Task: Find connections with filter location Letňany with filter topic #Jobsearchwith filter profile language Potuguese with filter current company HuffPost with filter school KLE Institute of Technology, HUBLI with filter industry Rail Transportation with filter service category AssistanceAdvertising with filter keywords title Engineering Technician
Action: Mouse moved to (649, 73)
Screenshot: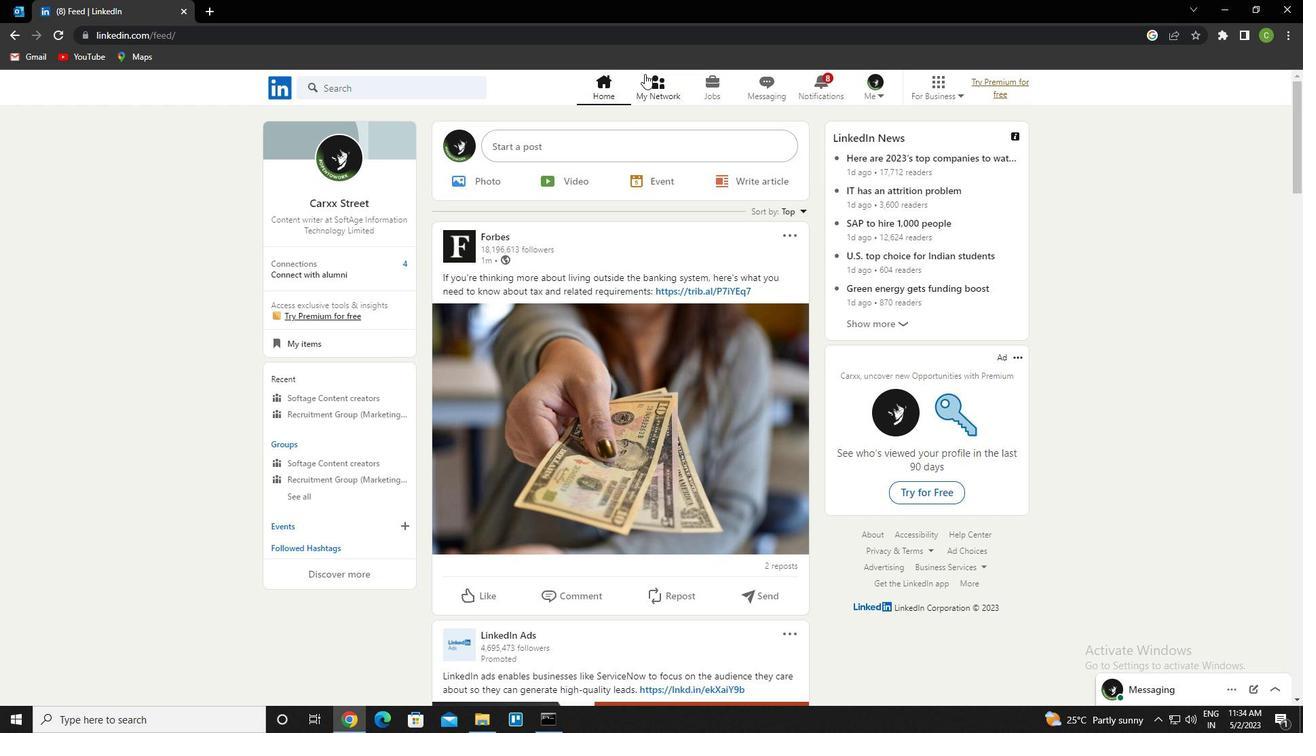 
Action: Mouse pressed left at (649, 73)
Screenshot: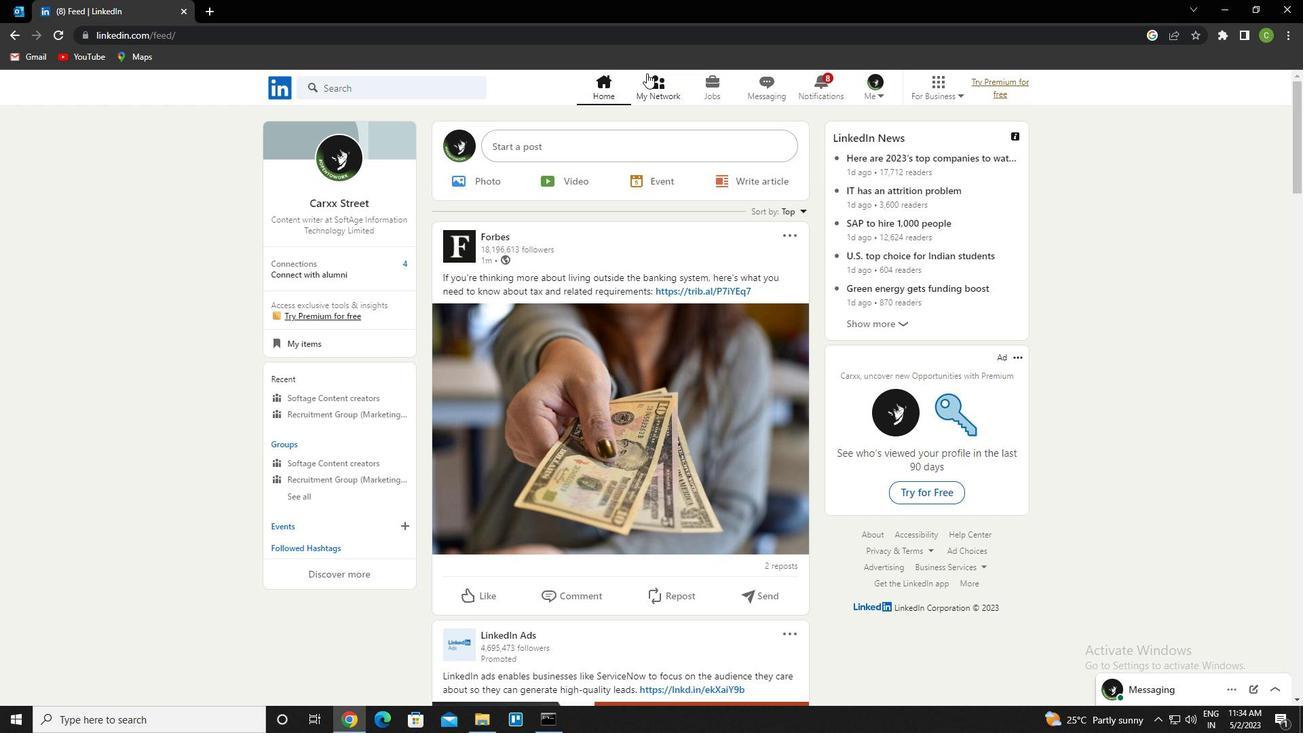 
Action: Mouse moved to (402, 171)
Screenshot: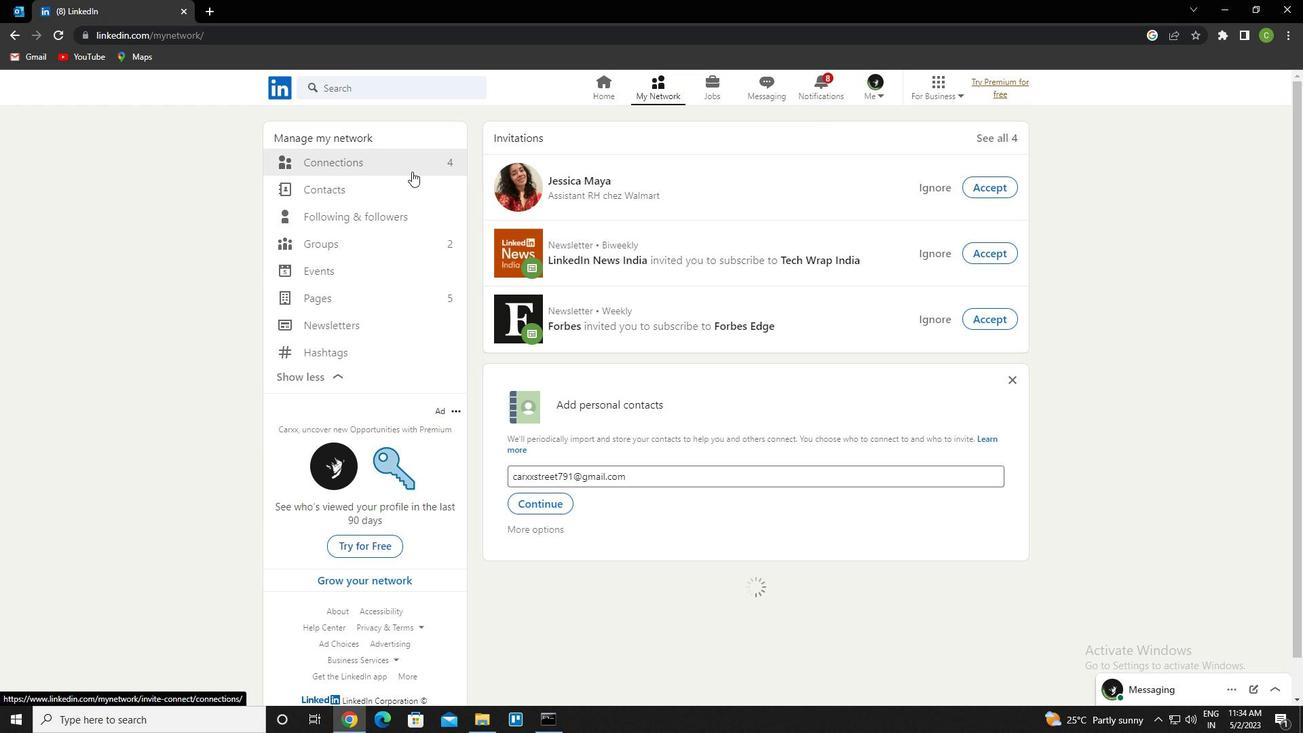 
Action: Mouse pressed left at (402, 171)
Screenshot: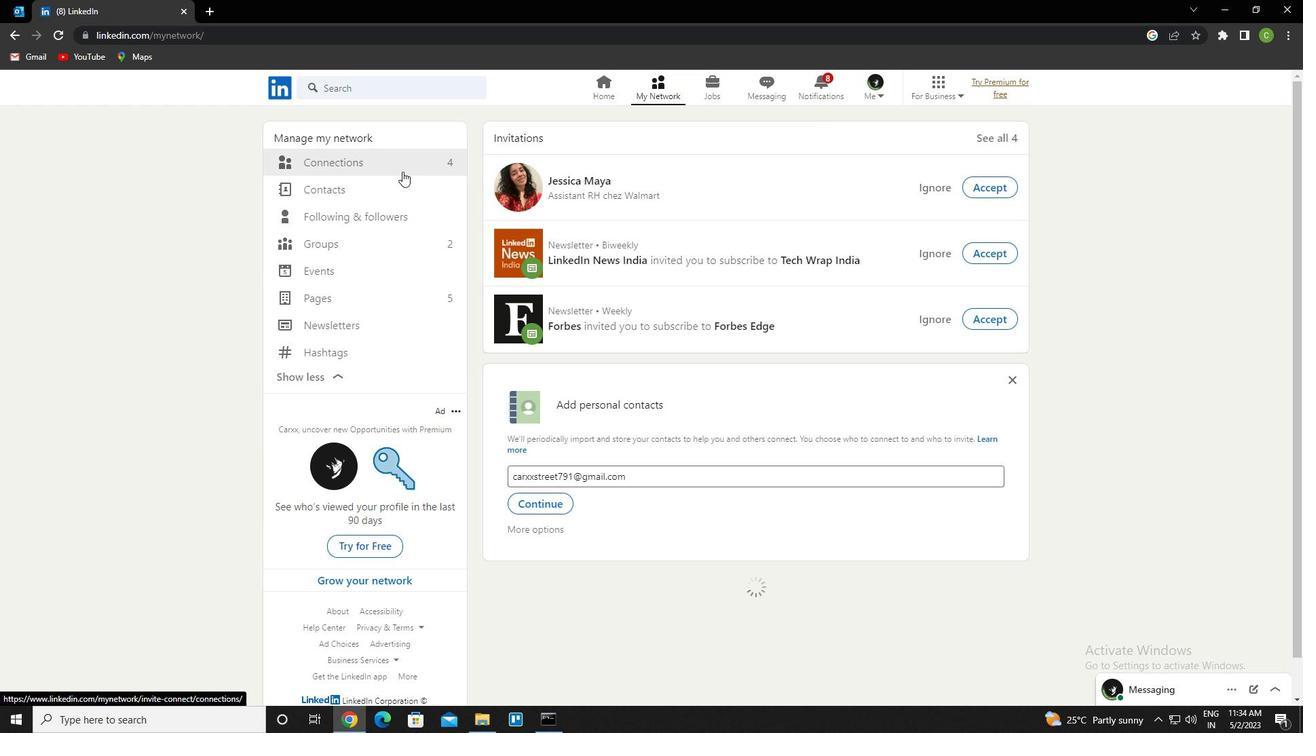 
Action: Mouse moved to (410, 167)
Screenshot: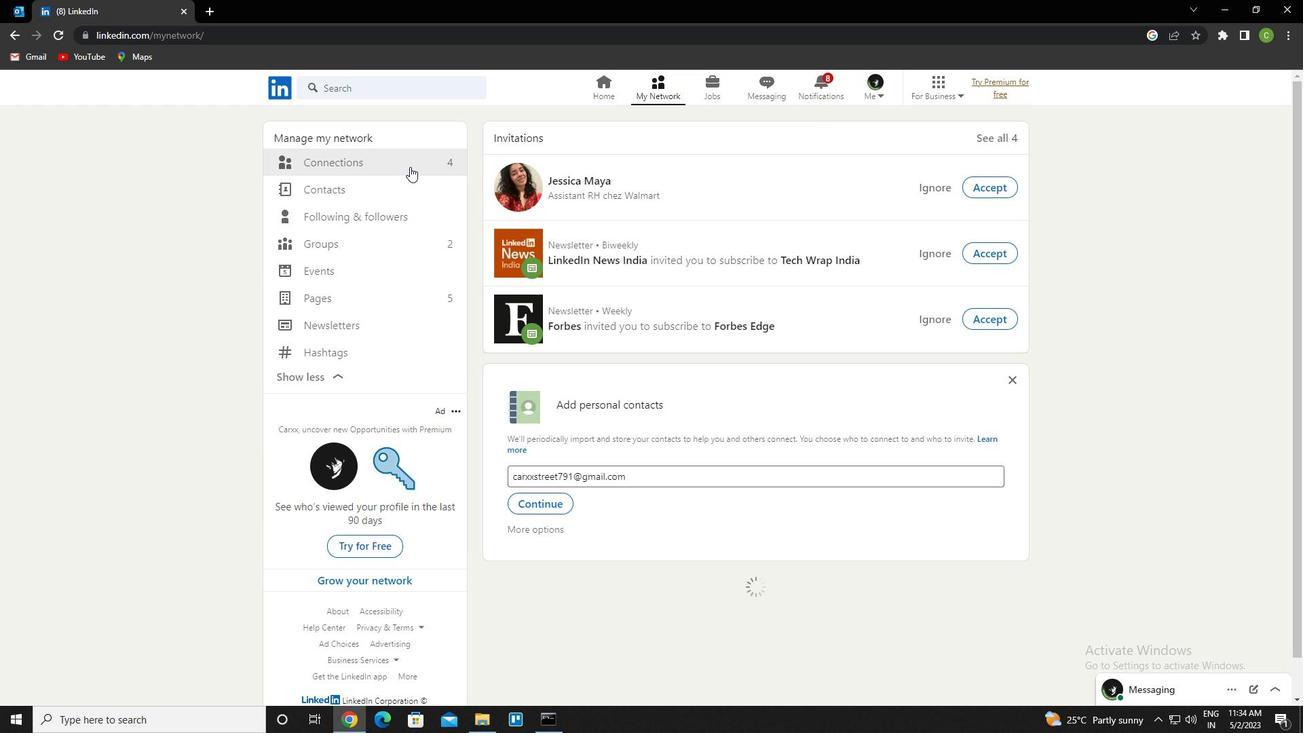 
Action: Mouse pressed left at (410, 167)
Screenshot: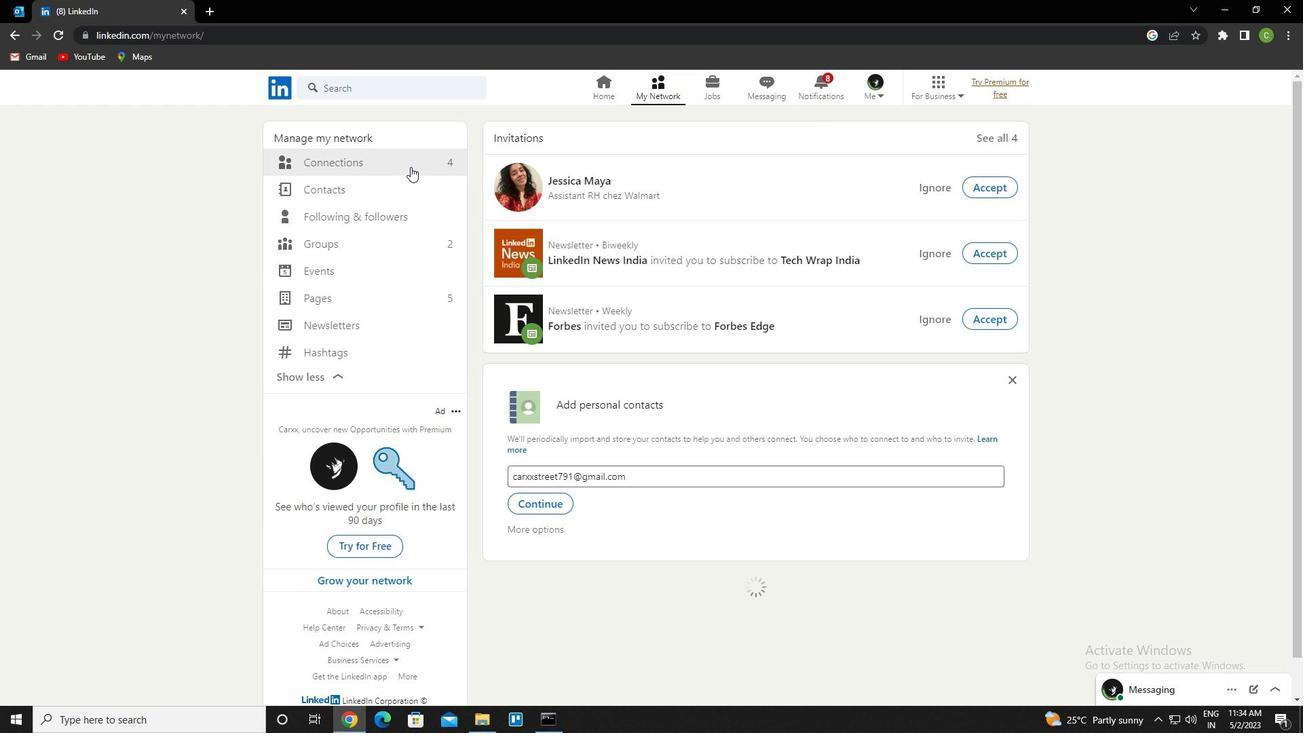 
Action: Mouse moved to (748, 158)
Screenshot: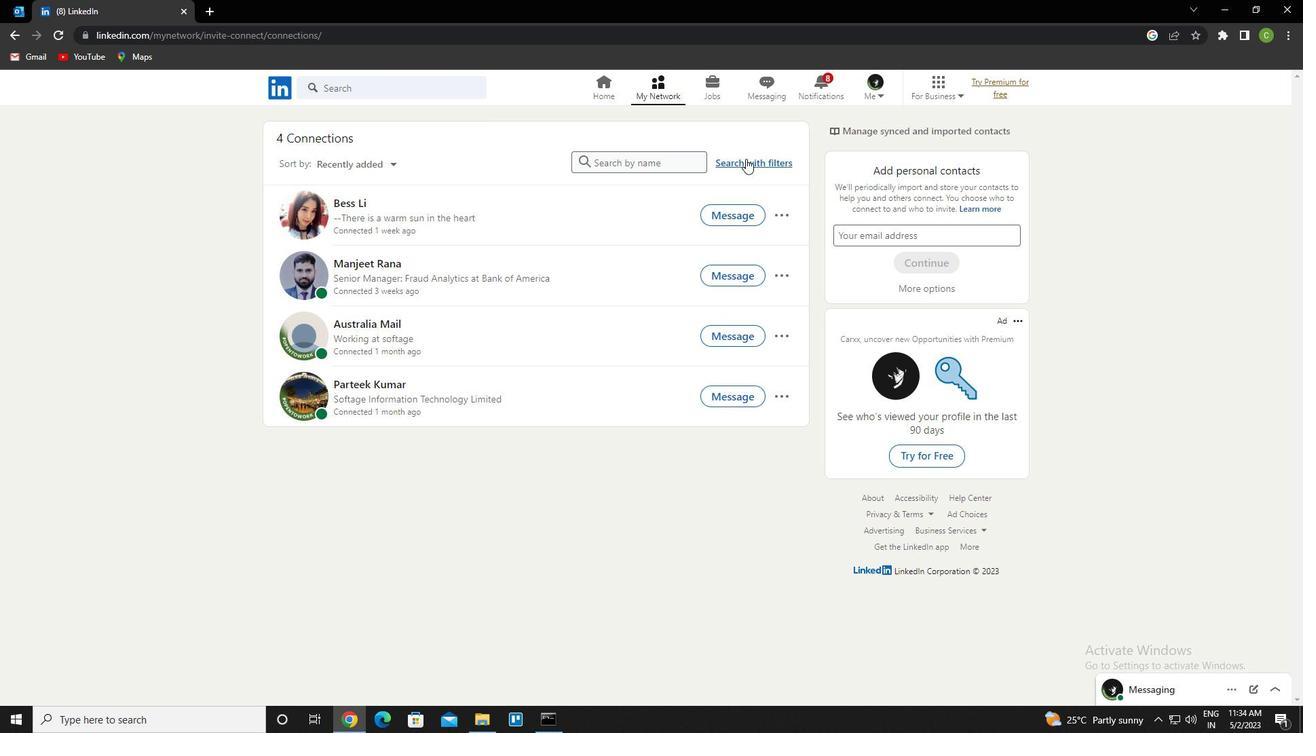 
Action: Mouse pressed left at (748, 158)
Screenshot: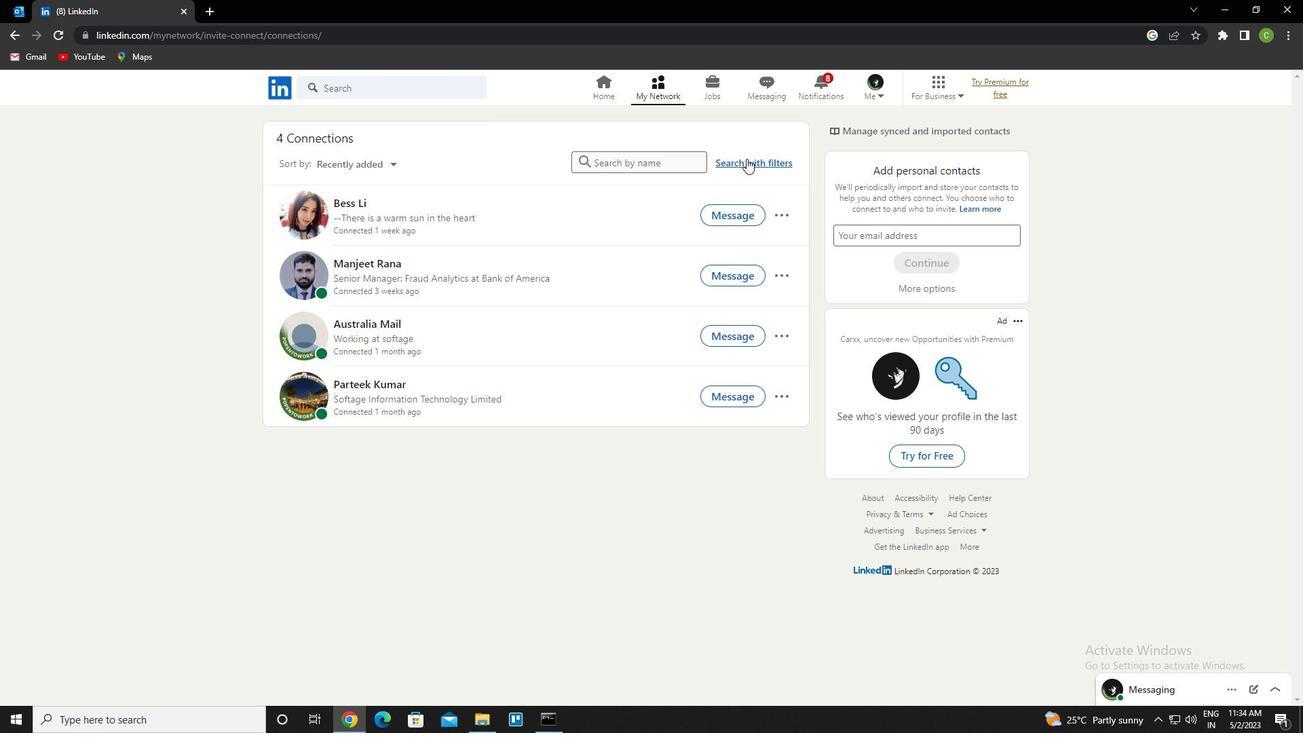 
Action: Mouse moved to (699, 129)
Screenshot: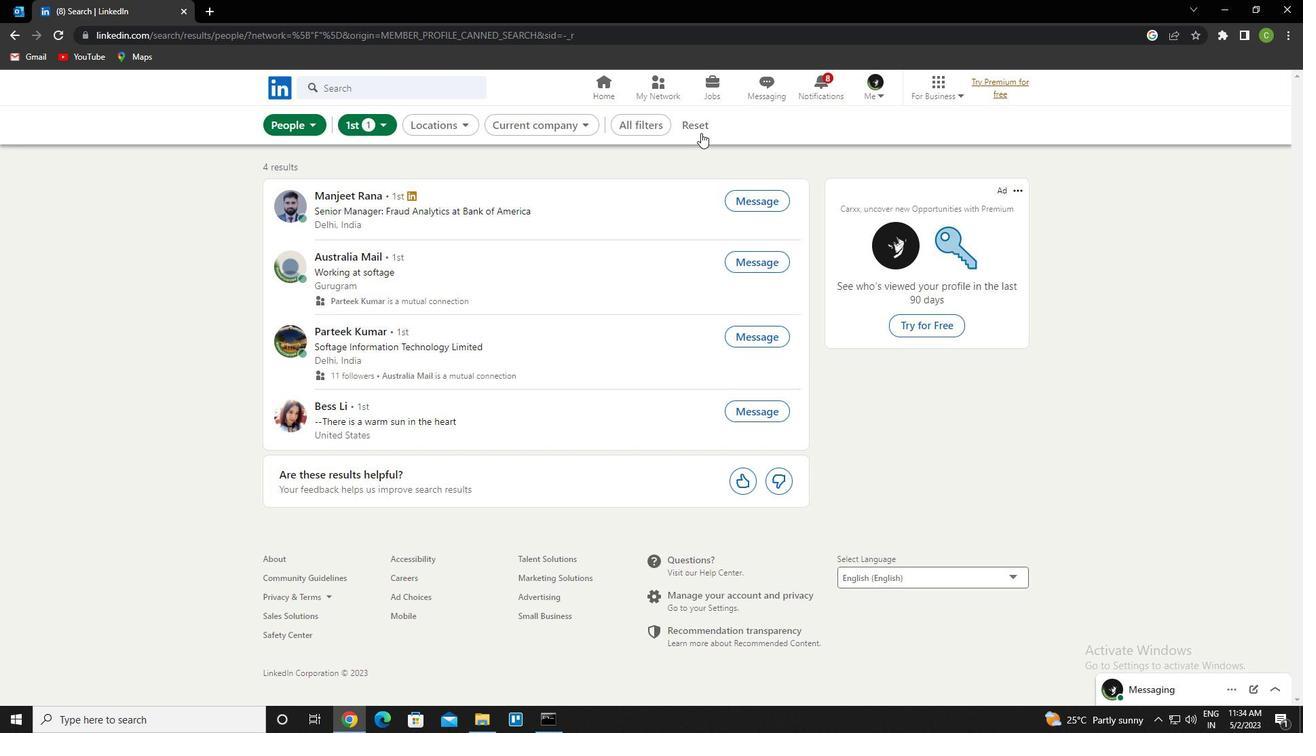 
Action: Mouse pressed left at (699, 129)
Screenshot: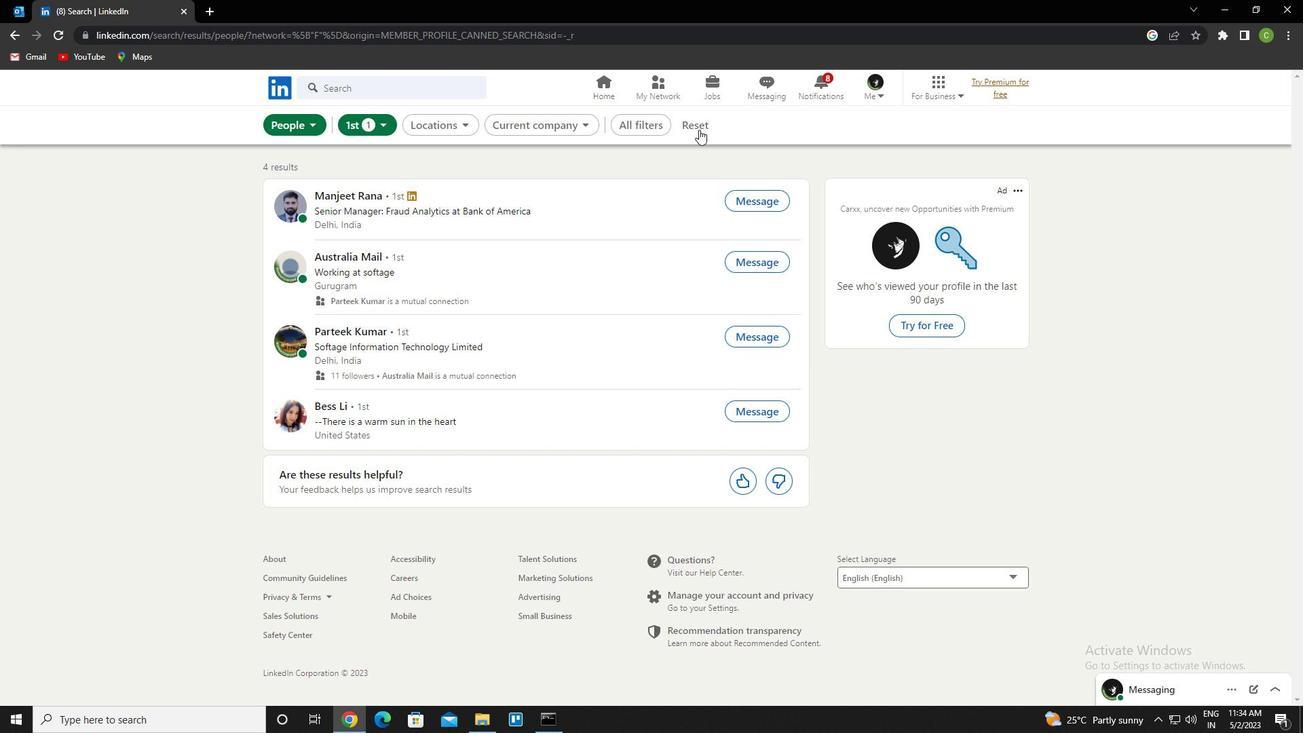 
Action: Mouse moved to (687, 124)
Screenshot: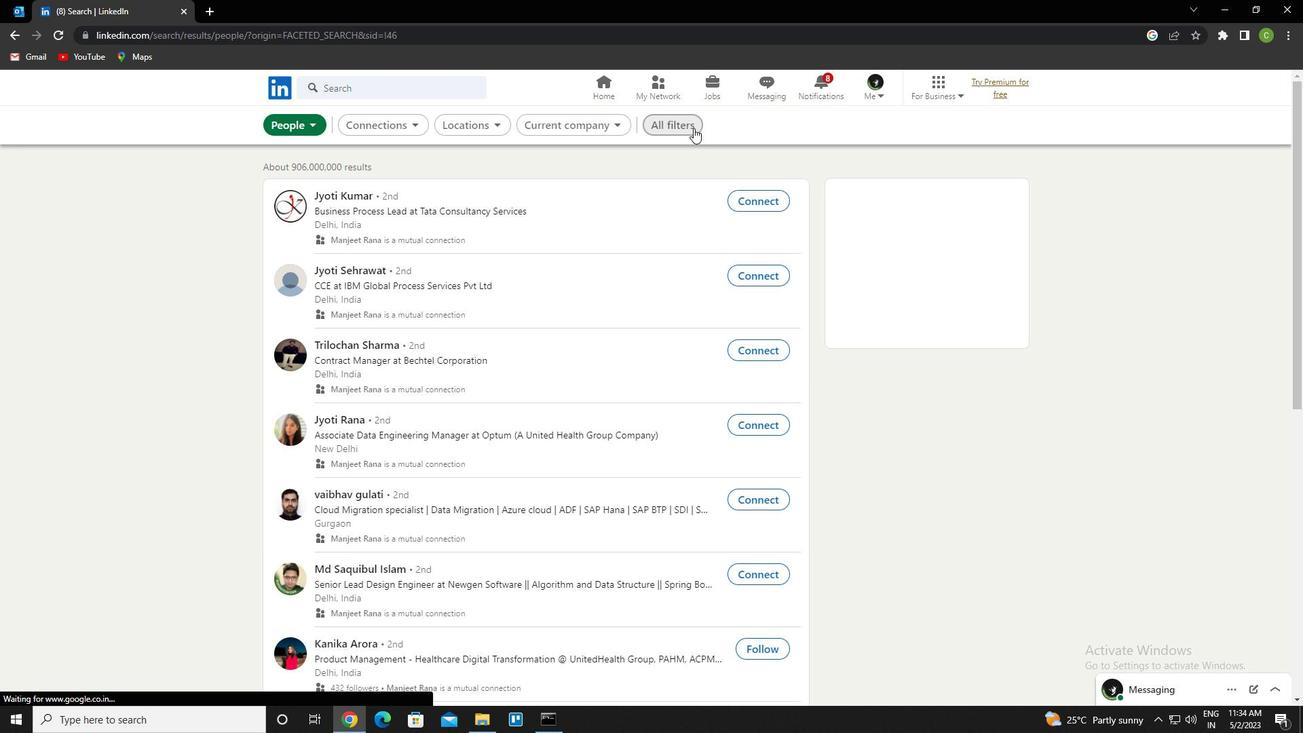 
Action: Mouse pressed left at (687, 124)
Screenshot: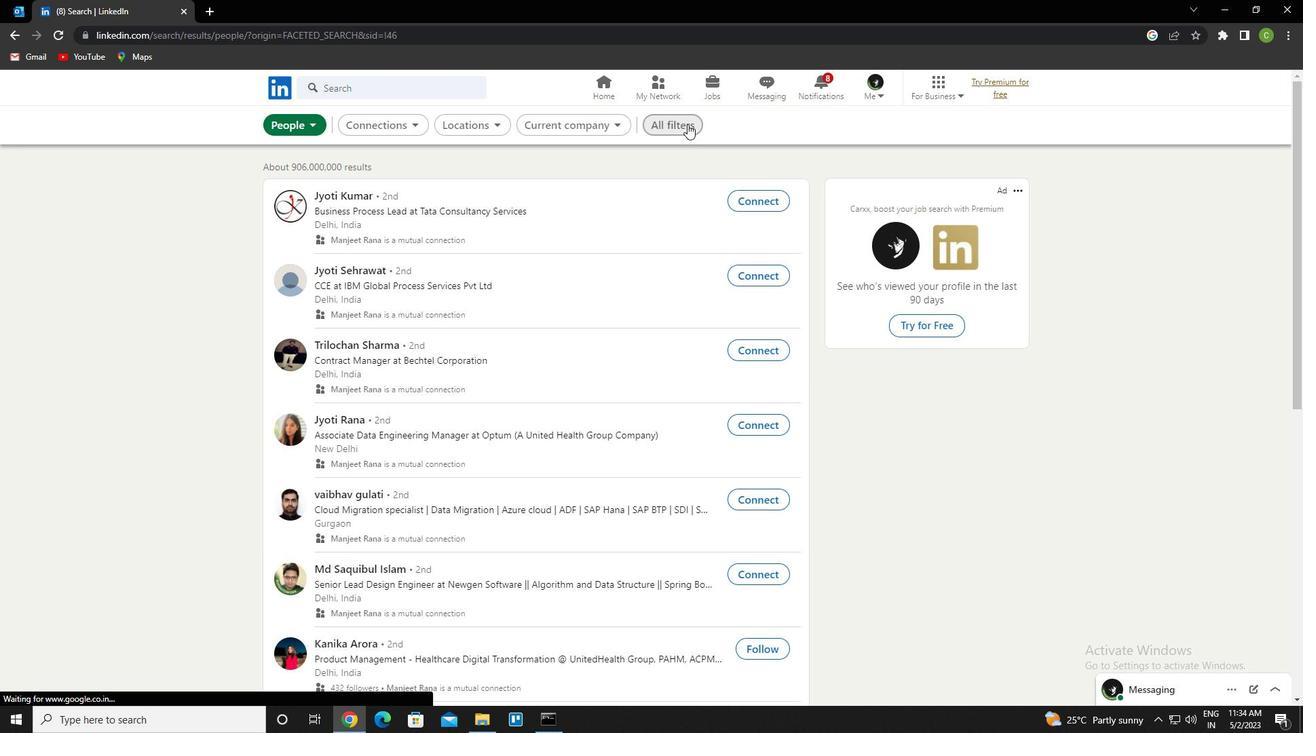 
Action: Mouse moved to (1199, 450)
Screenshot: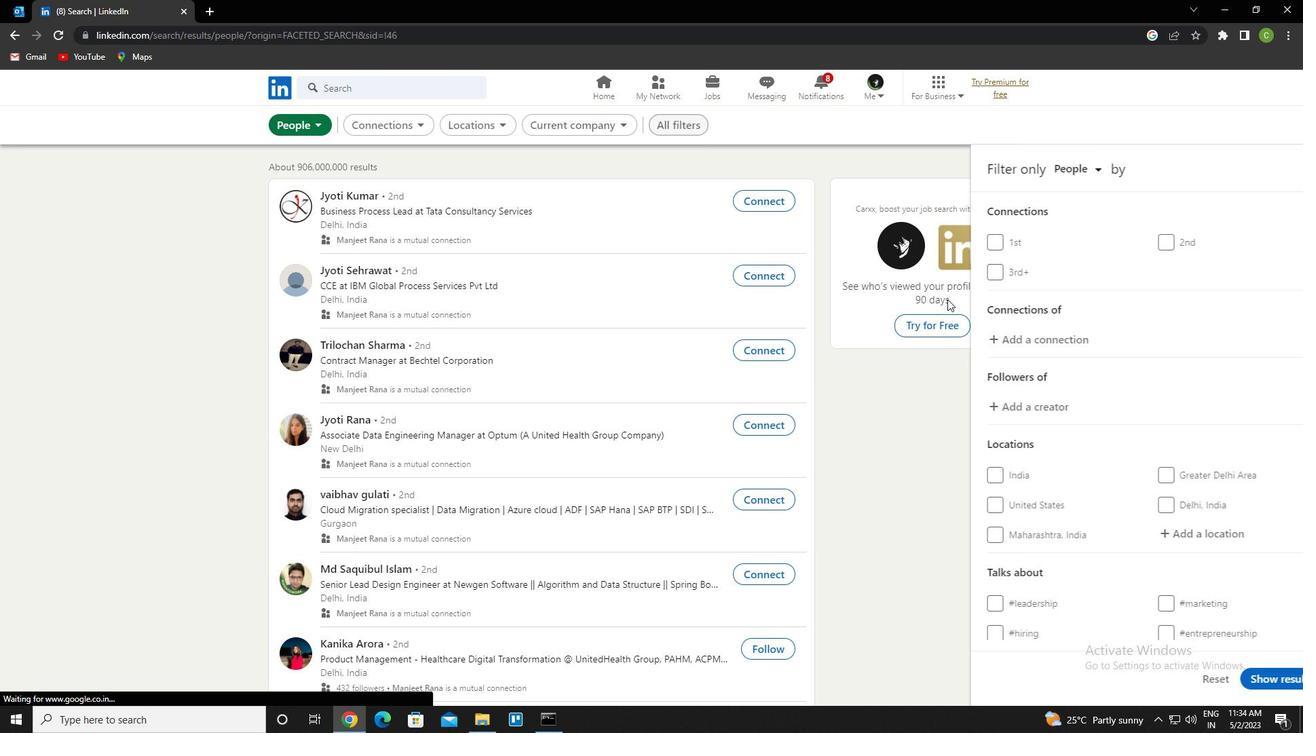 
Action: Mouse scrolled (1199, 450) with delta (0, 0)
Screenshot: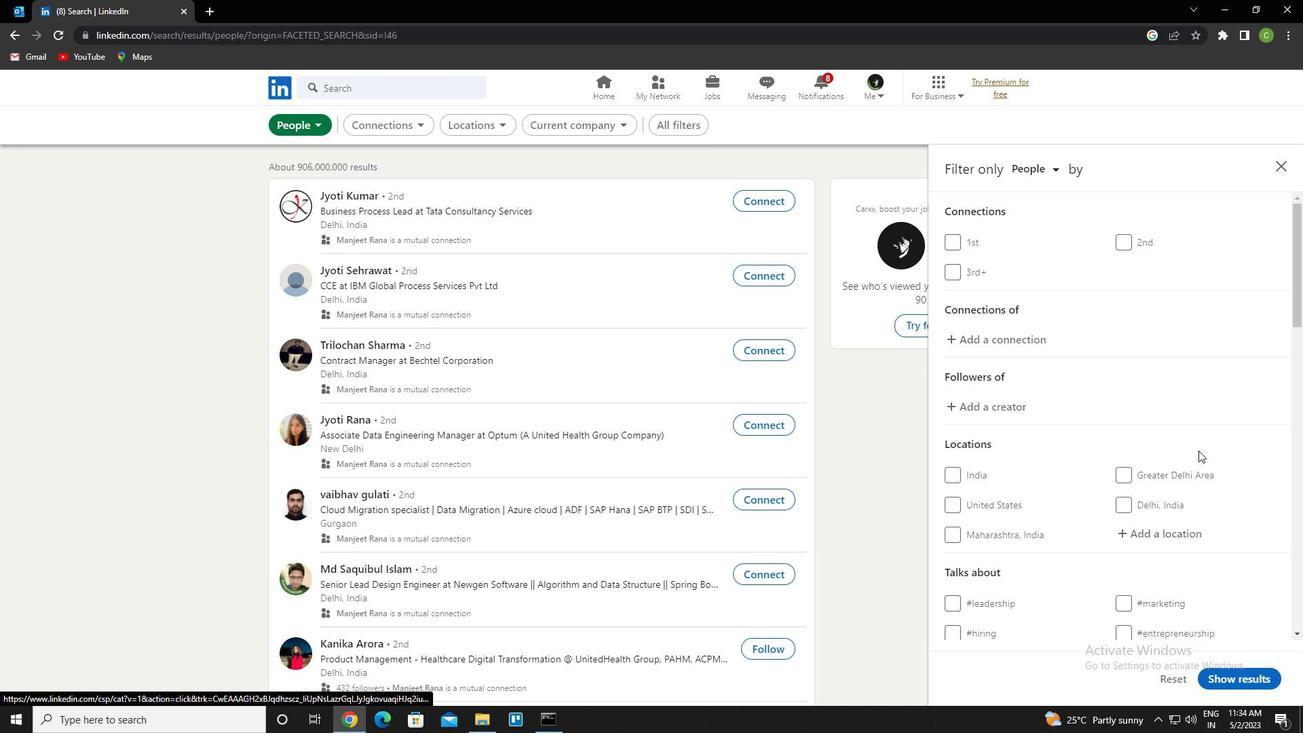 
Action: Mouse scrolled (1199, 450) with delta (0, 0)
Screenshot: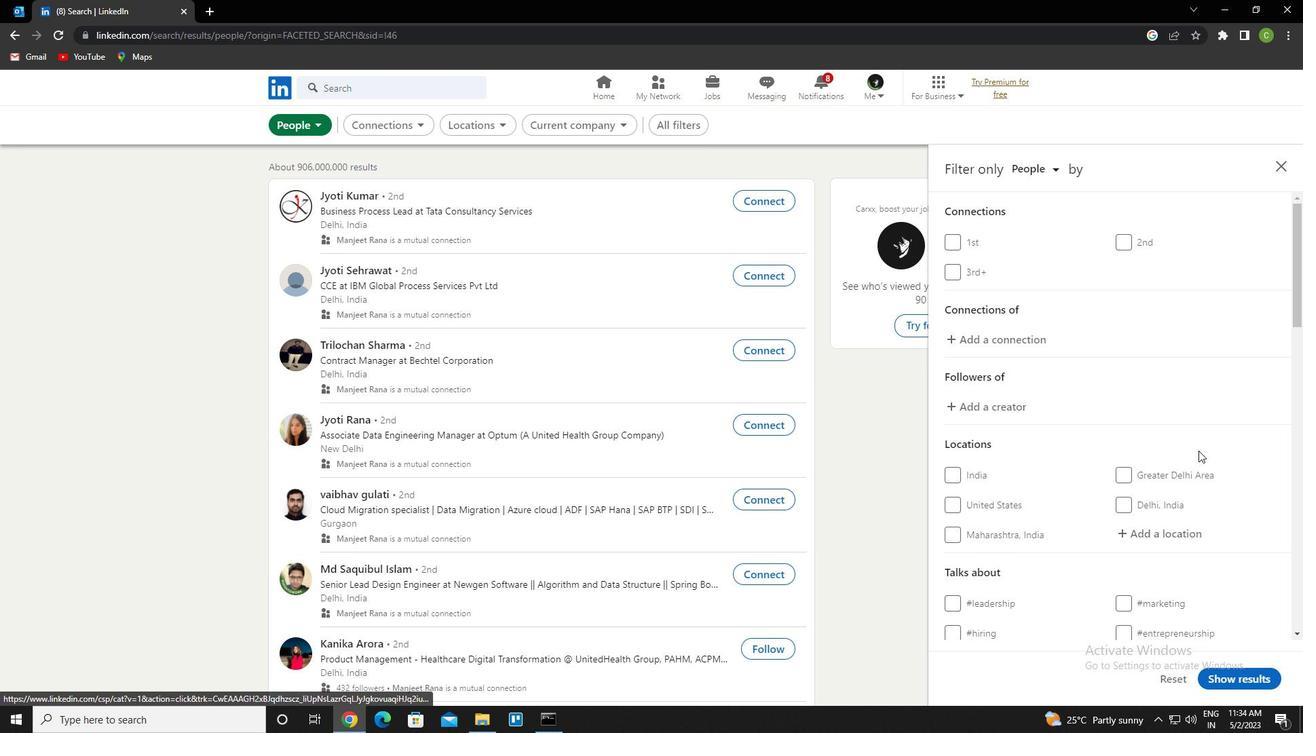 
Action: Mouse moved to (1167, 399)
Screenshot: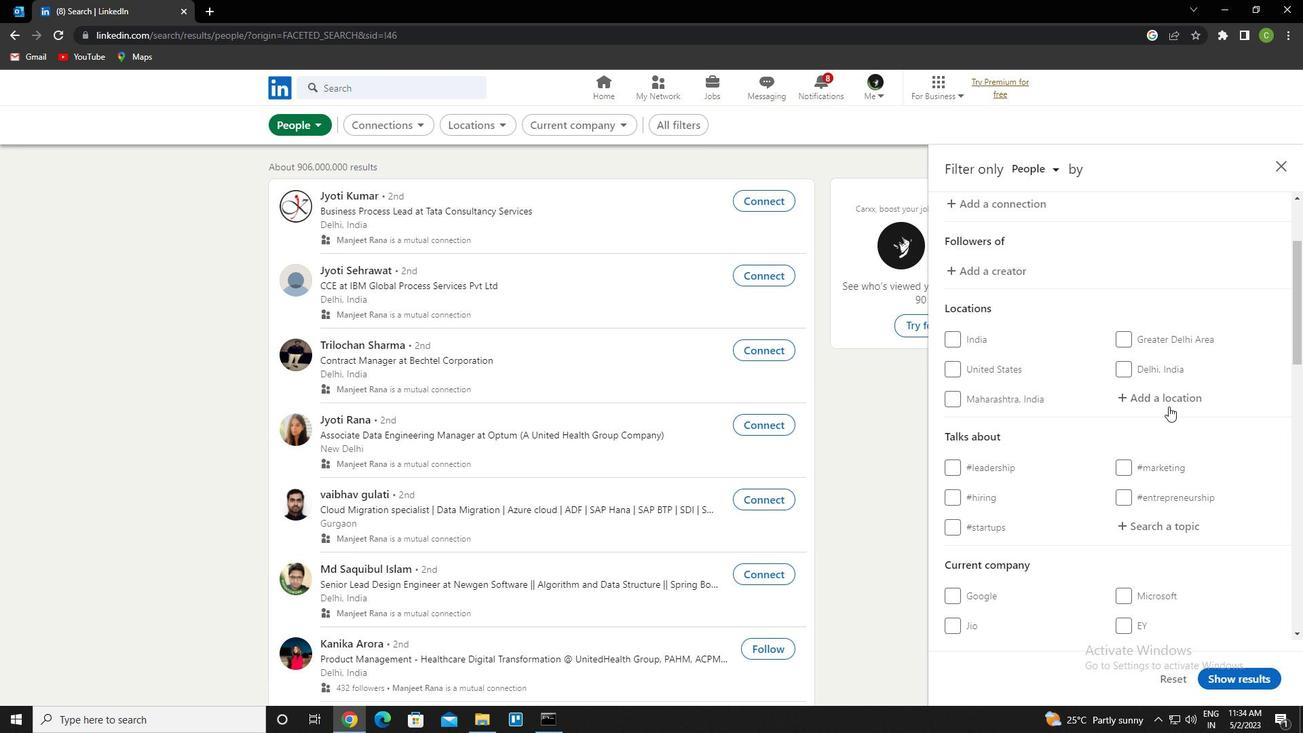 
Action: Mouse pressed left at (1167, 399)
Screenshot: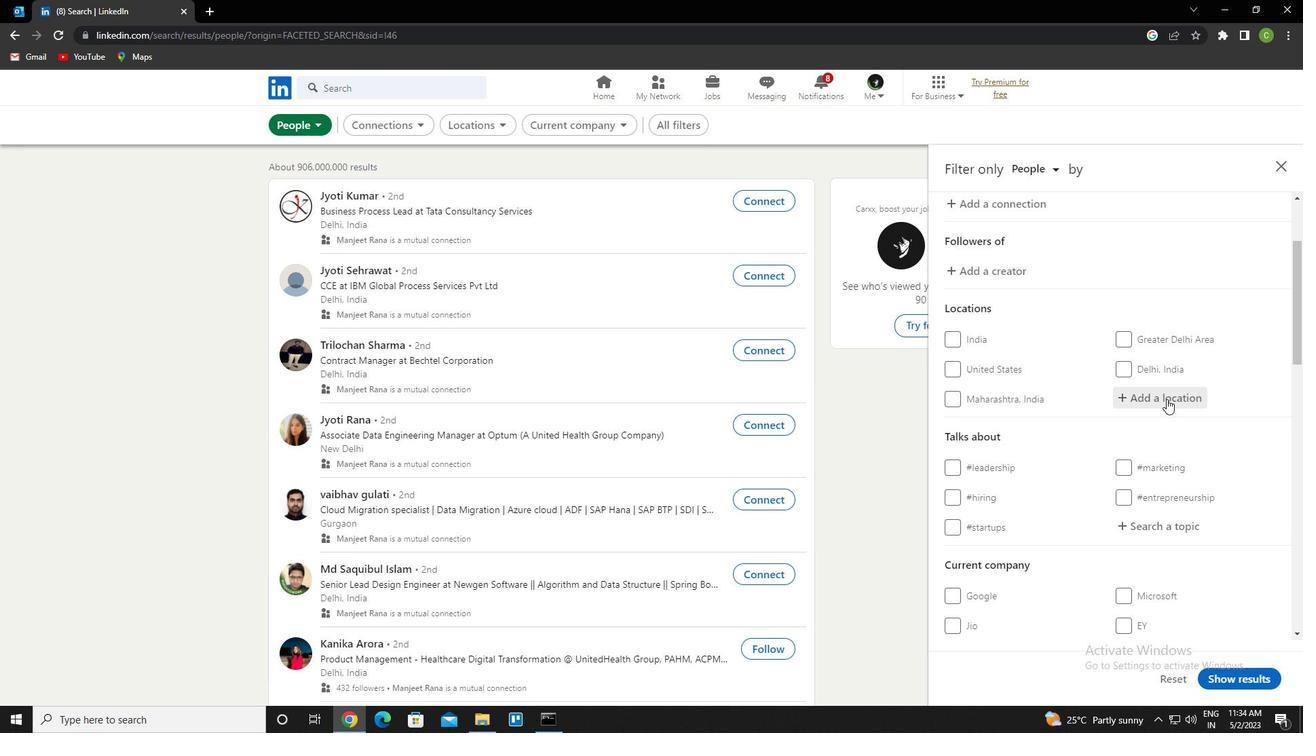 
Action: Key pressed <Key.caps_lock>l<Key.caps_lock>etnany<Key.enter>
Screenshot: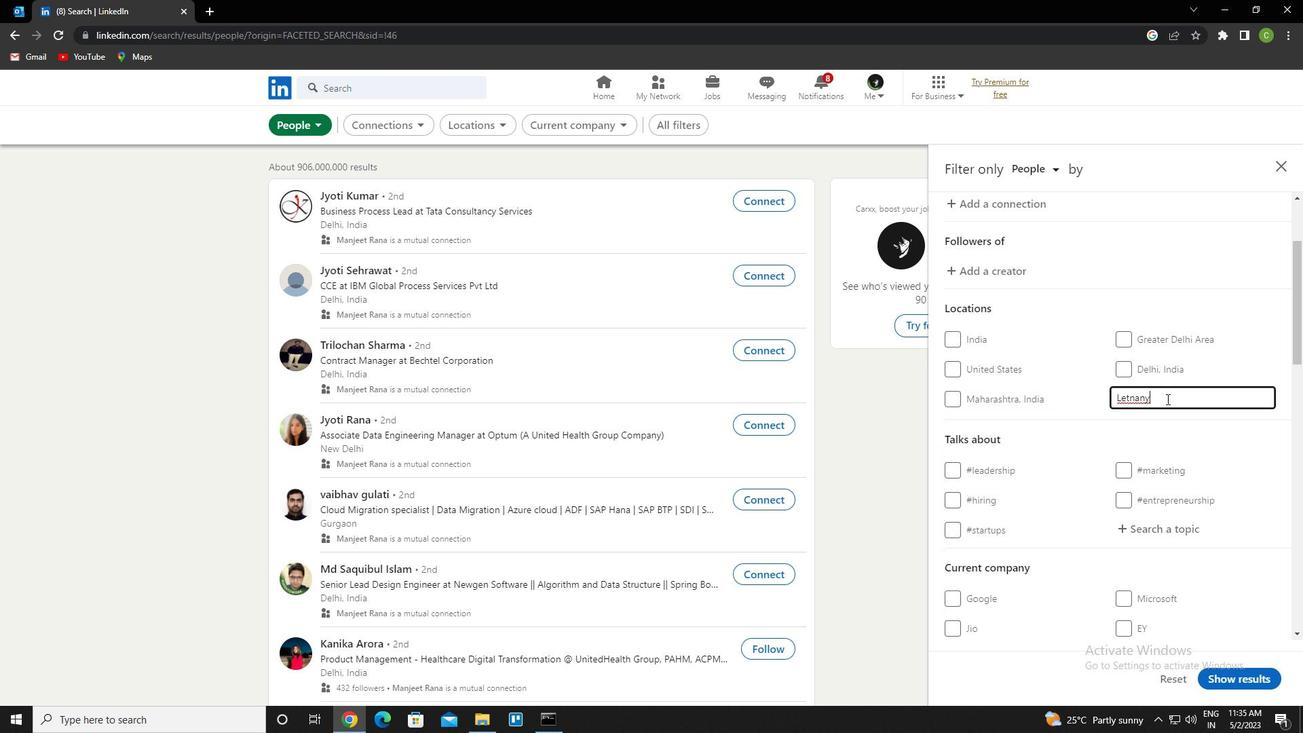 
Action: Mouse scrolled (1167, 398) with delta (0, 0)
Screenshot: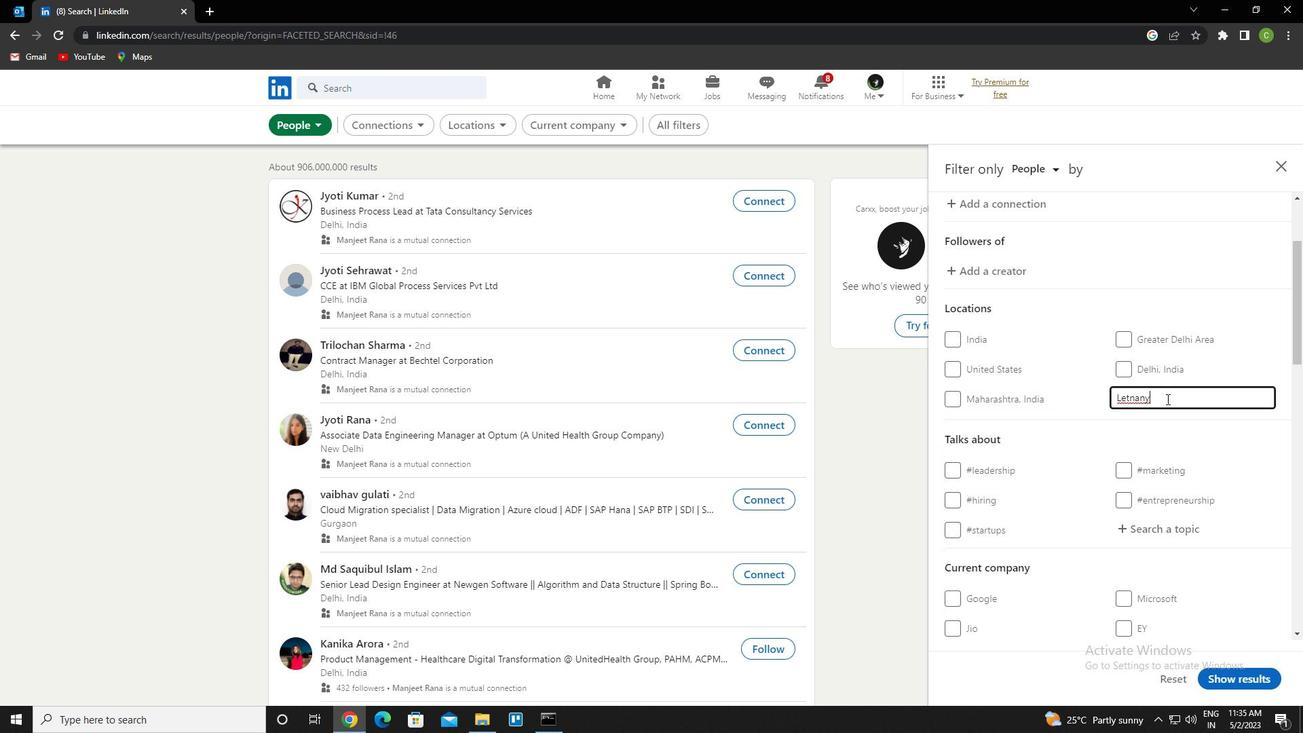 
Action: Mouse scrolled (1167, 398) with delta (0, 0)
Screenshot: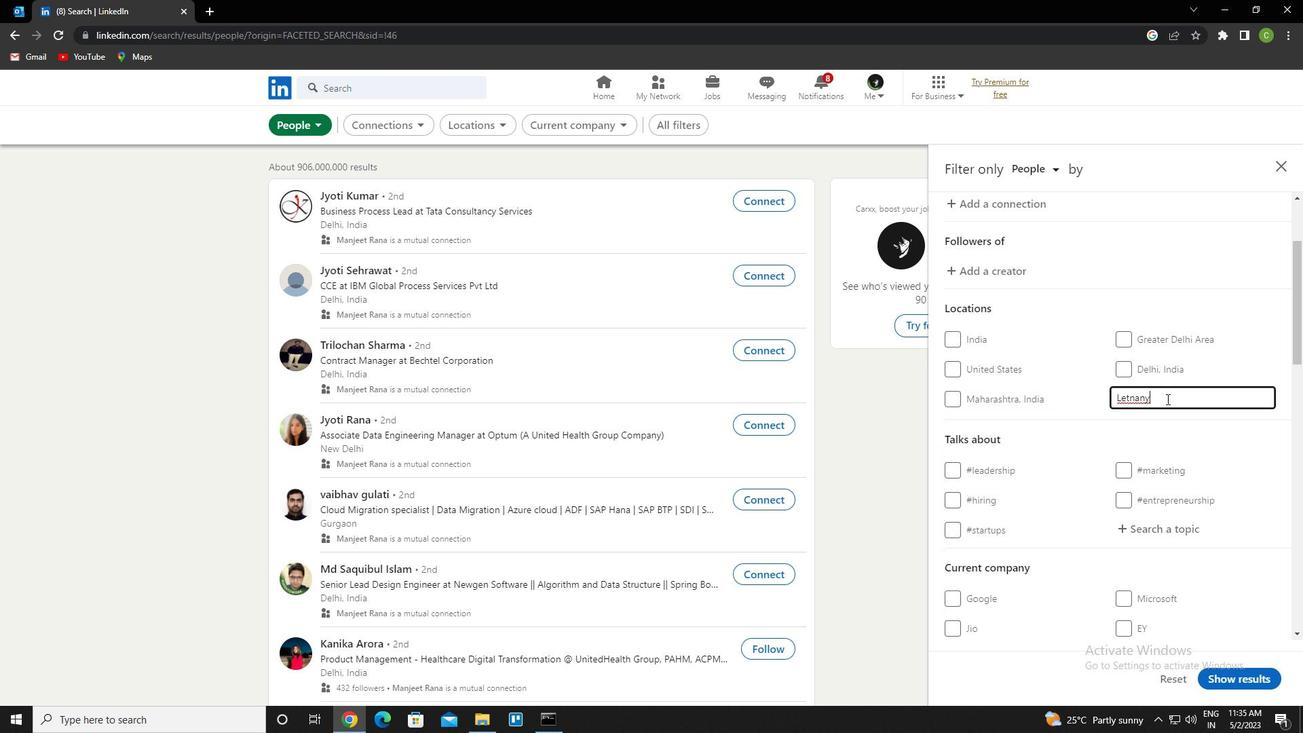 
Action: Mouse scrolled (1167, 398) with delta (0, 0)
Screenshot: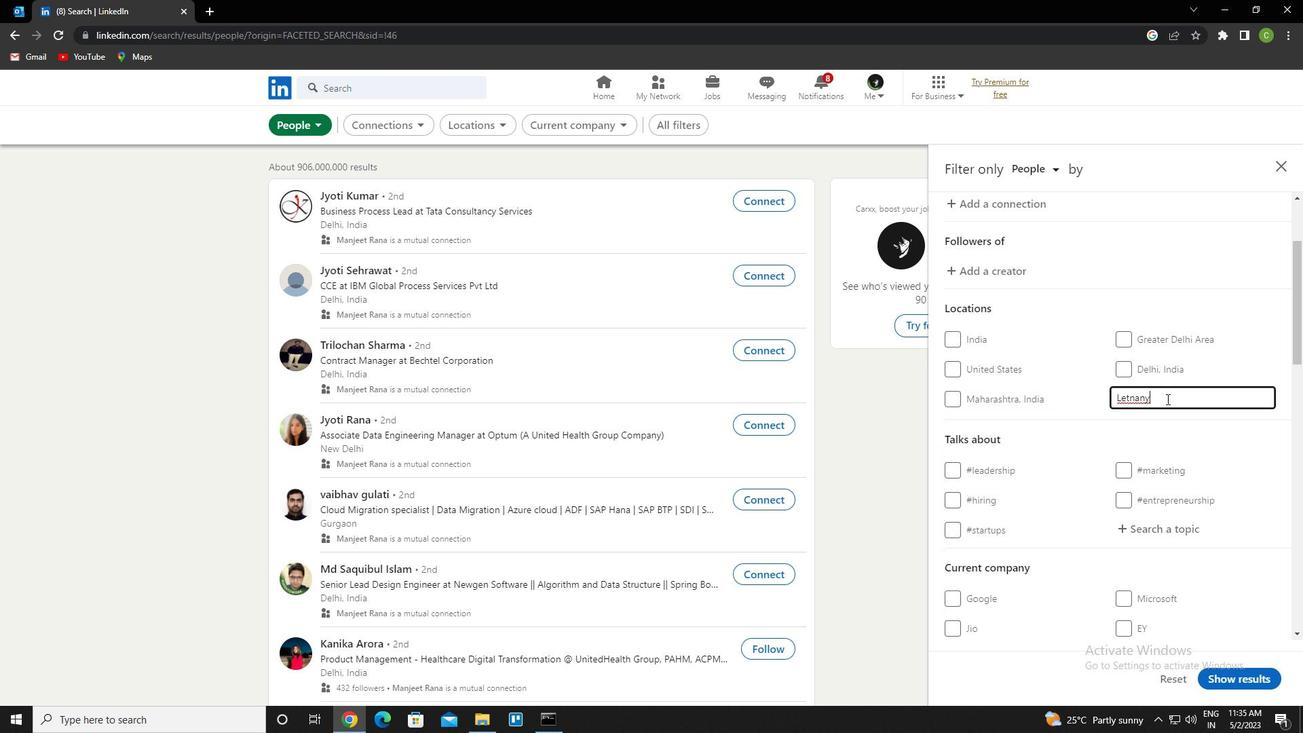 
Action: Mouse moved to (1175, 328)
Screenshot: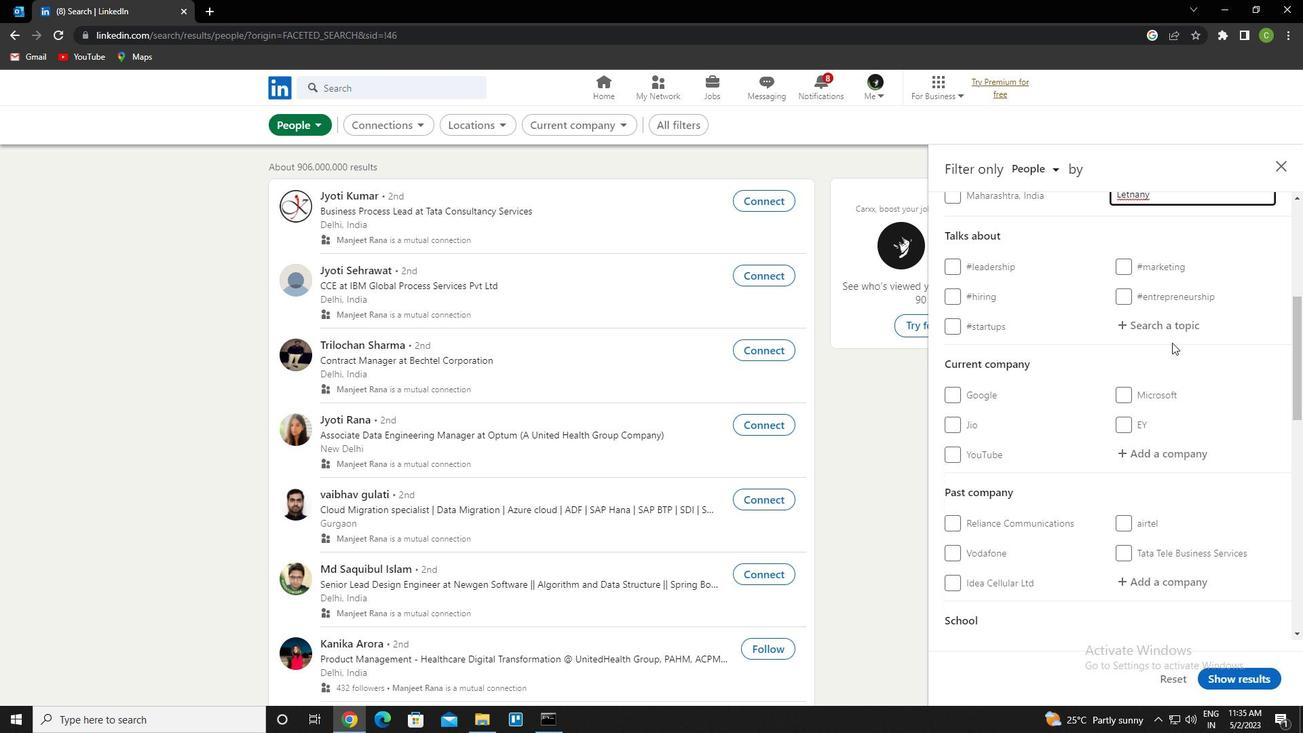 
Action: Mouse pressed left at (1175, 328)
Screenshot: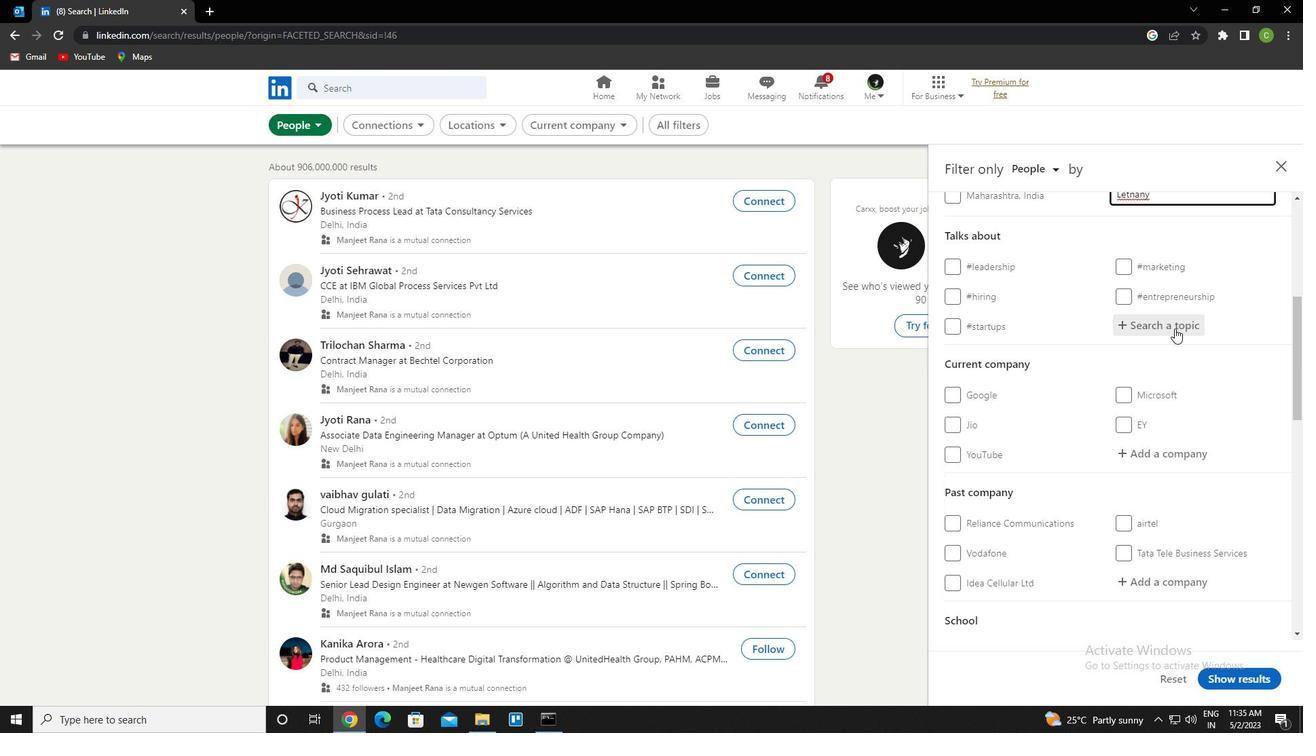
Action: Key pressed jobsera<Key.backspace><Key.backspace>arch<Key.down><Key.enter>
Screenshot: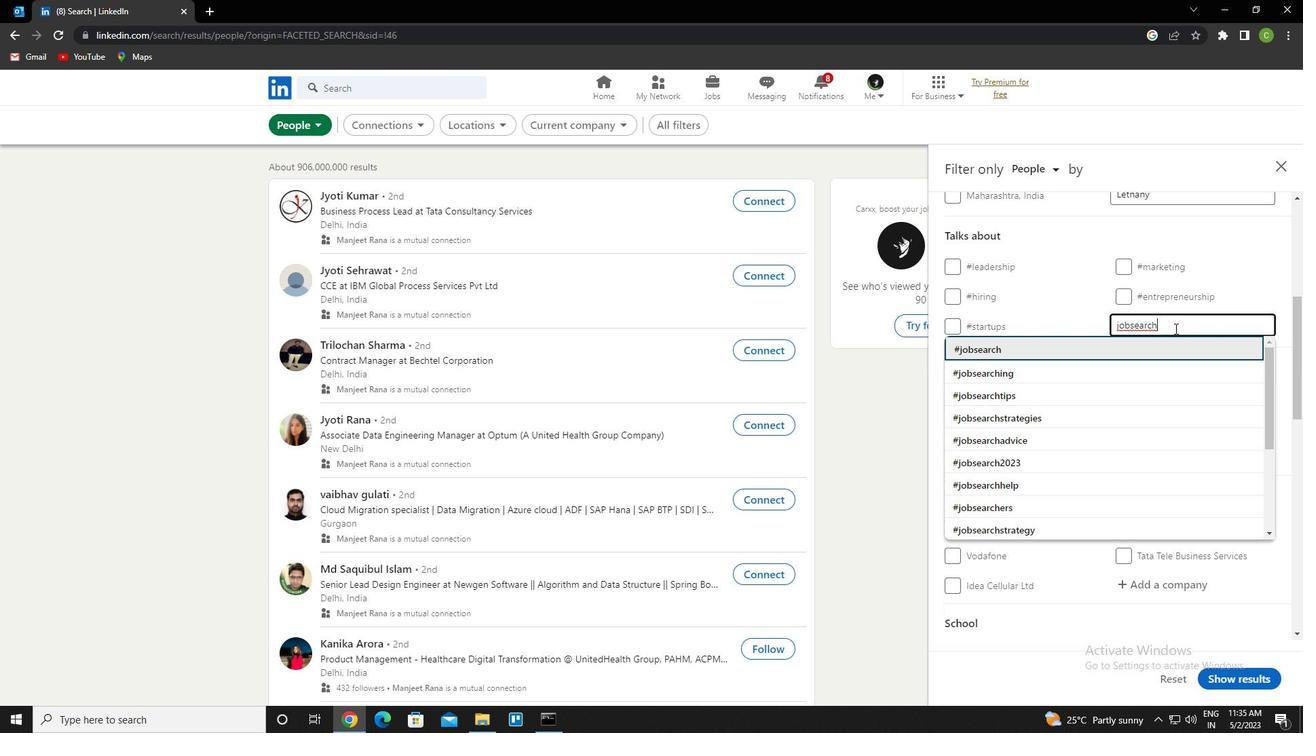 
Action: Mouse scrolled (1175, 327) with delta (0, 0)
Screenshot: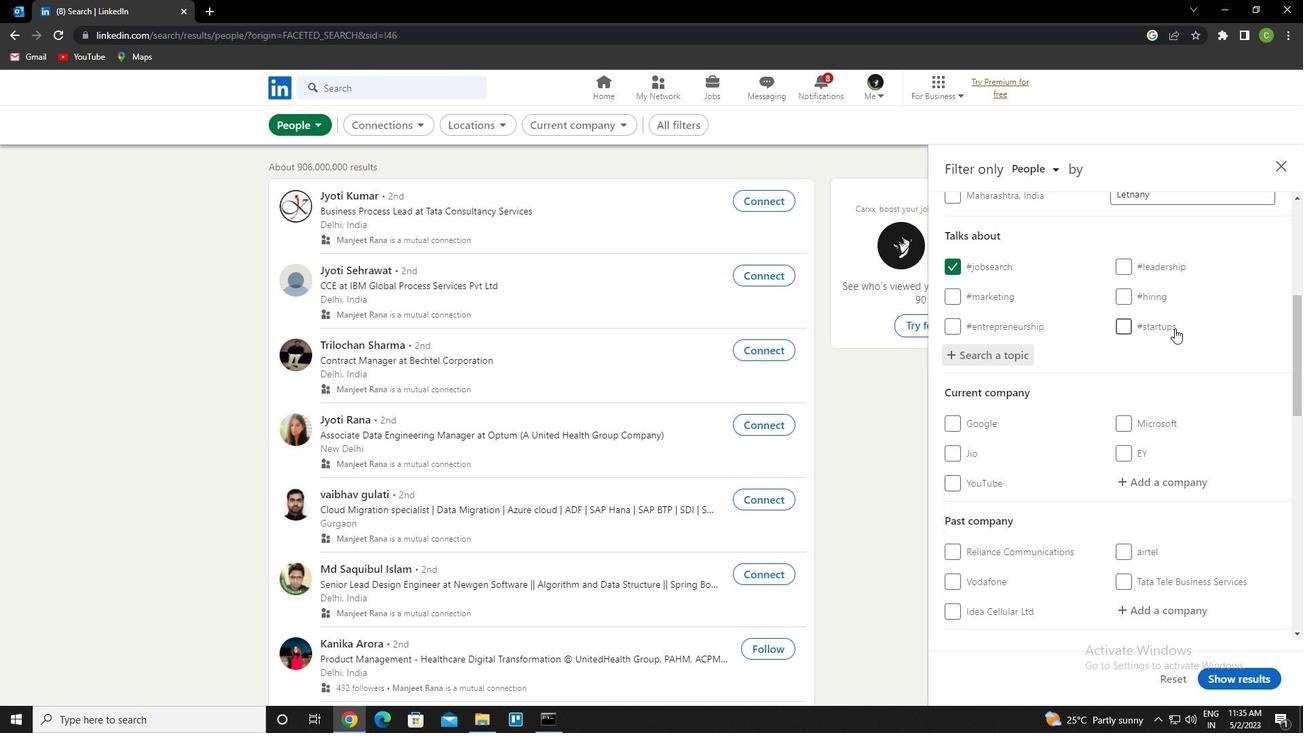 
Action: Mouse scrolled (1175, 327) with delta (0, 0)
Screenshot: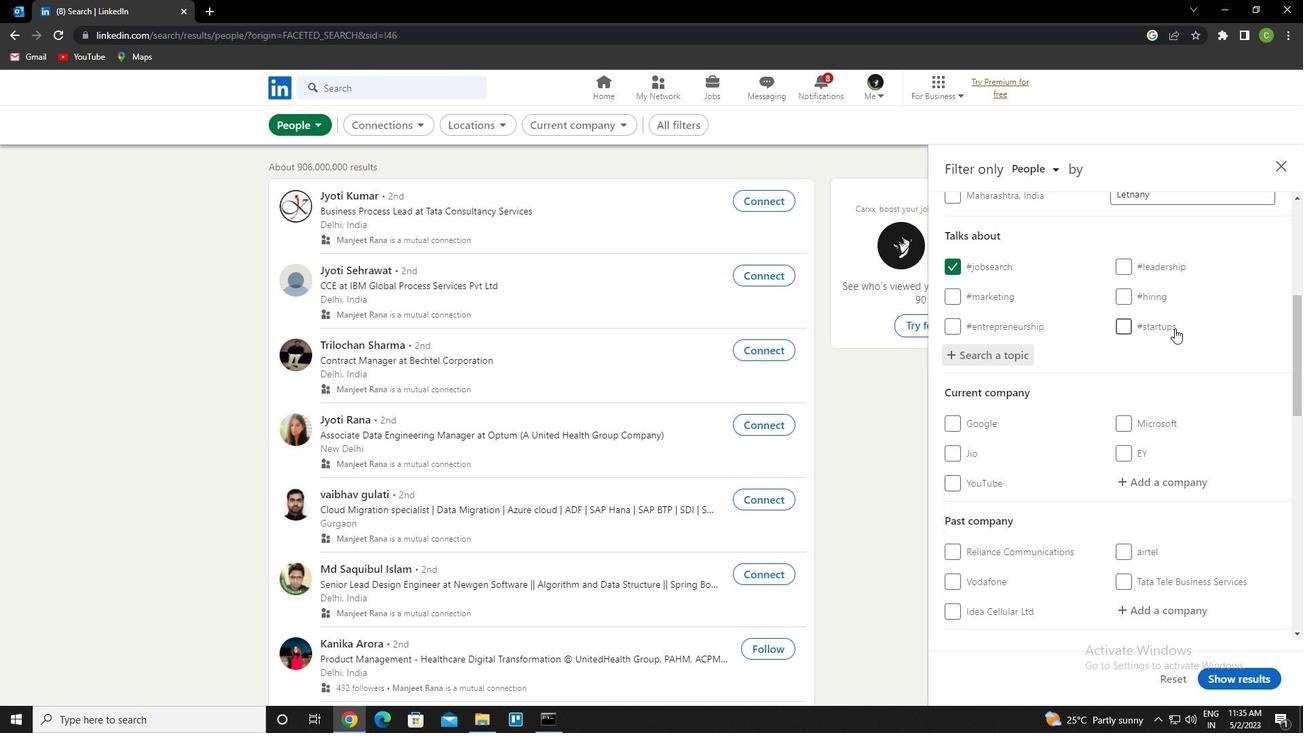 
Action: Mouse scrolled (1175, 327) with delta (0, 0)
Screenshot: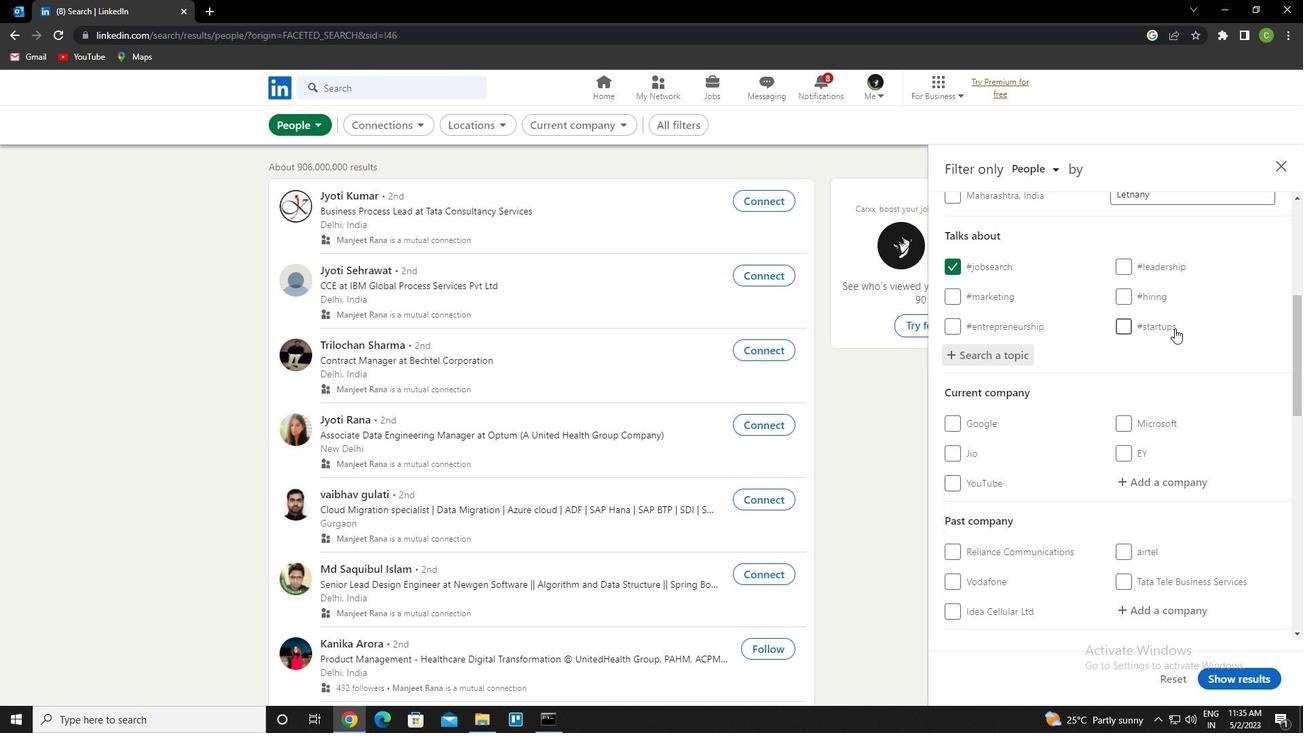 
Action: Mouse scrolled (1175, 327) with delta (0, 0)
Screenshot: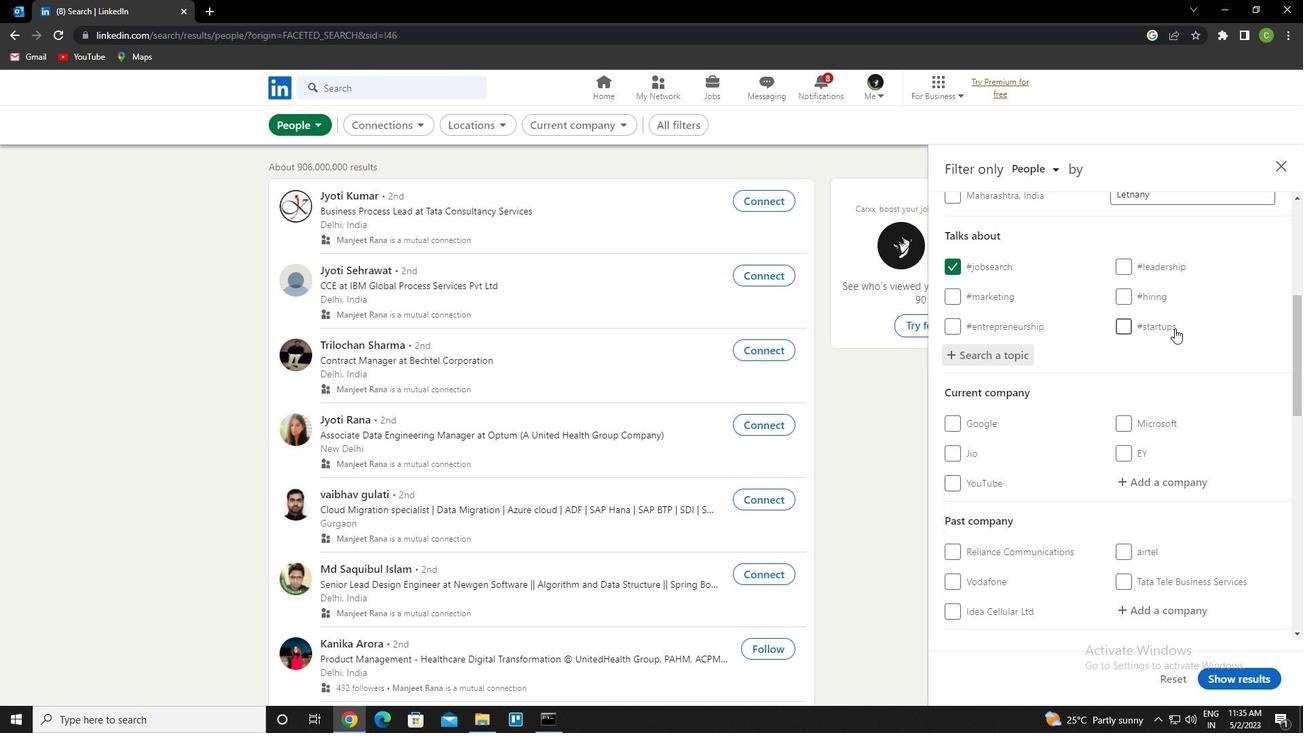 
Action: Mouse scrolled (1175, 327) with delta (0, 0)
Screenshot: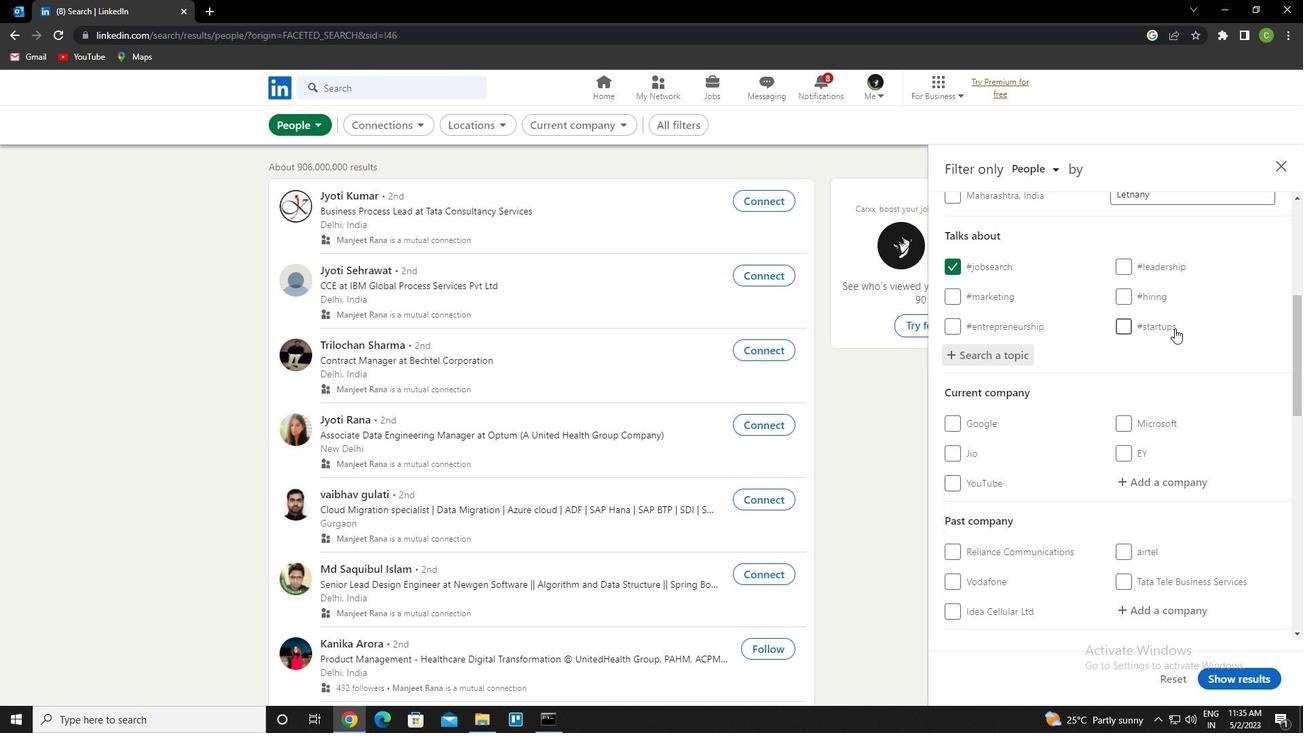 
Action: Mouse scrolled (1175, 327) with delta (0, 0)
Screenshot: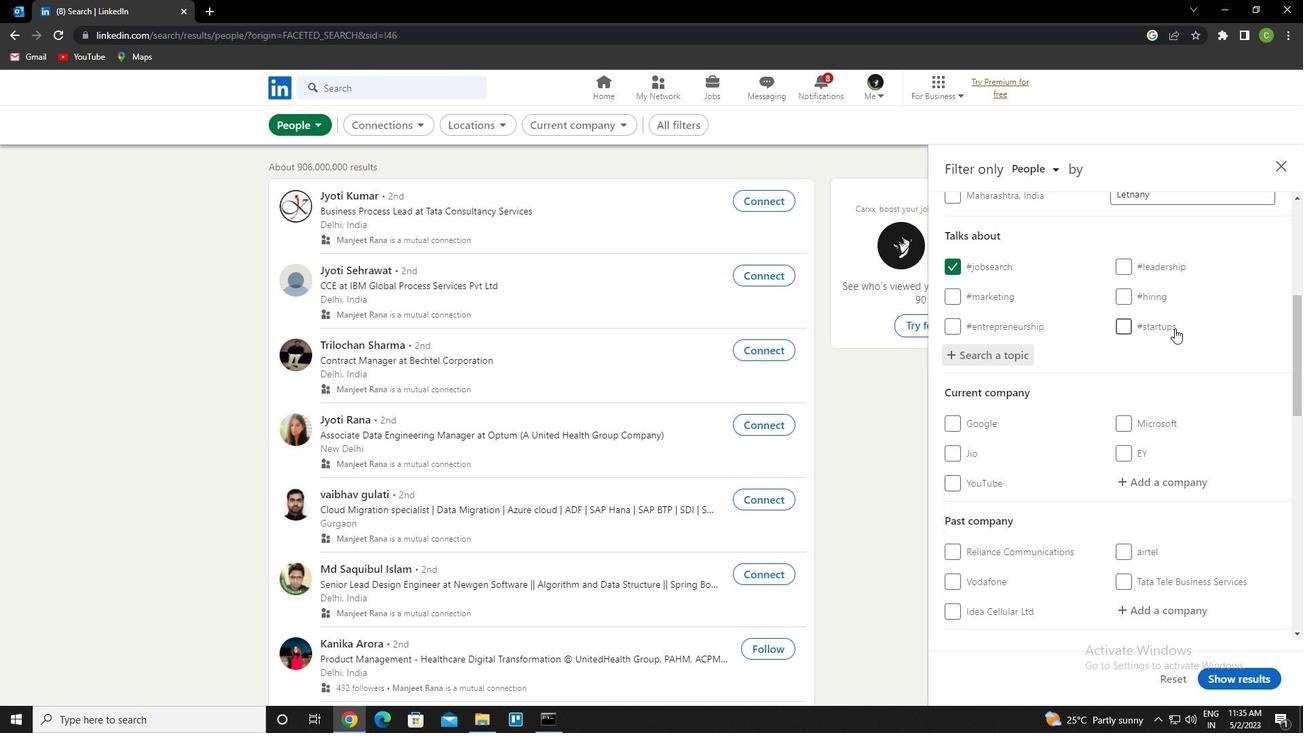 
Action: Mouse scrolled (1175, 327) with delta (0, 0)
Screenshot: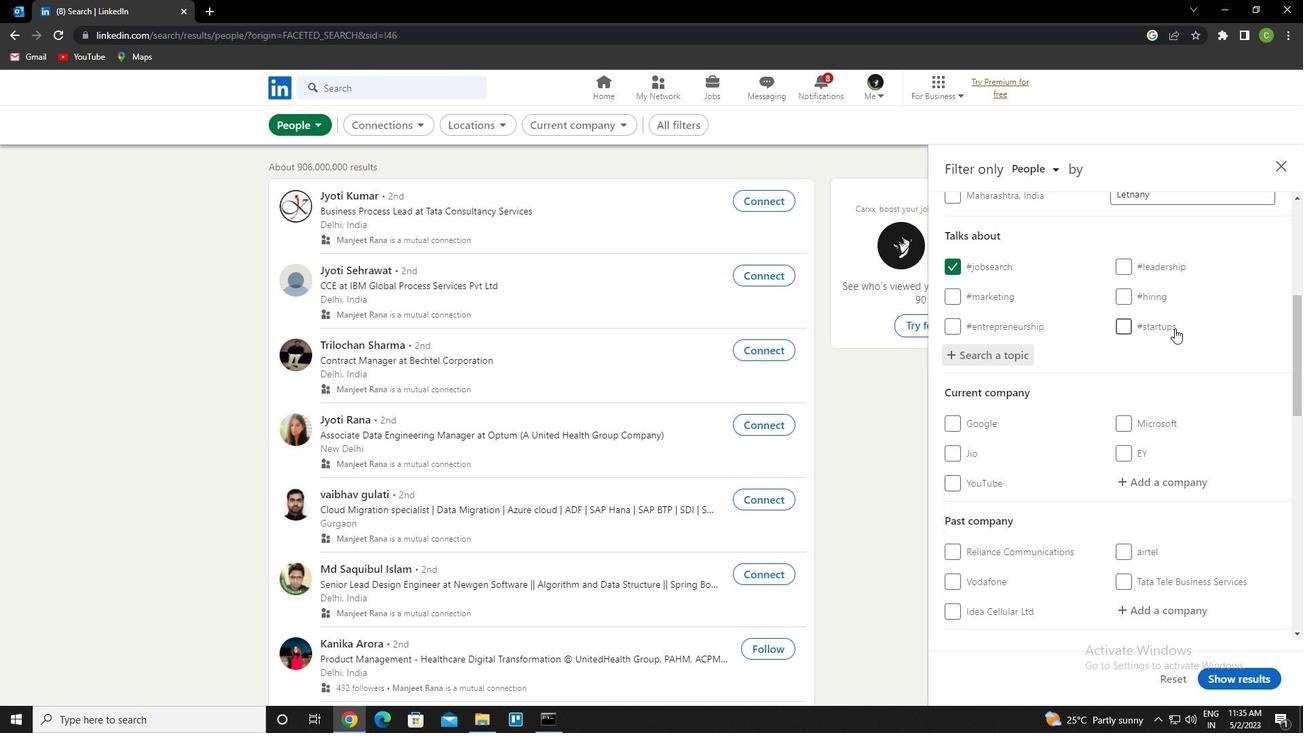 
Action: Mouse scrolled (1175, 327) with delta (0, 0)
Screenshot: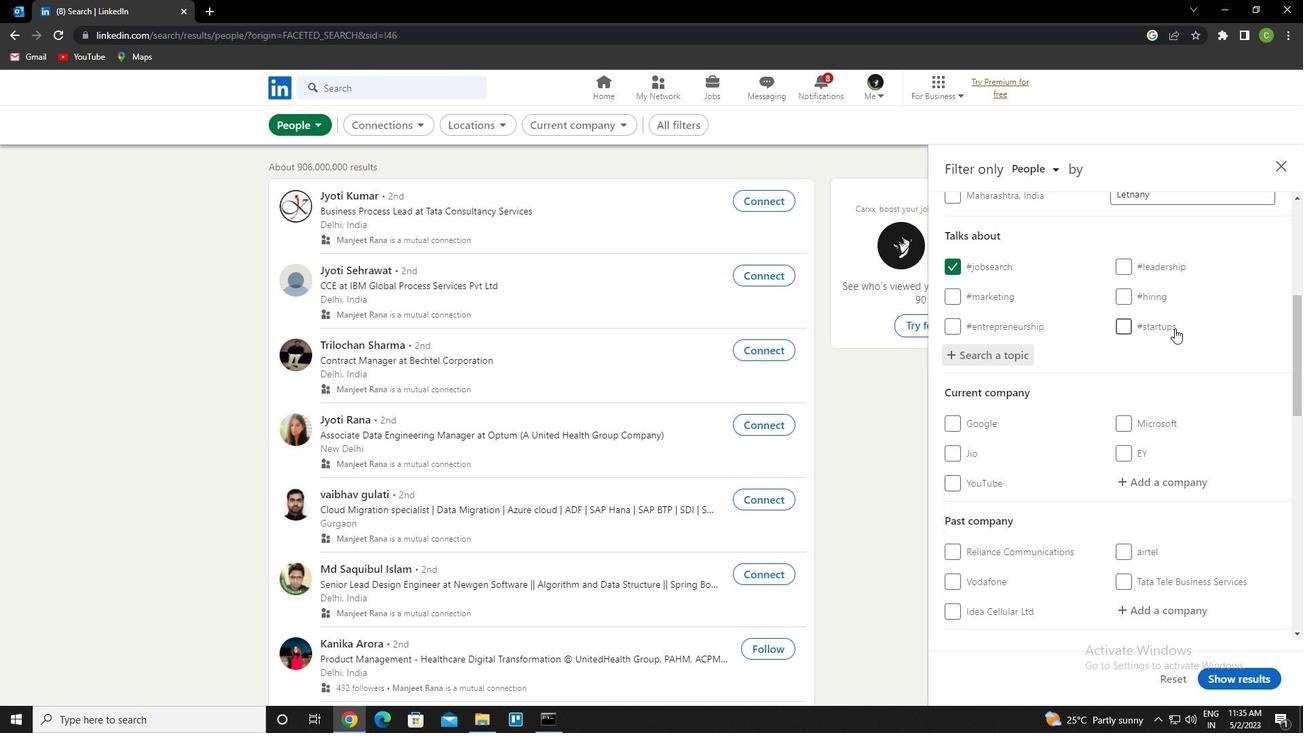 
Action: Mouse scrolled (1175, 327) with delta (0, 0)
Screenshot: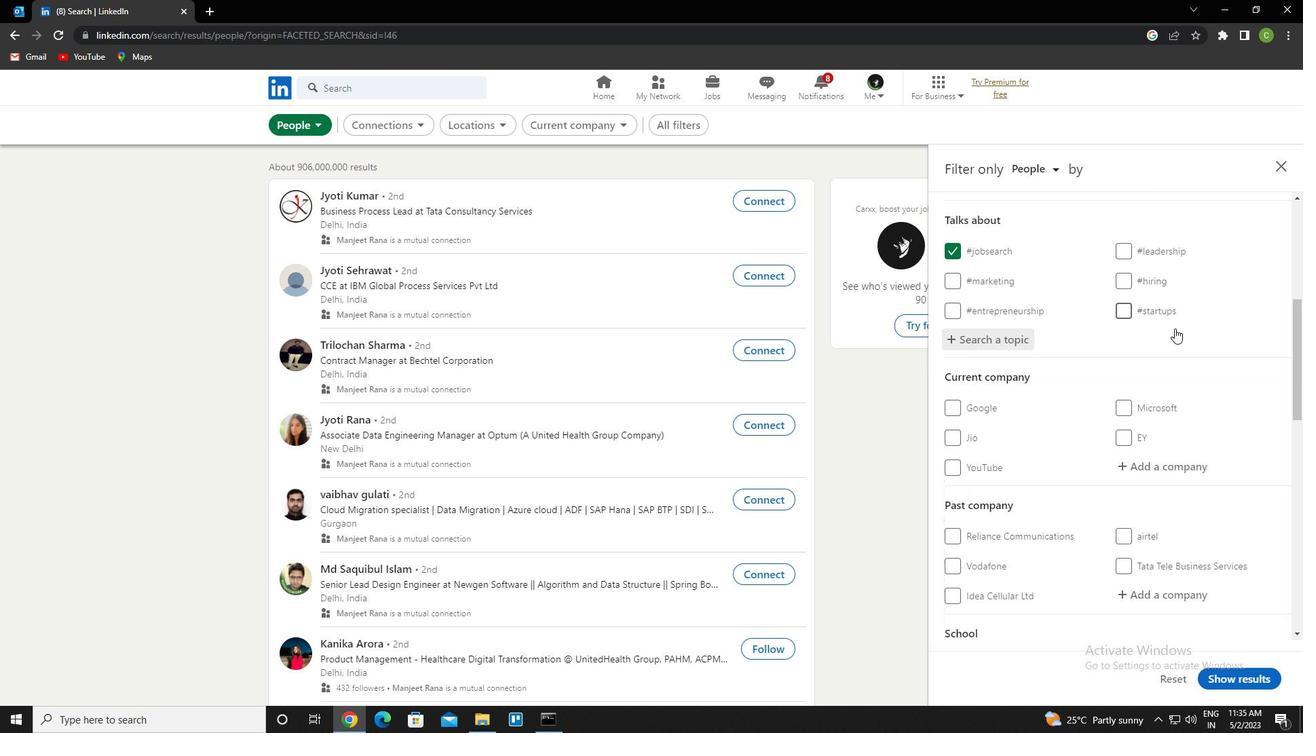 
Action: Mouse moved to (1122, 384)
Screenshot: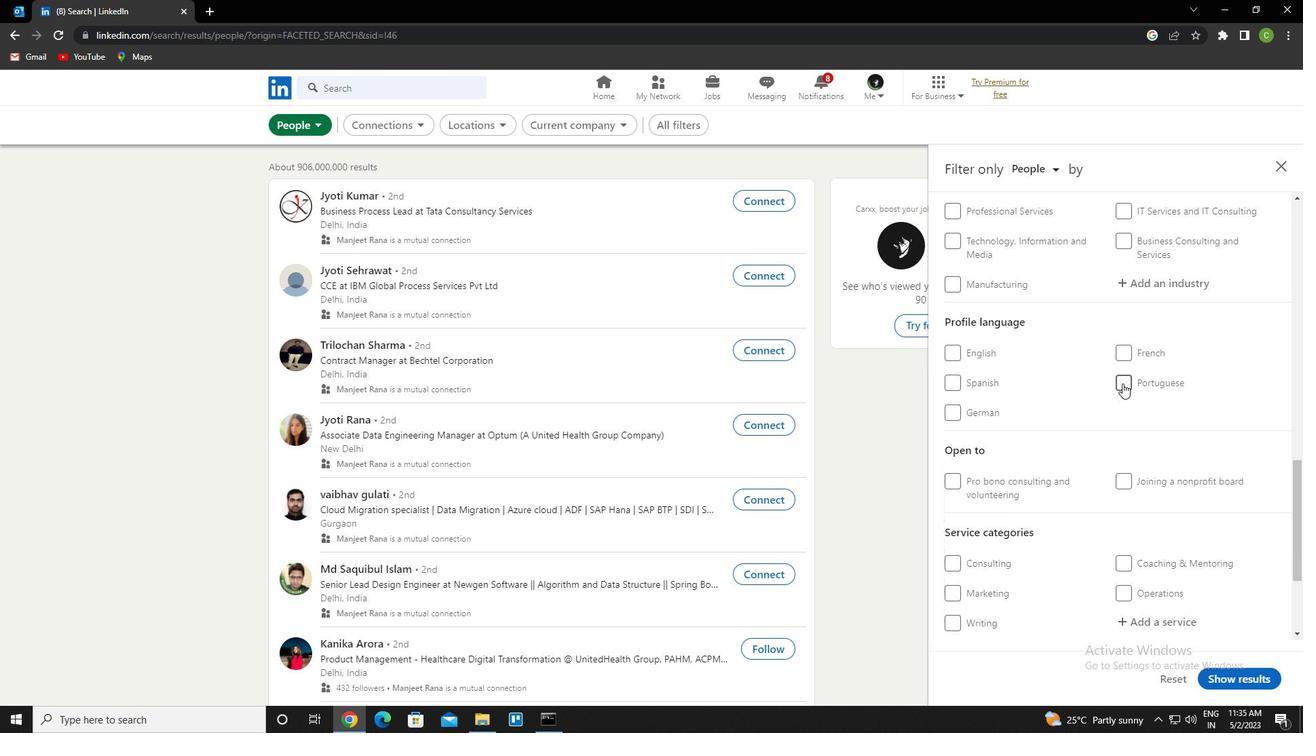 
Action: Mouse pressed left at (1122, 384)
Screenshot: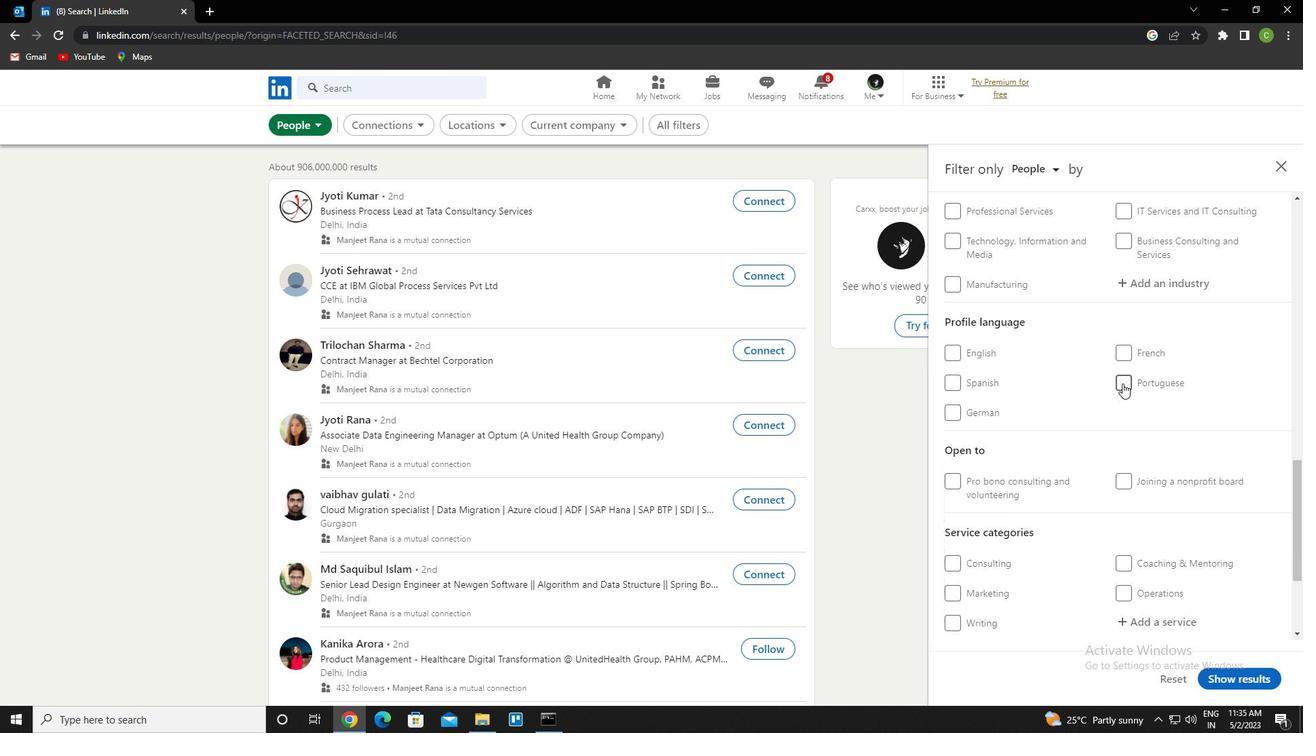 
Action: Mouse scrolled (1122, 385) with delta (0, 0)
Screenshot: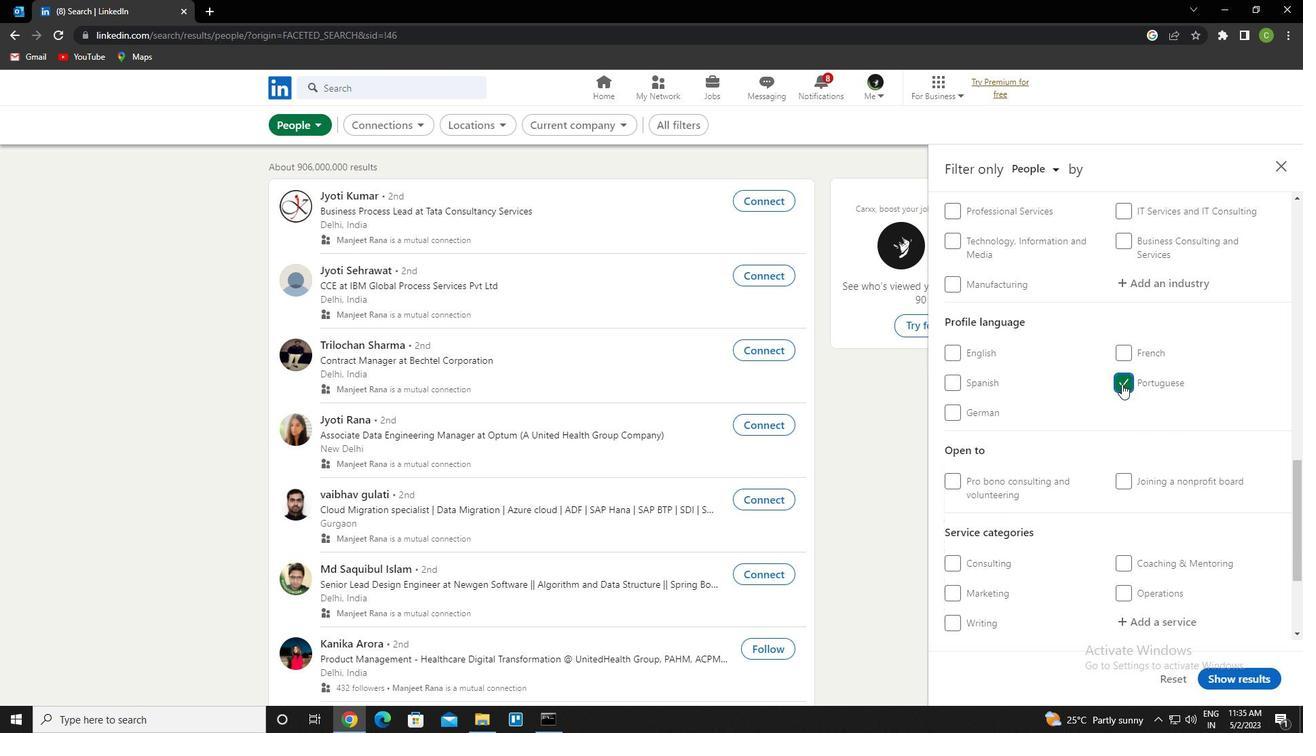 
Action: Mouse scrolled (1122, 385) with delta (0, 0)
Screenshot: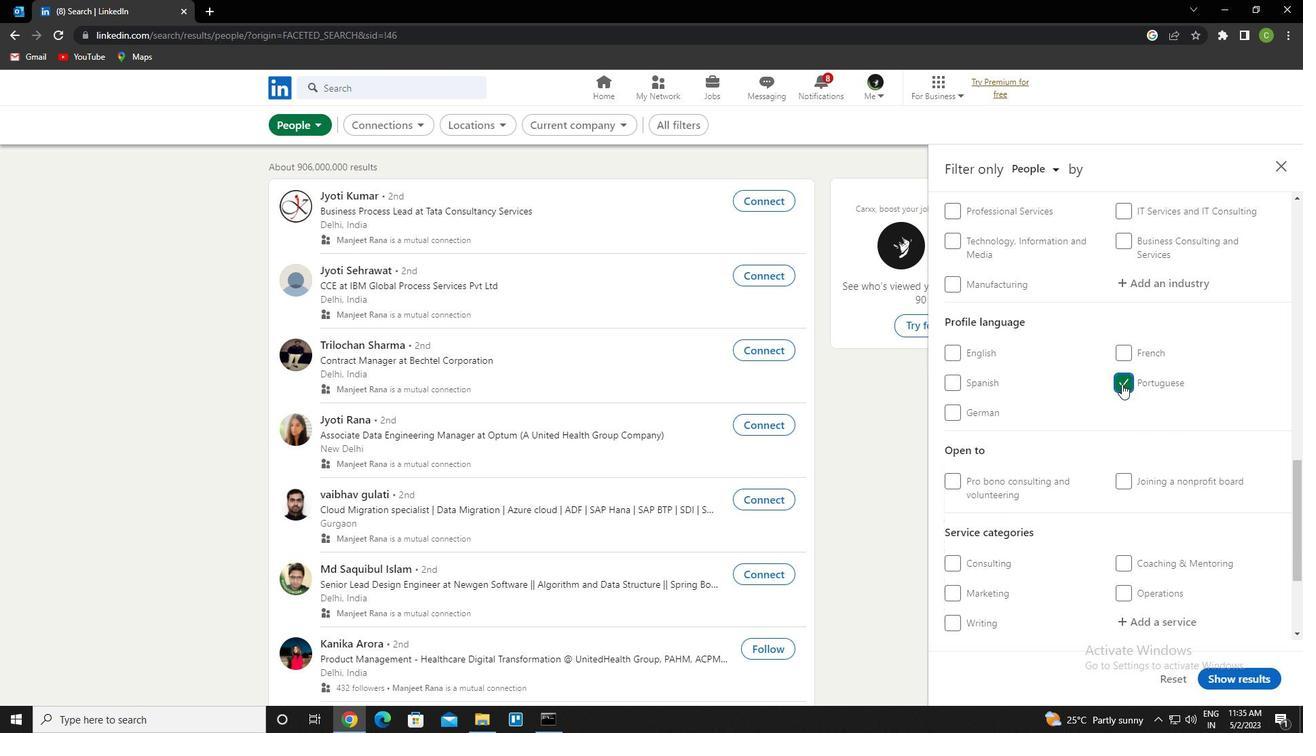 
Action: Mouse scrolled (1122, 385) with delta (0, 0)
Screenshot: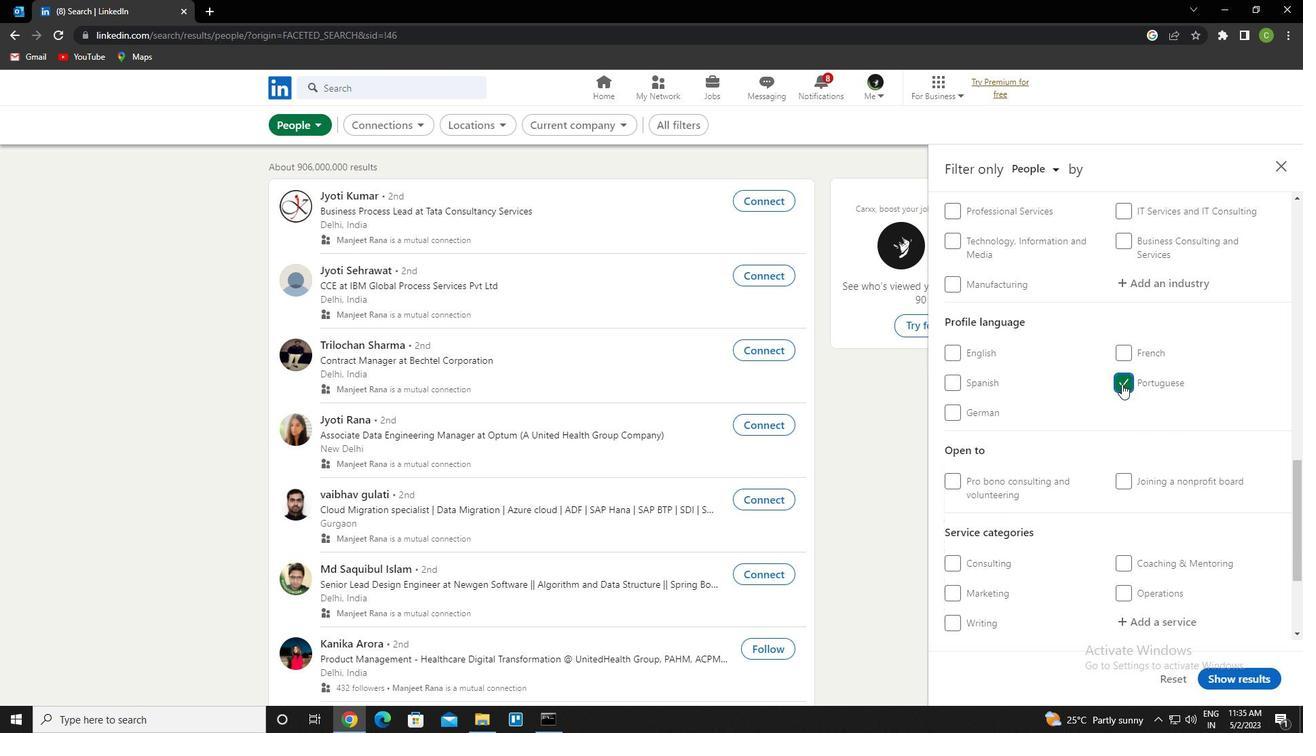 
Action: Mouse scrolled (1122, 385) with delta (0, 0)
Screenshot: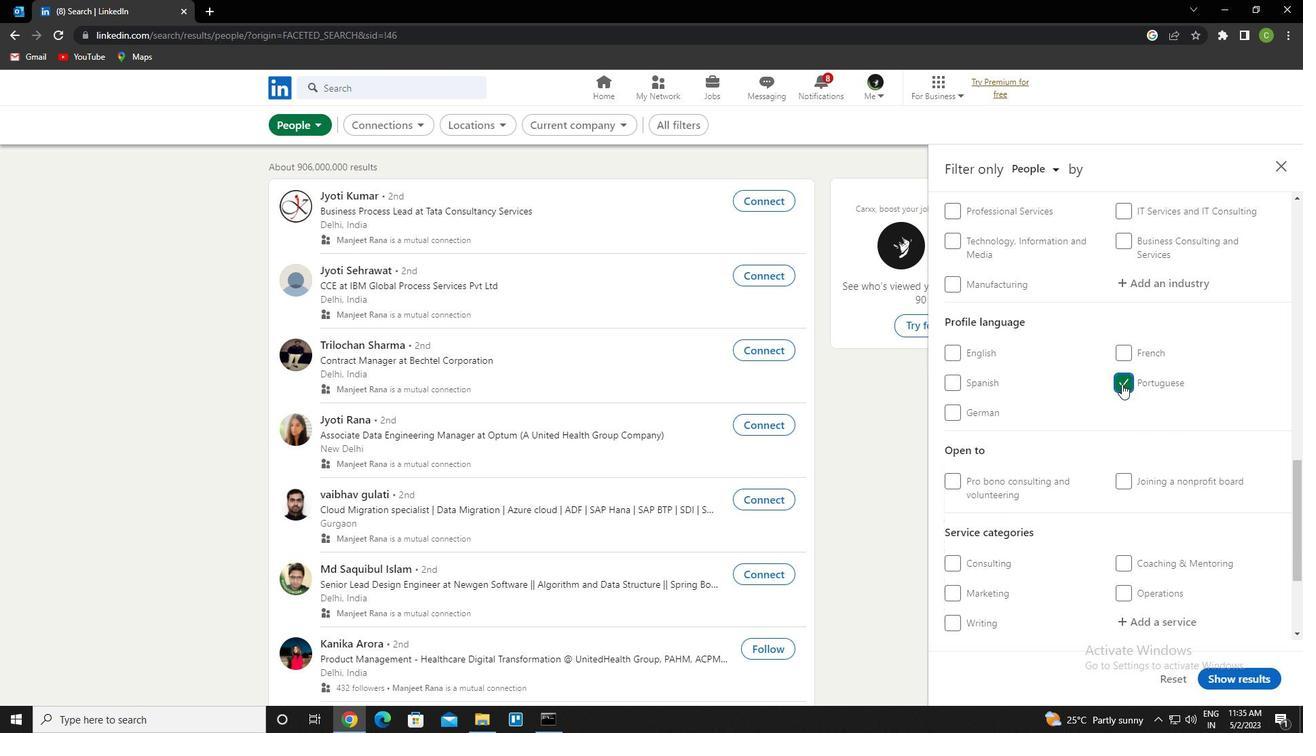 
Action: Mouse scrolled (1122, 385) with delta (0, 0)
Screenshot: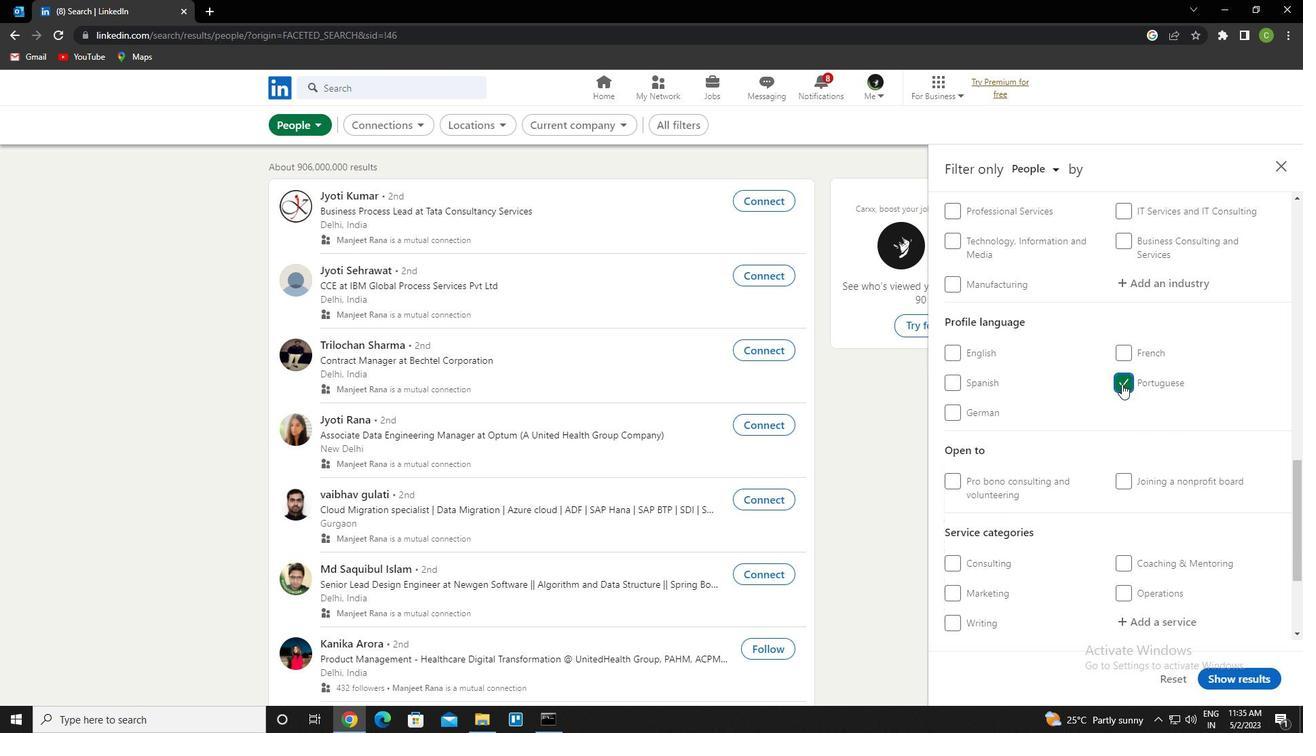 
Action: Mouse scrolled (1122, 385) with delta (0, 0)
Screenshot: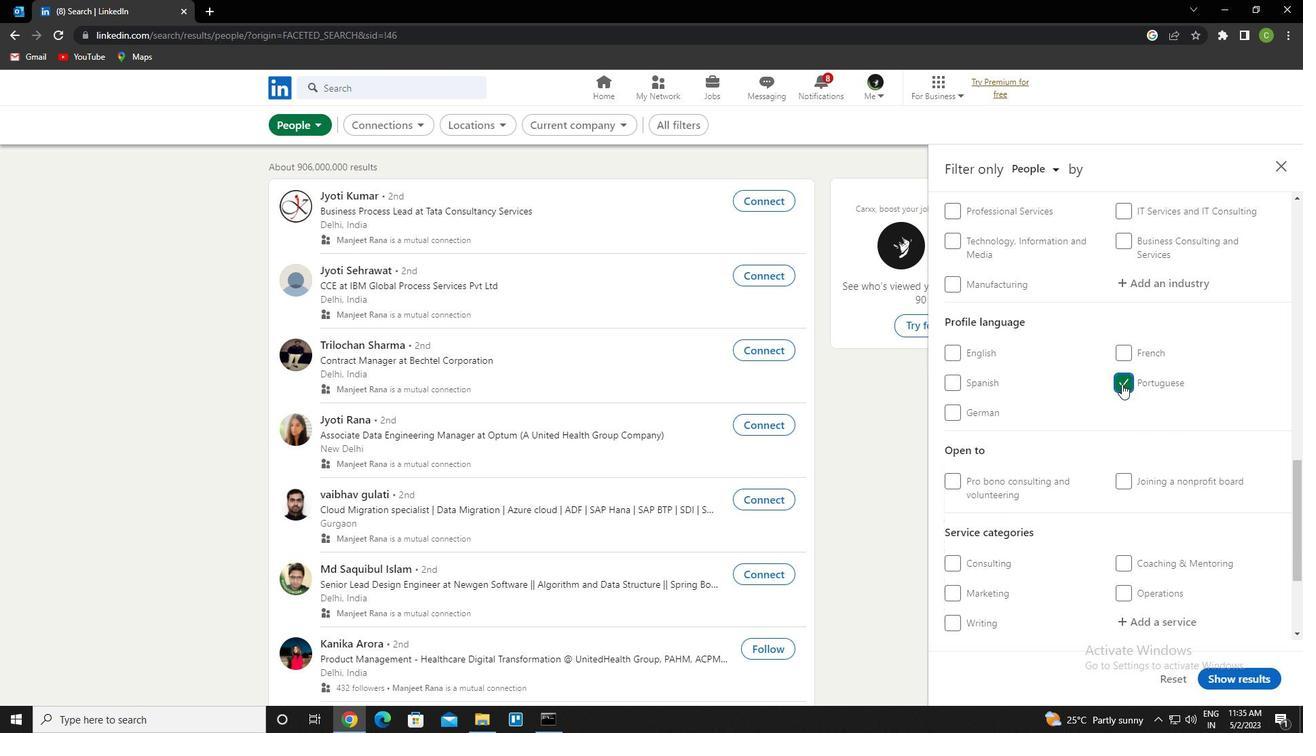 
Action: Mouse moved to (1166, 276)
Screenshot: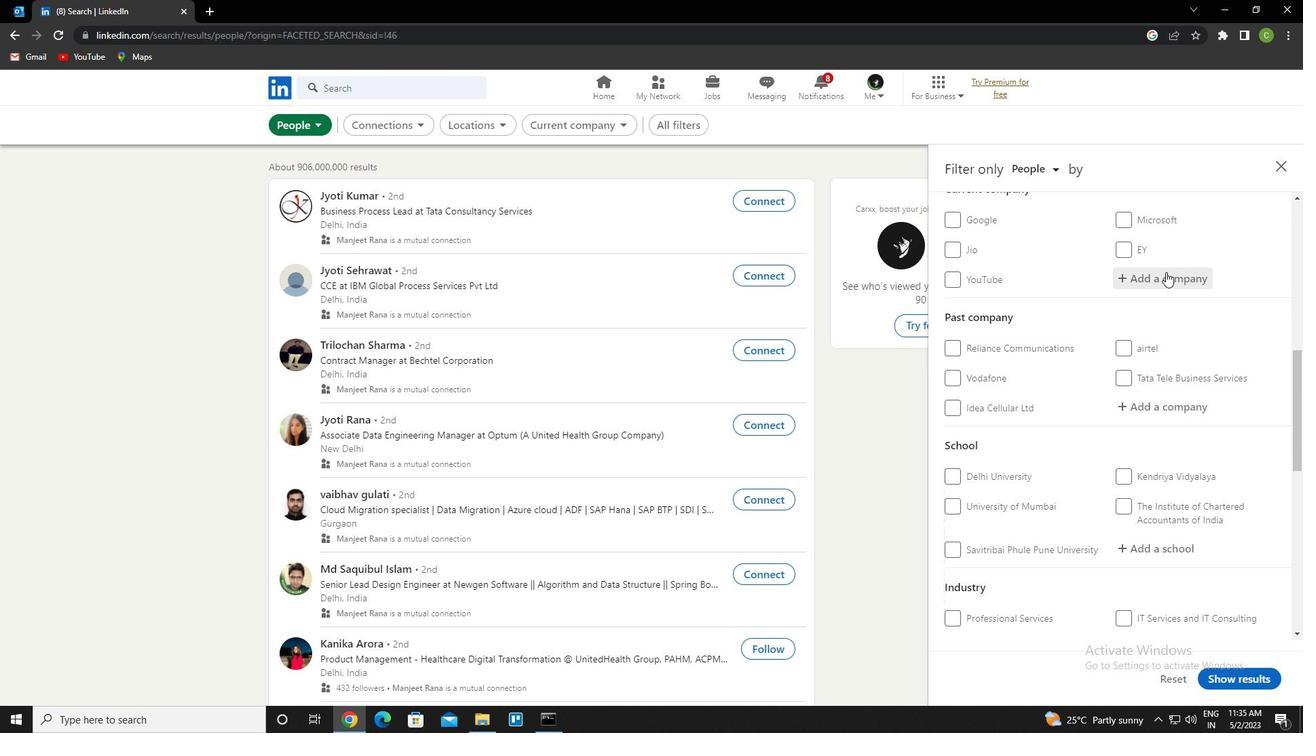 
Action: Mouse pressed left at (1166, 276)
Screenshot: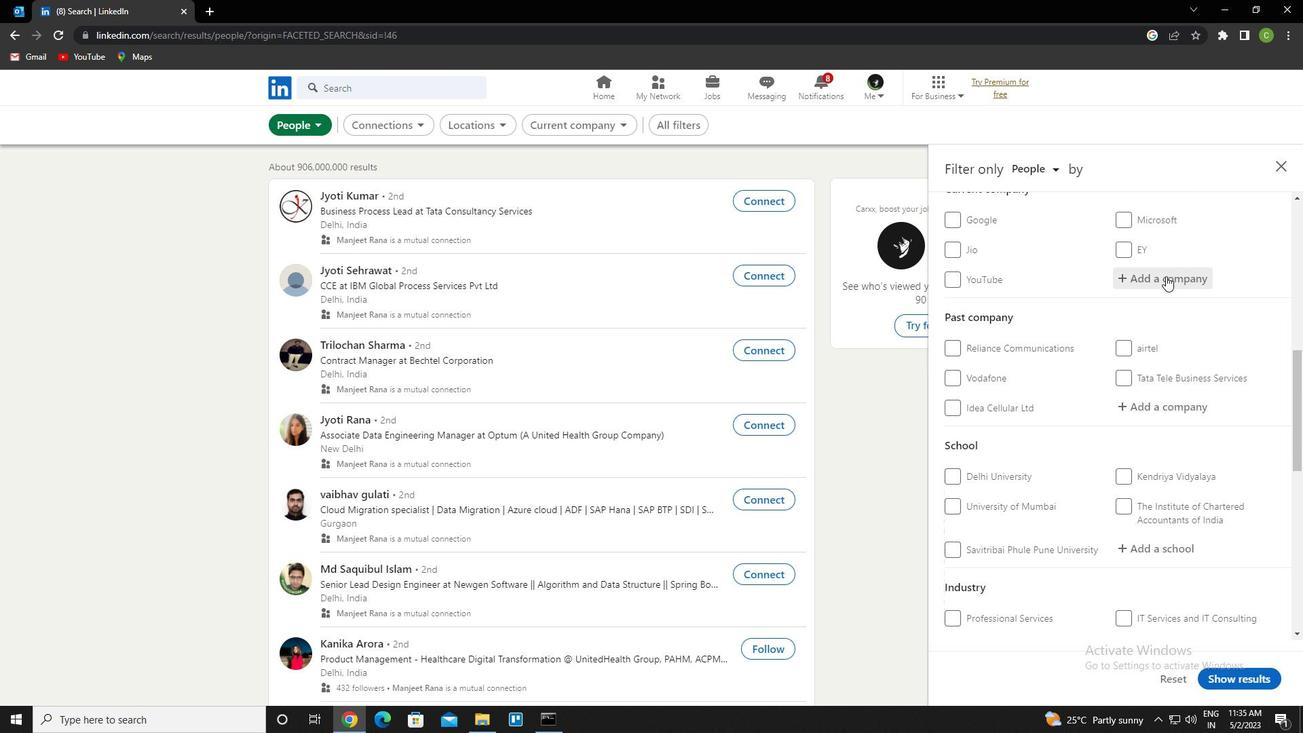 
Action: Key pressed <Key.caps_lock>h<Key.caps_lock>uffpost<Key.down><Key.enter>
Screenshot: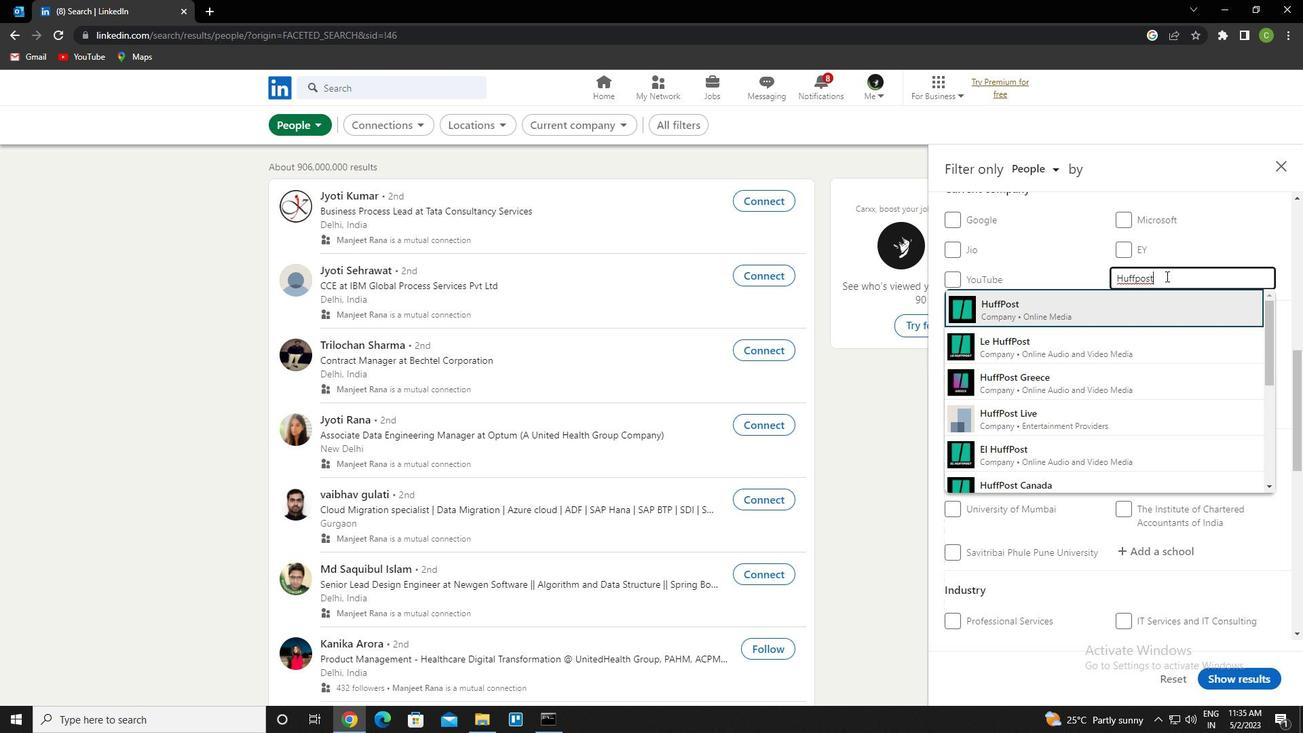 
Action: Mouse scrolled (1166, 275) with delta (0, 0)
Screenshot: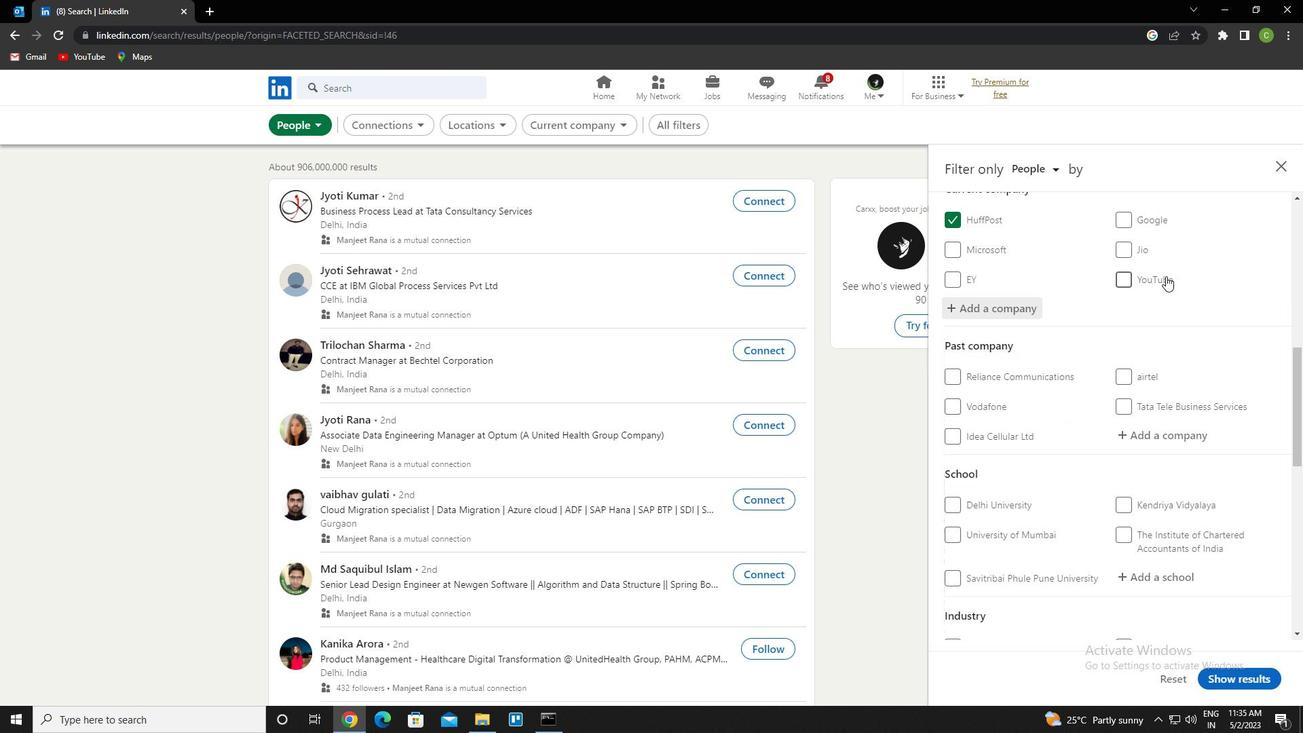 
Action: Mouse scrolled (1166, 275) with delta (0, 0)
Screenshot: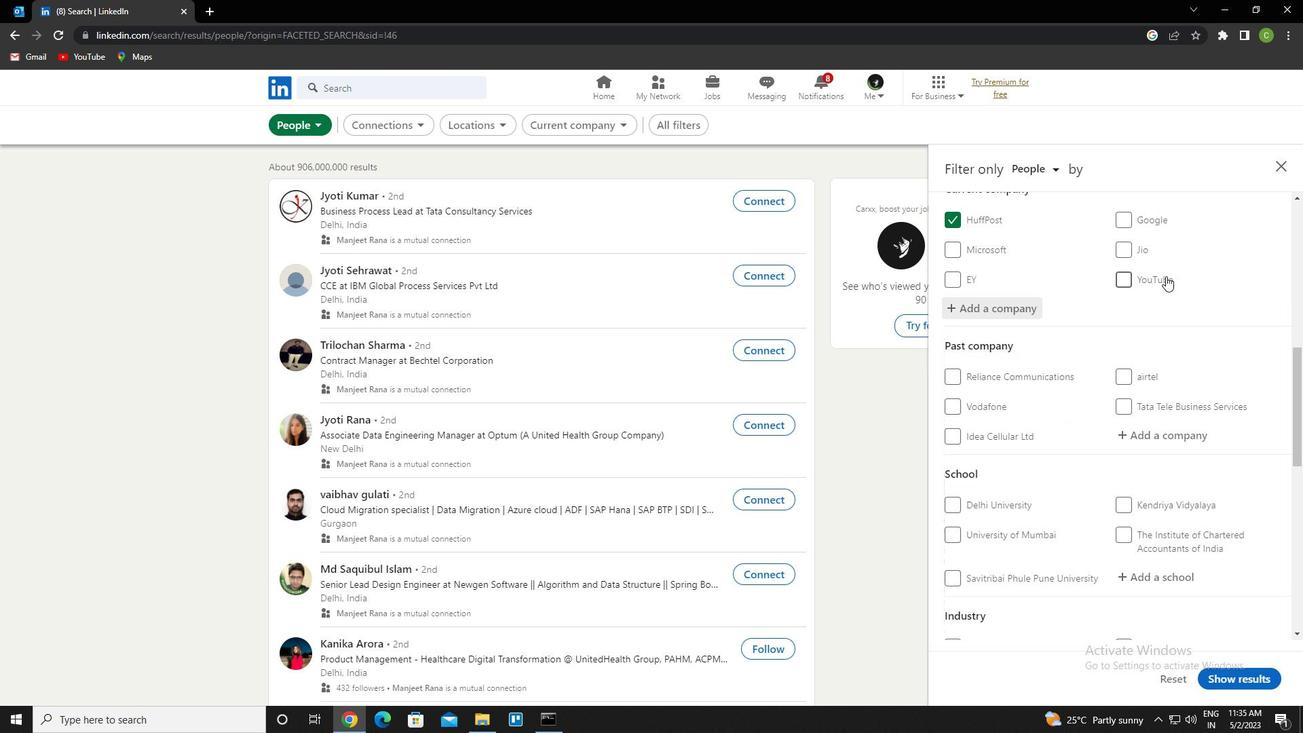 
Action: Mouse scrolled (1166, 275) with delta (0, 0)
Screenshot: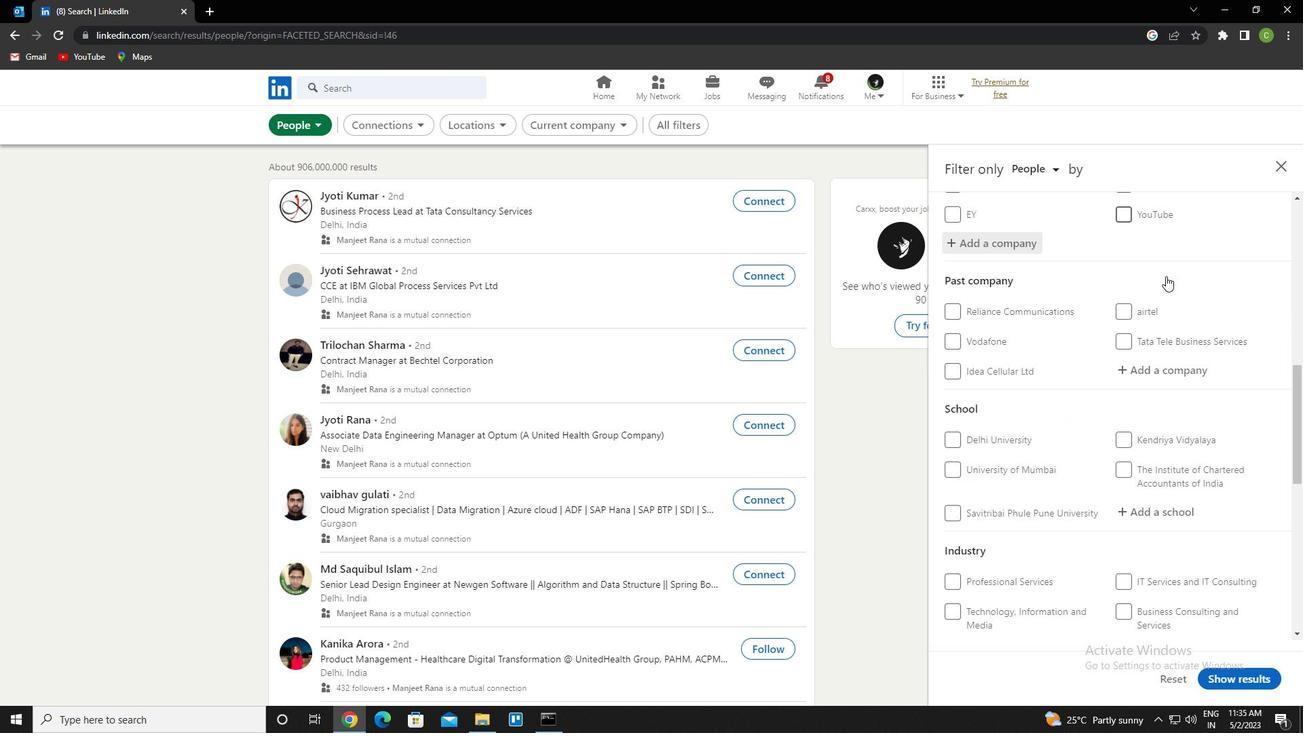 
Action: Mouse scrolled (1166, 275) with delta (0, 0)
Screenshot: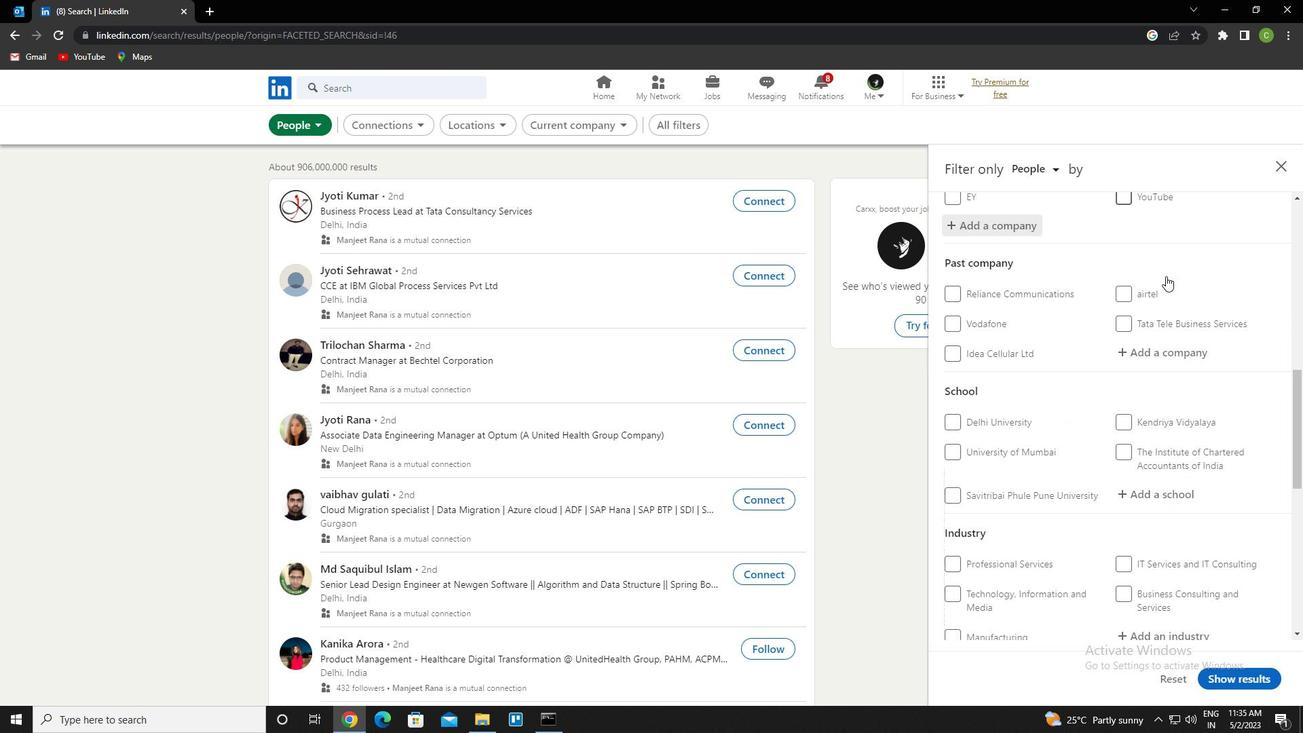 
Action: Mouse moved to (1159, 309)
Screenshot: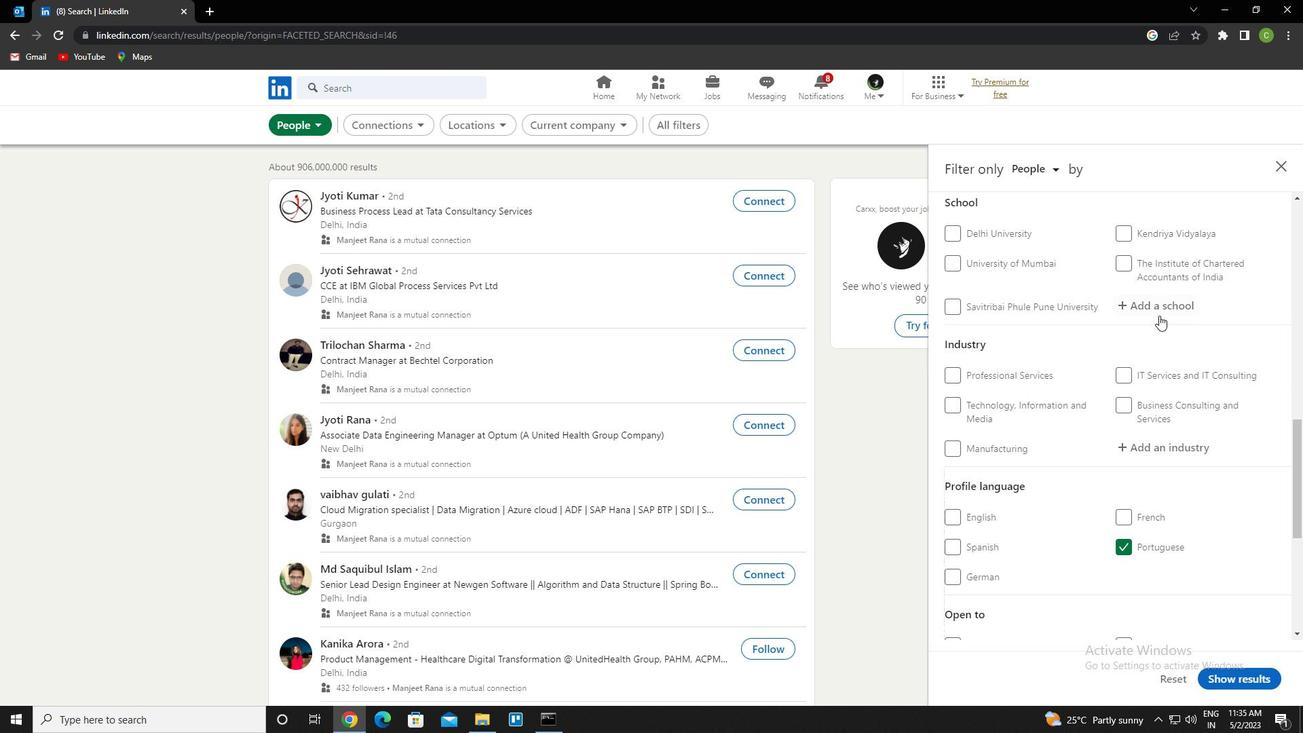 
Action: Mouse pressed left at (1159, 309)
Screenshot: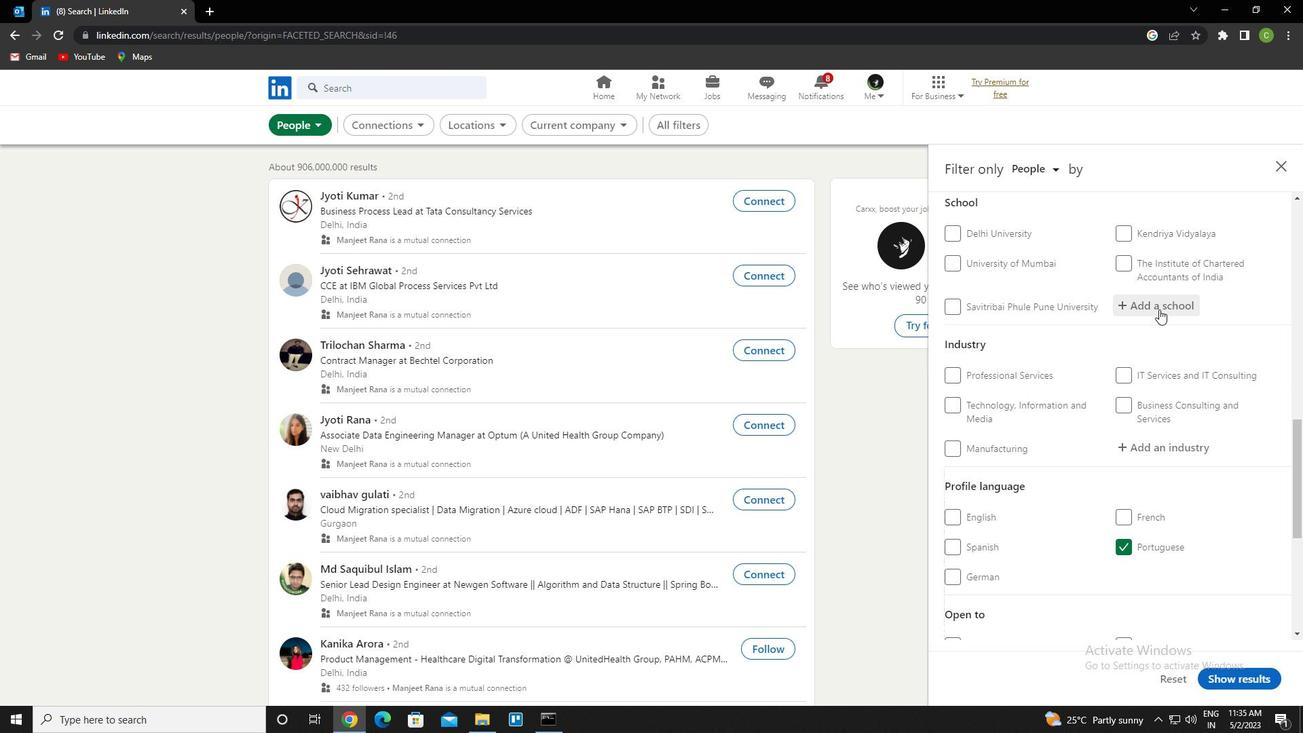 
Action: Key pressed <Key.caps_lock>kle<Key.space>i<Key.caps_lock>ns<Key.down><Key.enter>
Screenshot: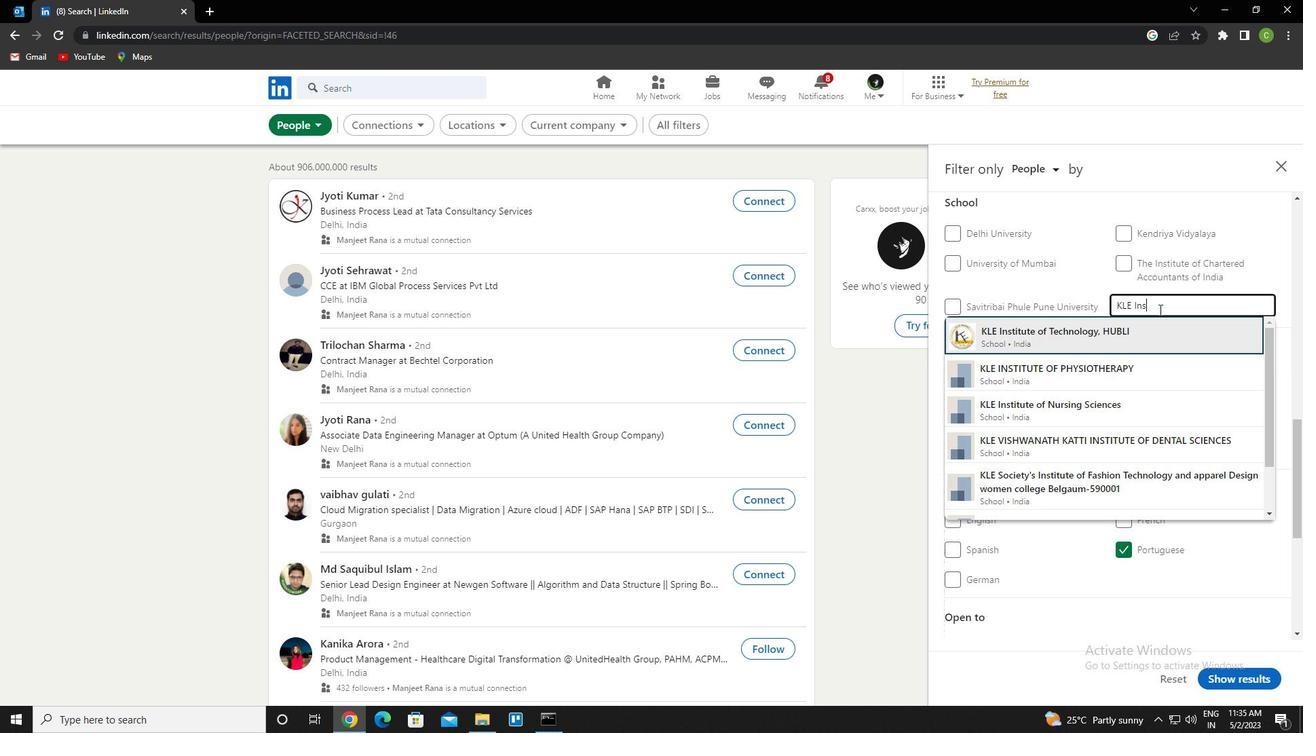 
Action: Mouse scrolled (1159, 308) with delta (0, 0)
Screenshot: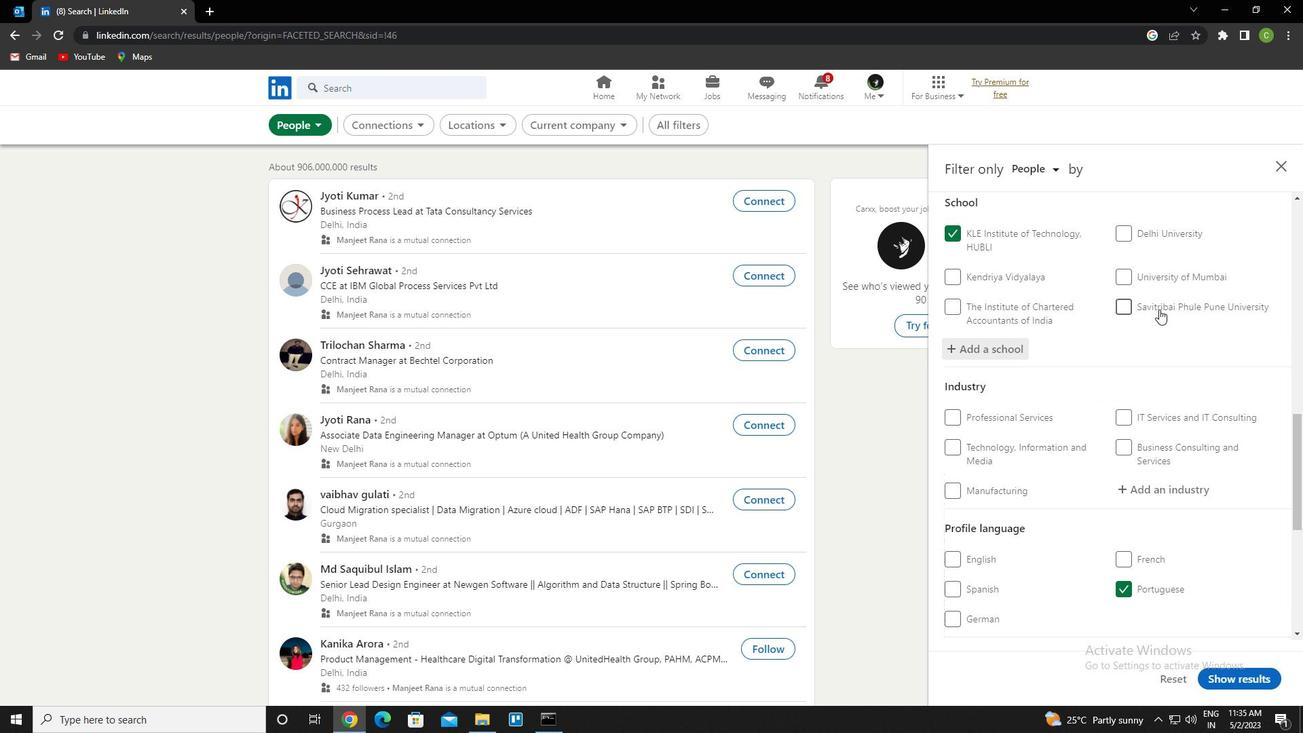 
Action: Mouse scrolled (1159, 308) with delta (0, 0)
Screenshot: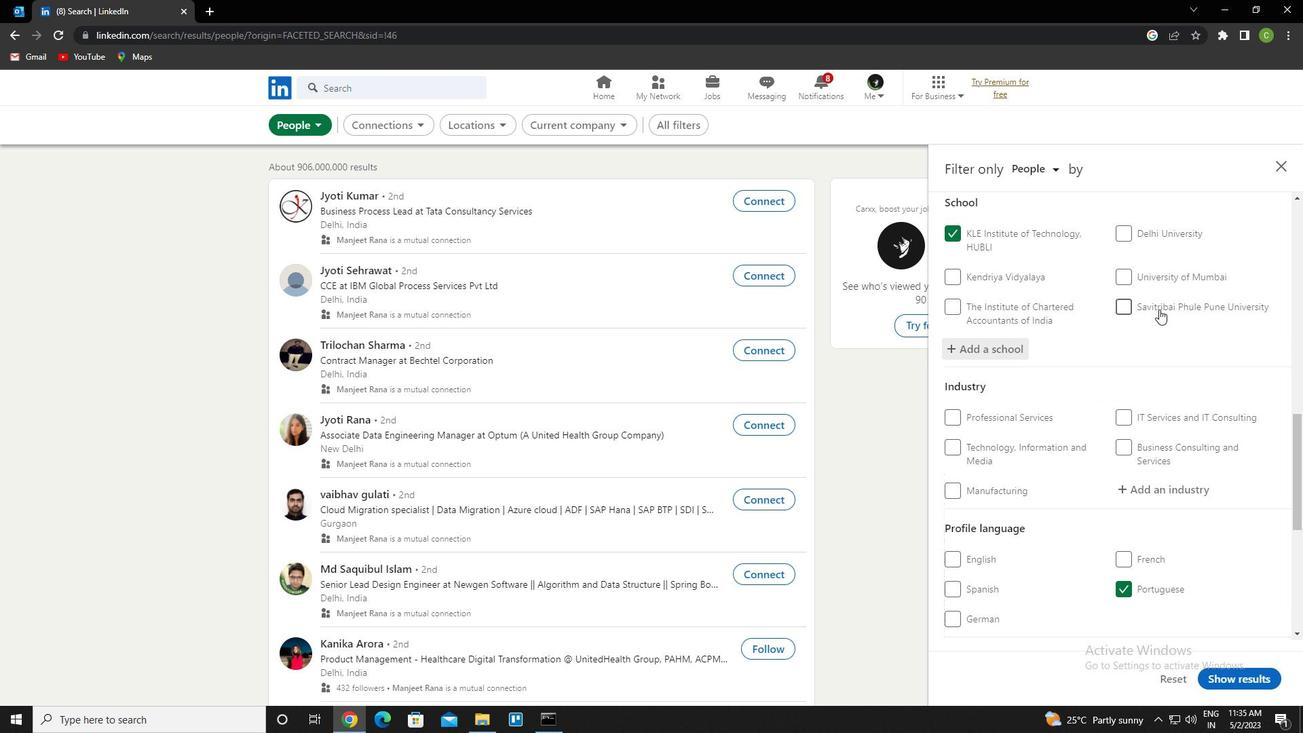 
Action: Mouse scrolled (1159, 308) with delta (0, 0)
Screenshot: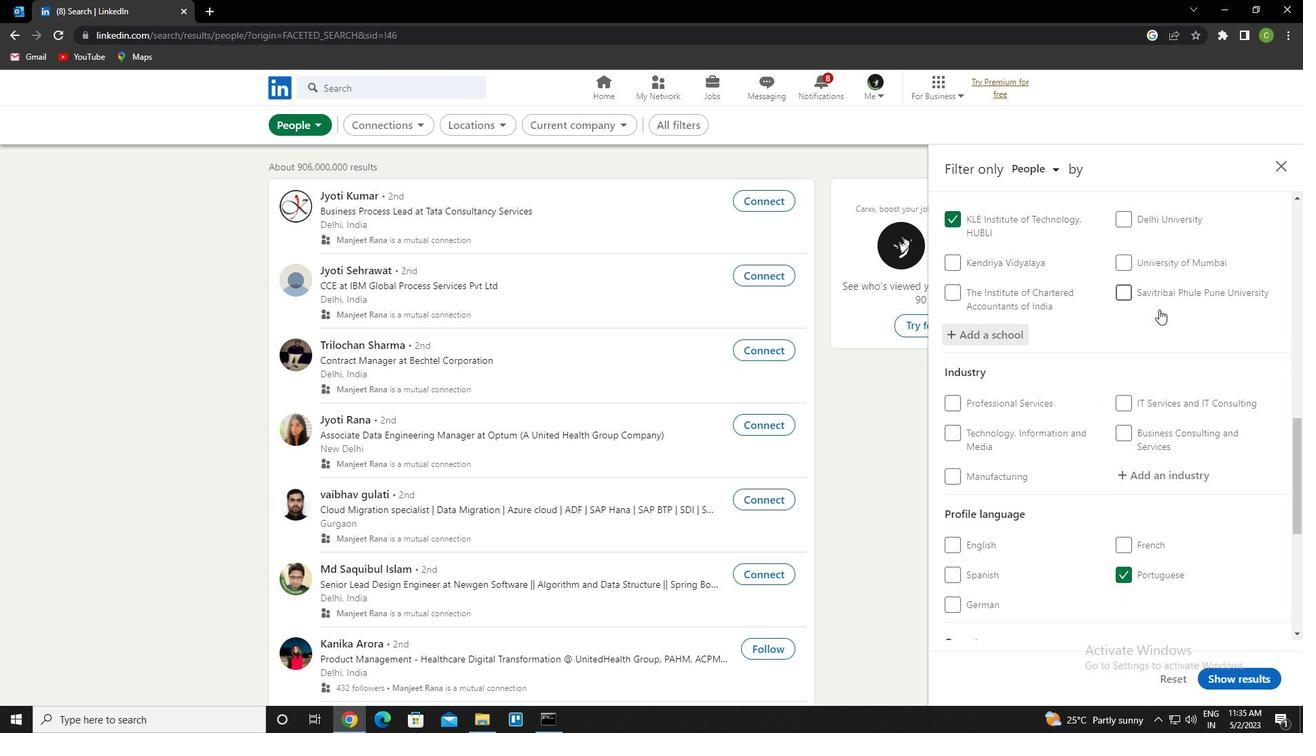 
Action: Mouse moved to (1163, 292)
Screenshot: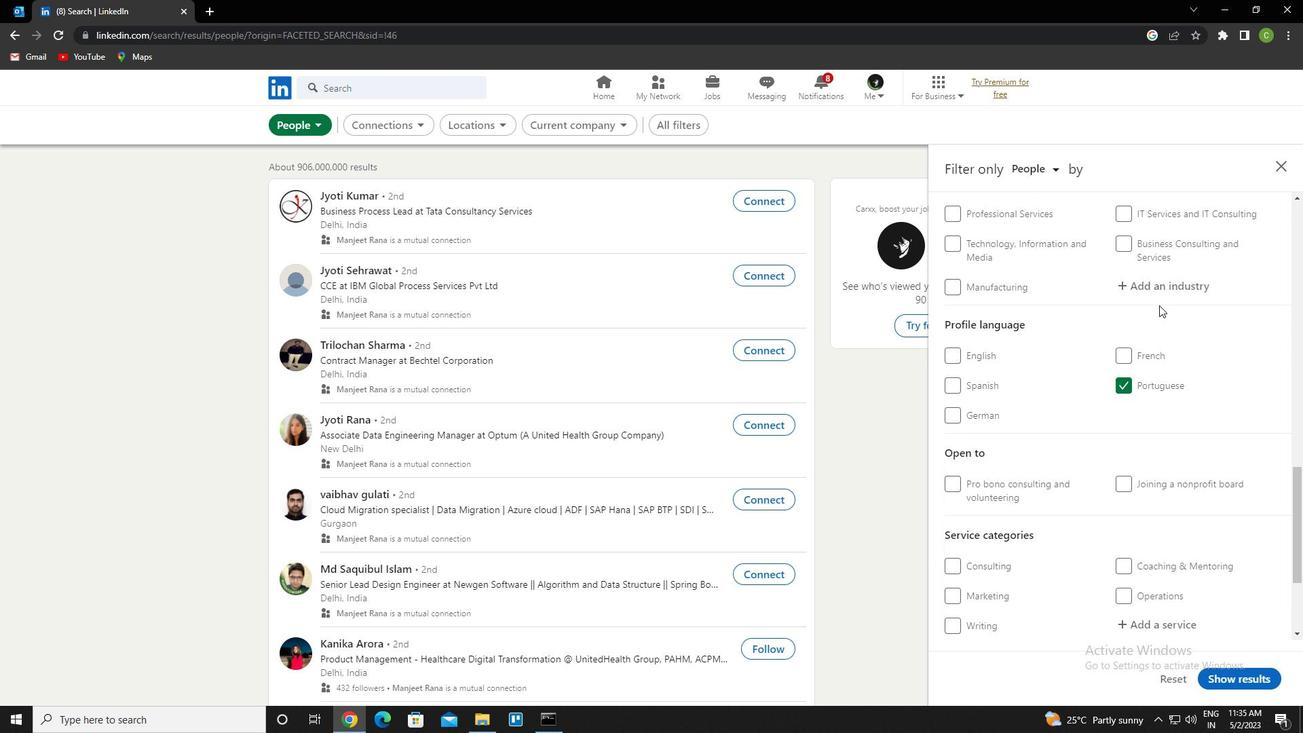 
Action: Mouse pressed left at (1163, 292)
Screenshot: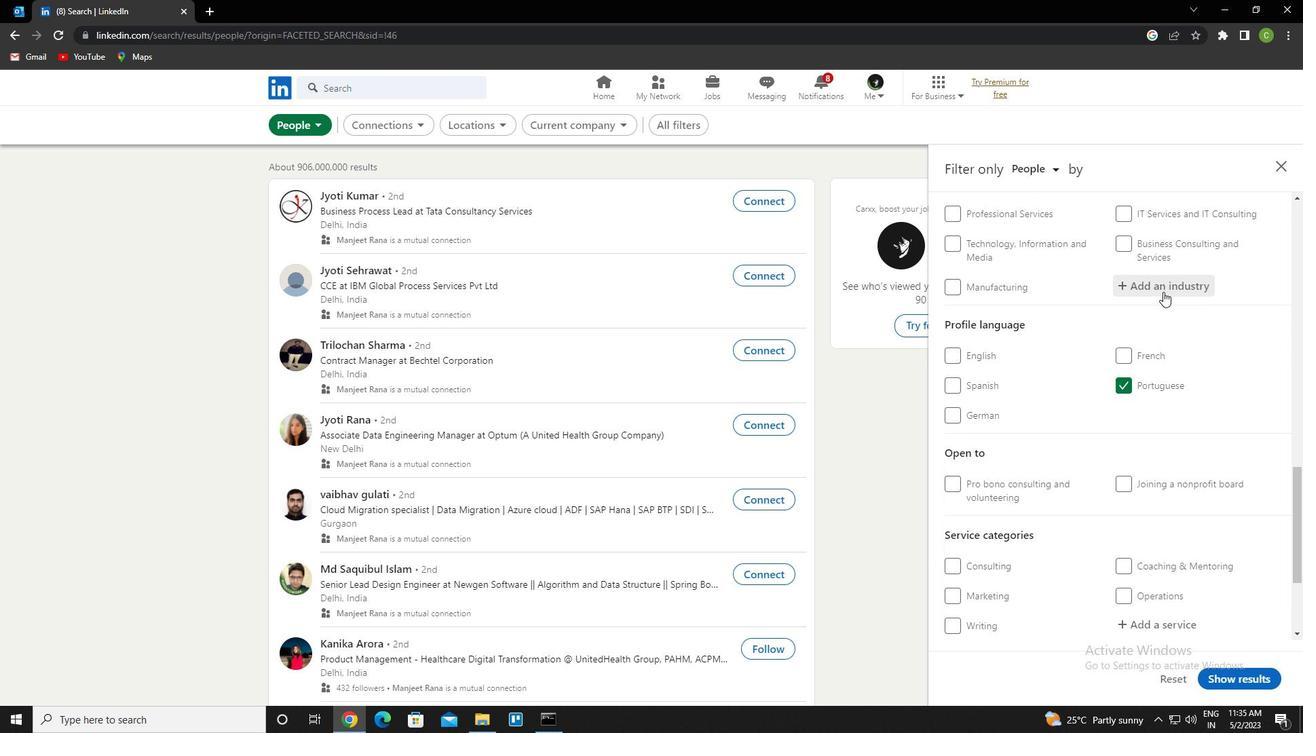 
Action: Key pressed <Key.caps_lock>r<Key.caps_lock>ail<Key.down><Key.down><Key.enter>
Screenshot: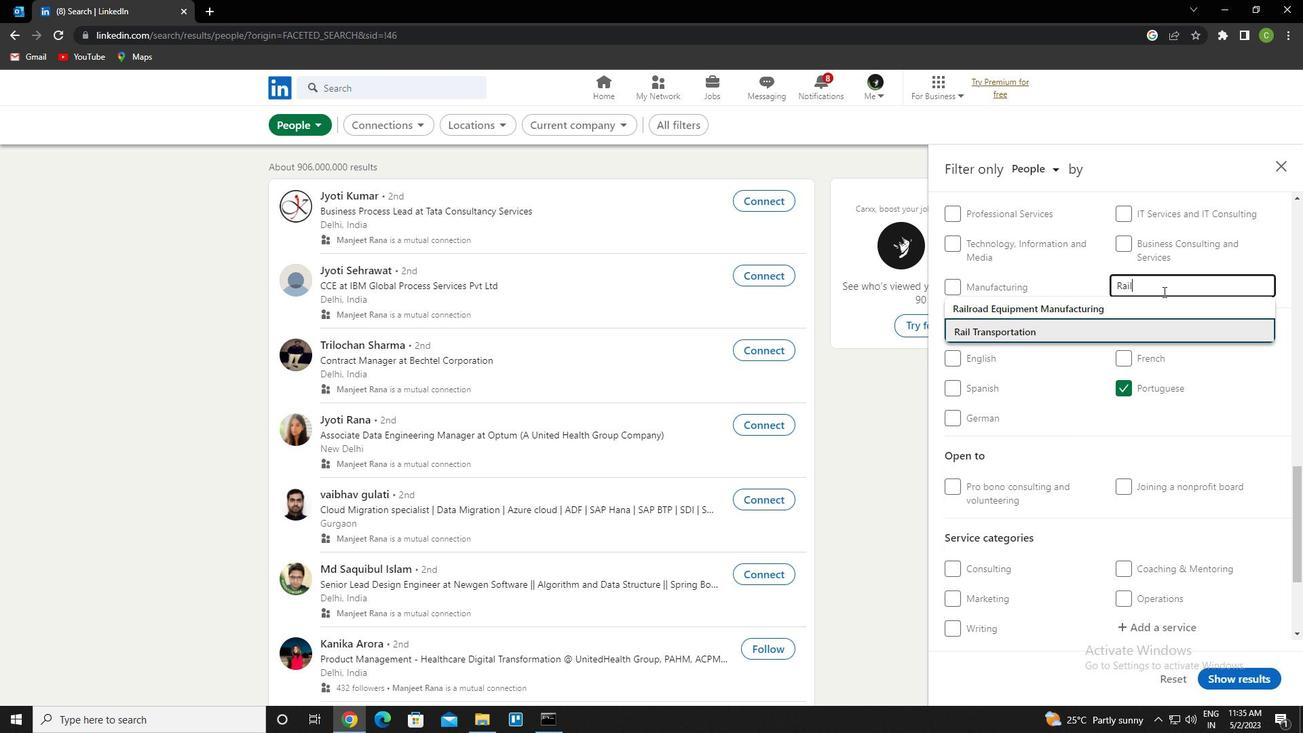 
Action: Mouse scrolled (1163, 291) with delta (0, 0)
Screenshot: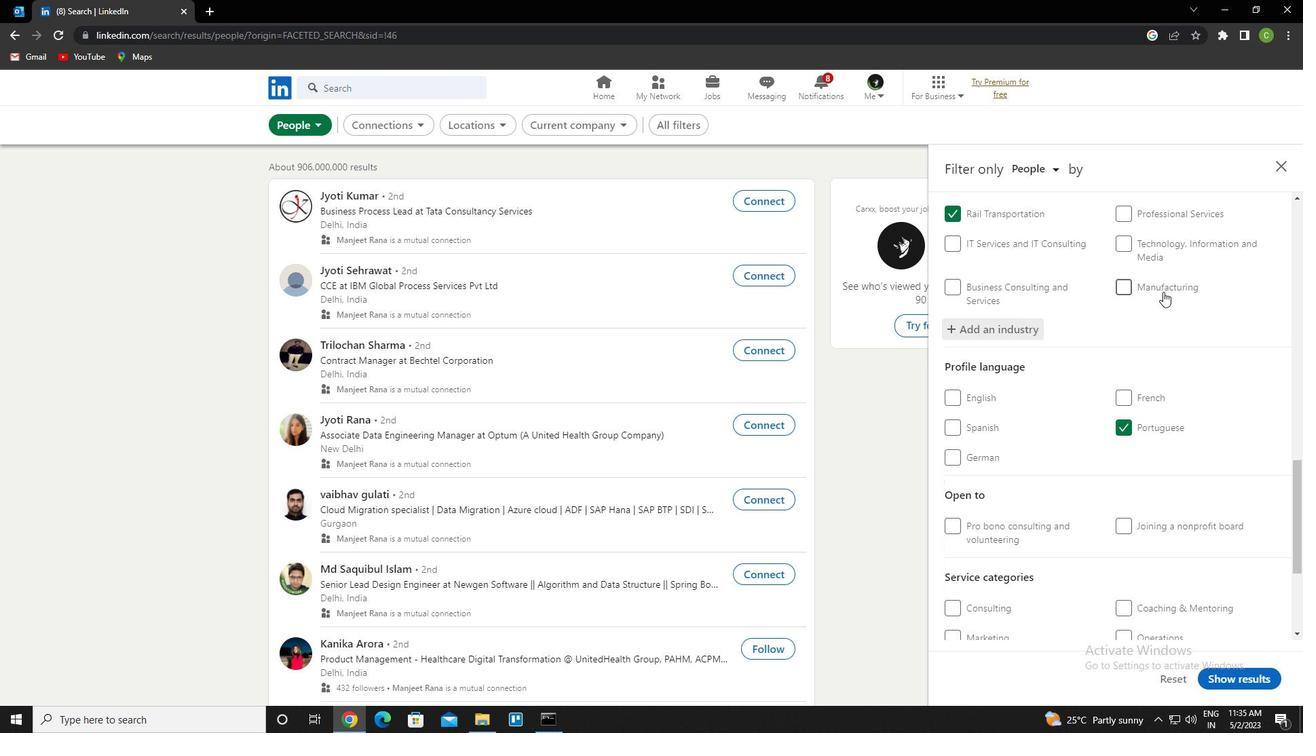 
Action: Mouse scrolled (1163, 291) with delta (0, 0)
Screenshot: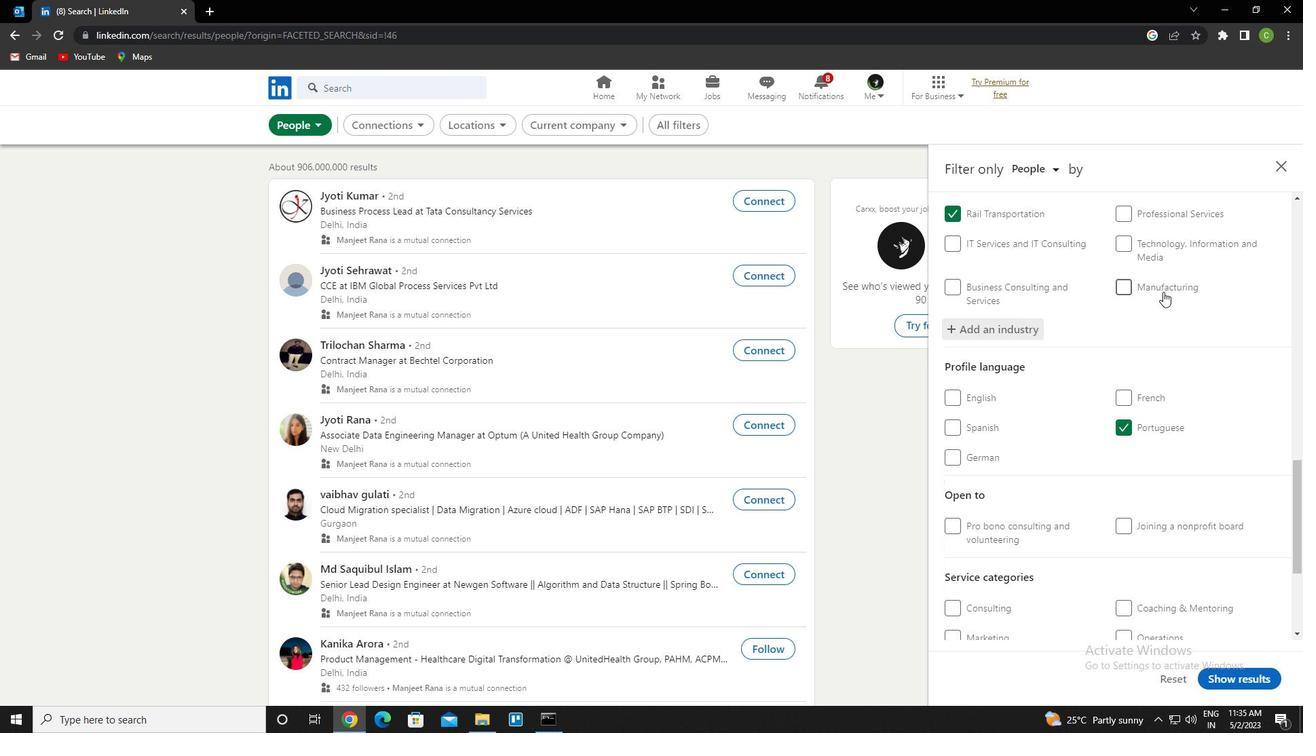 
Action: Mouse scrolled (1163, 291) with delta (0, 0)
Screenshot: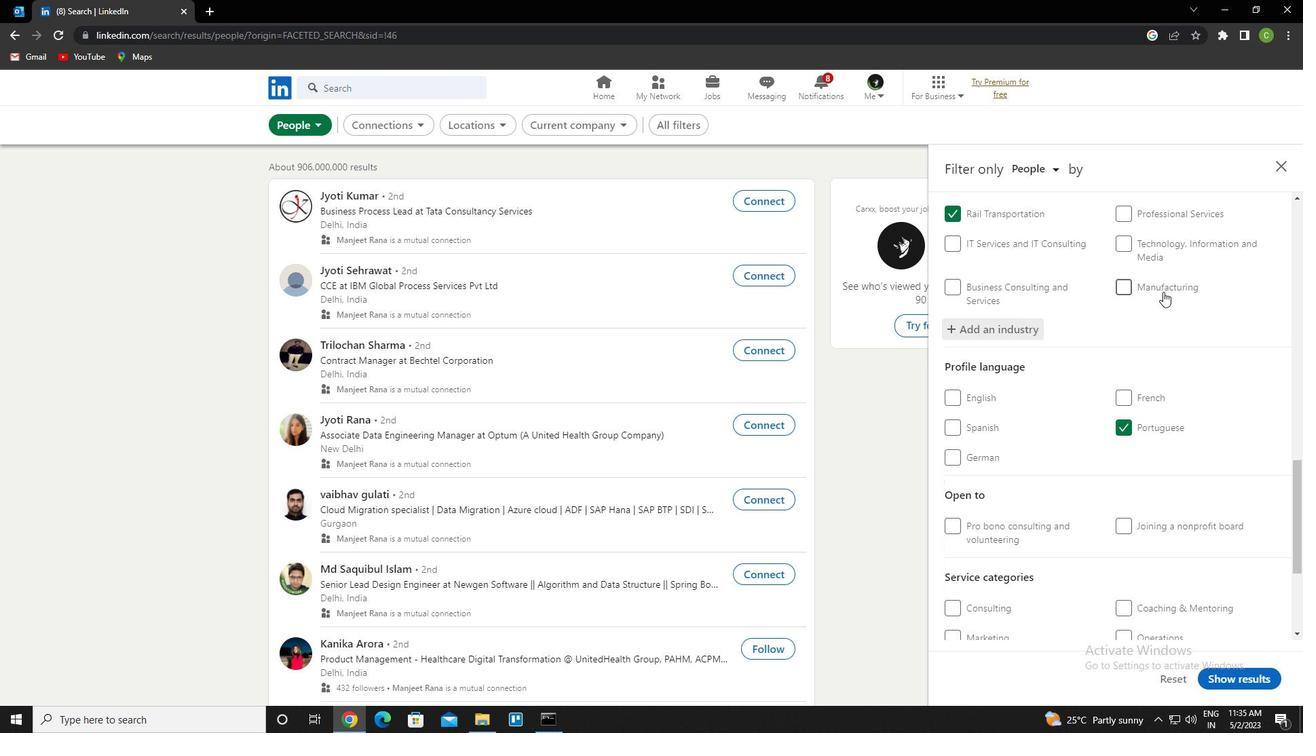 
Action: Mouse scrolled (1163, 291) with delta (0, 0)
Screenshot: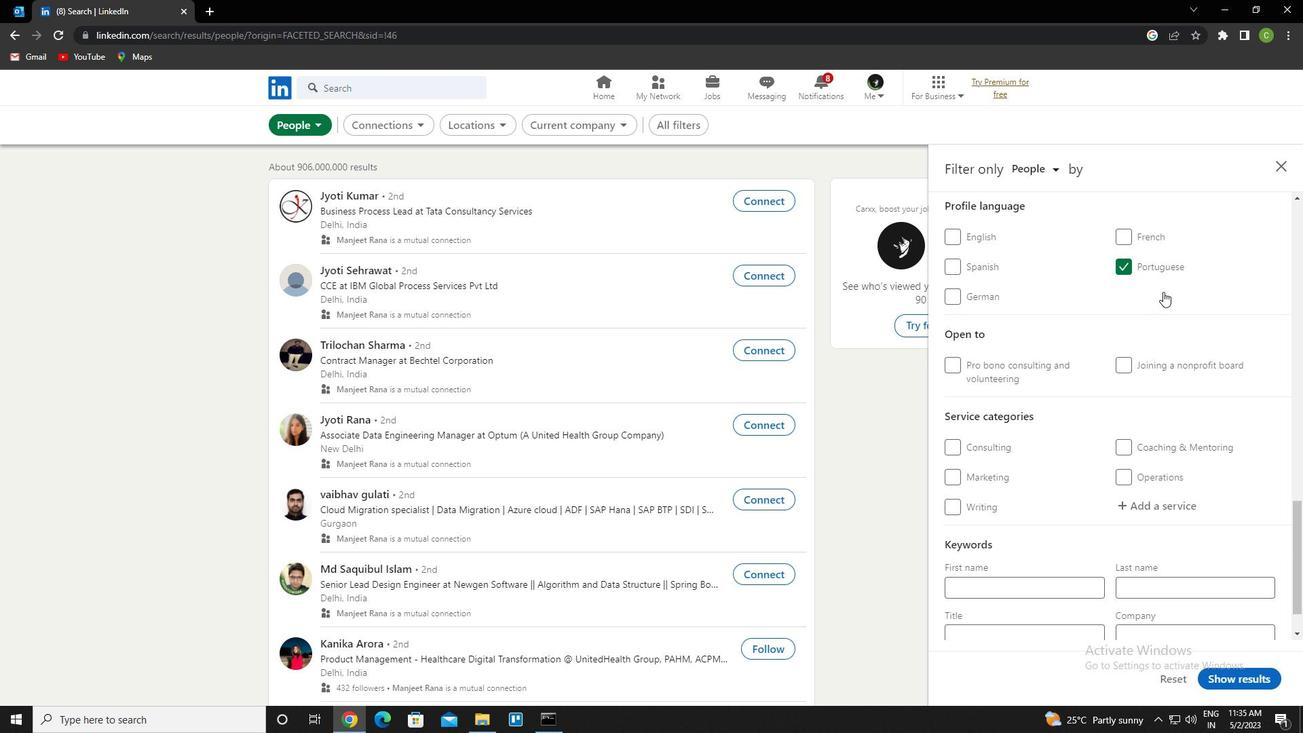 
Action: Mouse moved to (1162, 313)
Screenshot: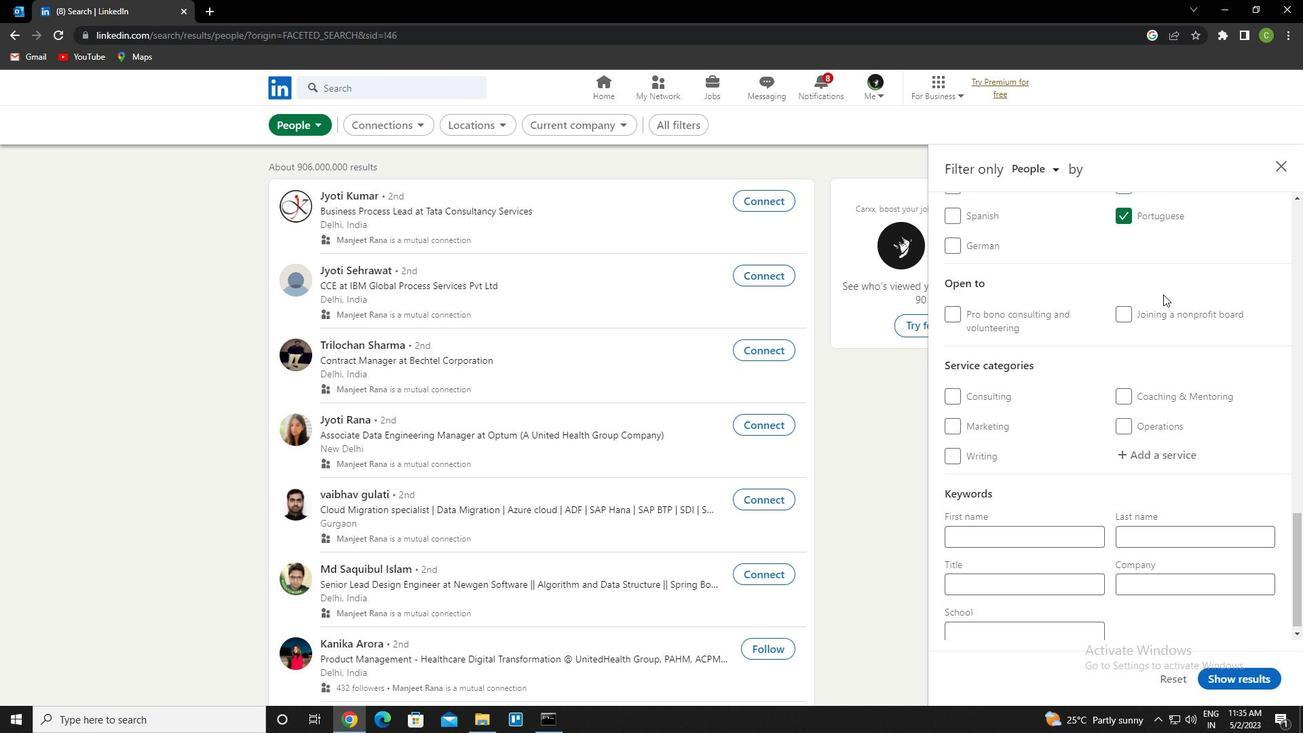
Action: Mouse scrolled (1162, 313) with delta (0, 0)
Screenshot: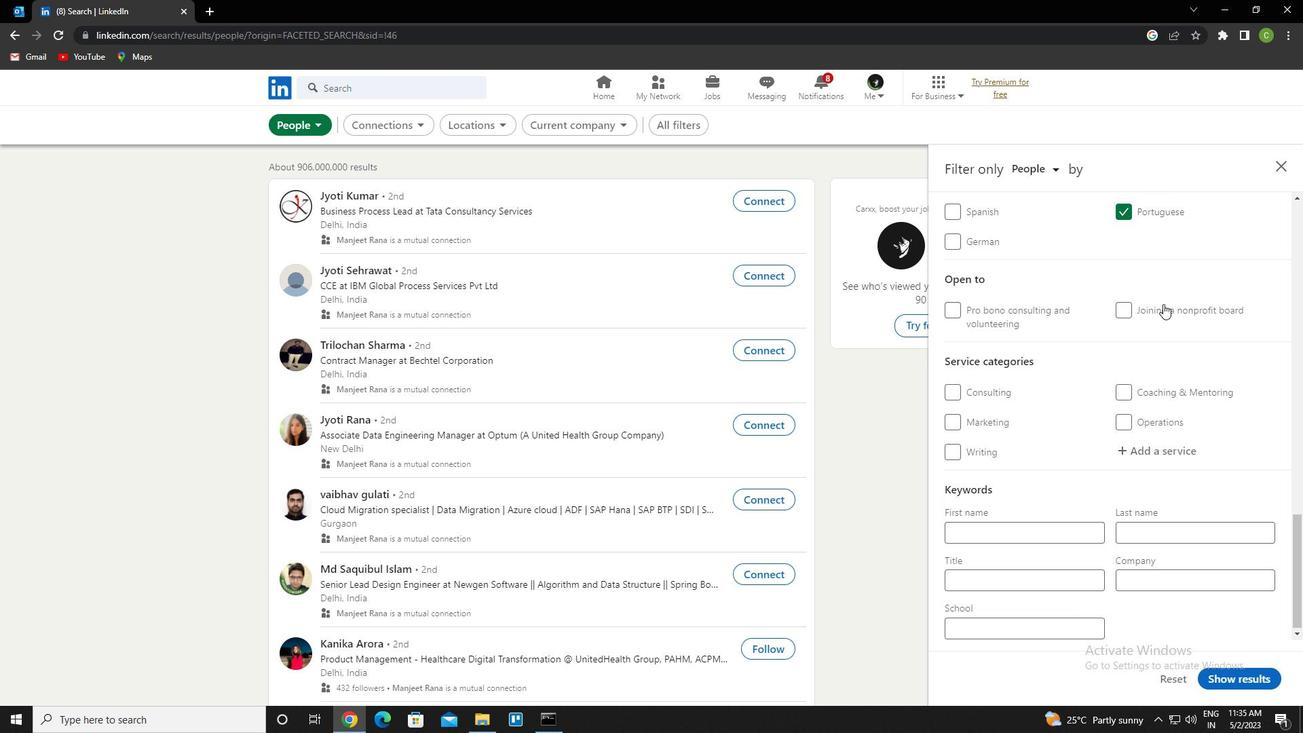 
Action: Mouse moved to (1156, 450)
Screenshot: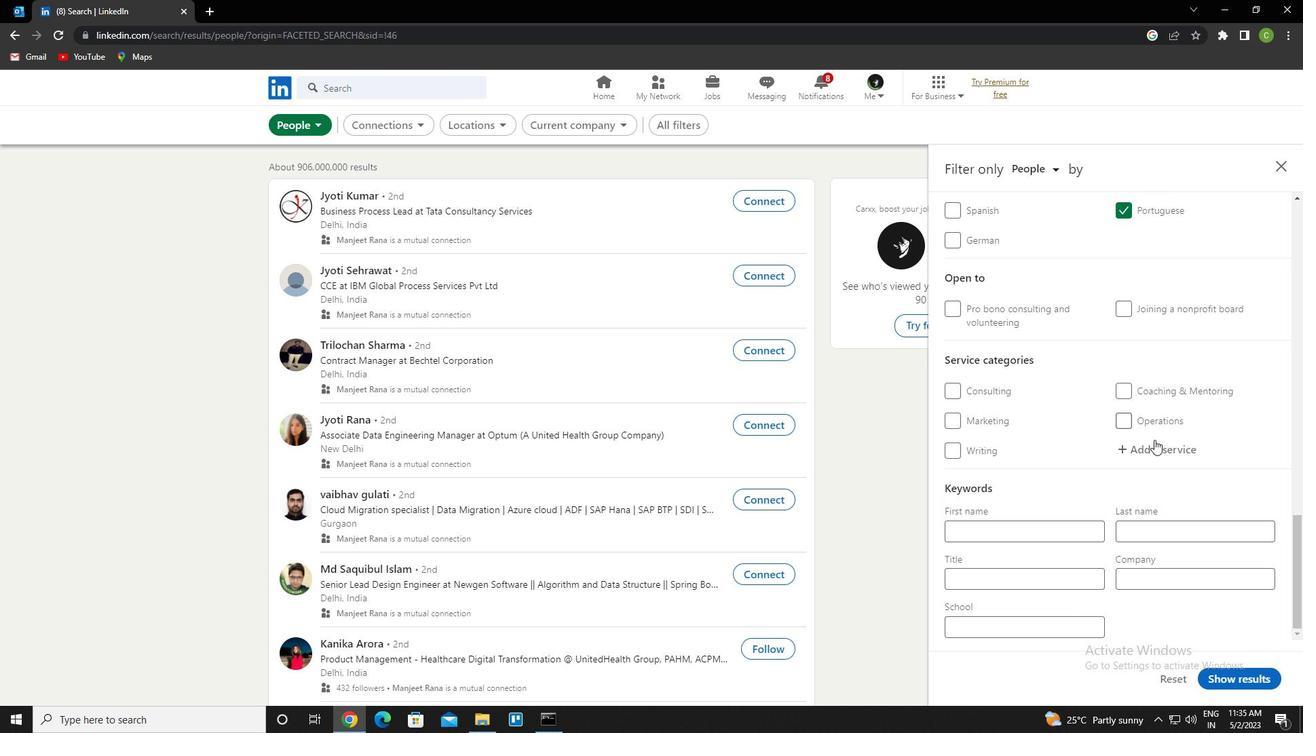 
Action: Mouse pressed left at (1156, 450)
Screenshot: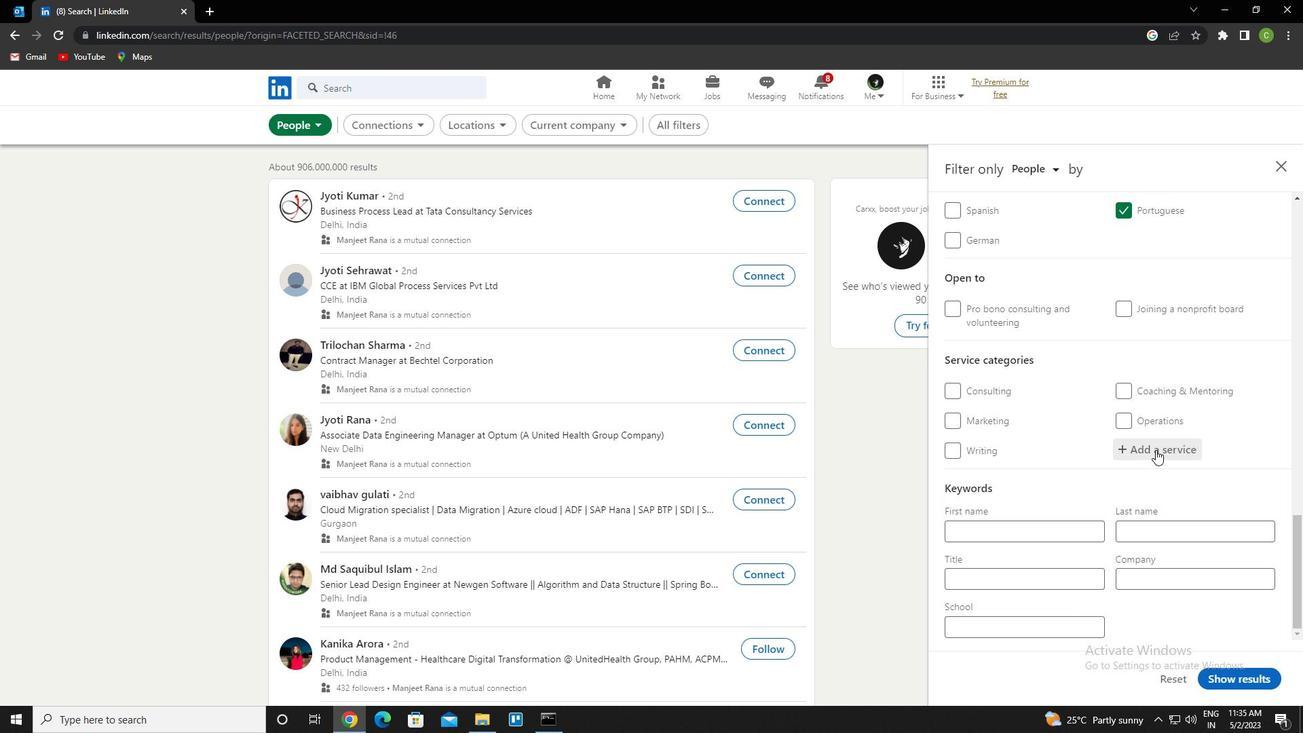 
Action: Key pressed <Key.caps_lock>a<Key.caps_lock>ssis<Key.down><Key.down><Key.down><Key.down><Key.down><Key.down><Key.down><Key.down><Key.down><Key.down><Key.down><Key.down><Key.down><Key.down>tance<Key.space>advertising
Screenshot: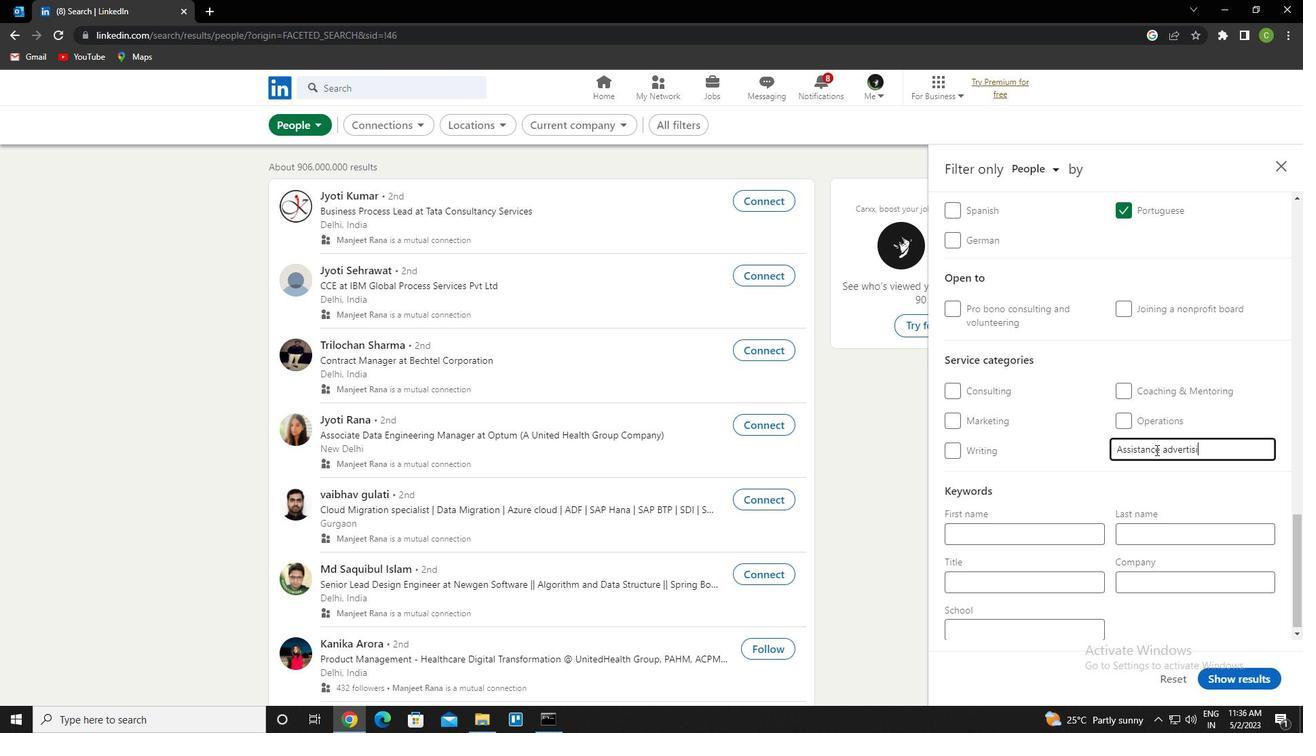 
Action: Mouse scrolled (1156, 449) with delta (0, 0)
Screenshot: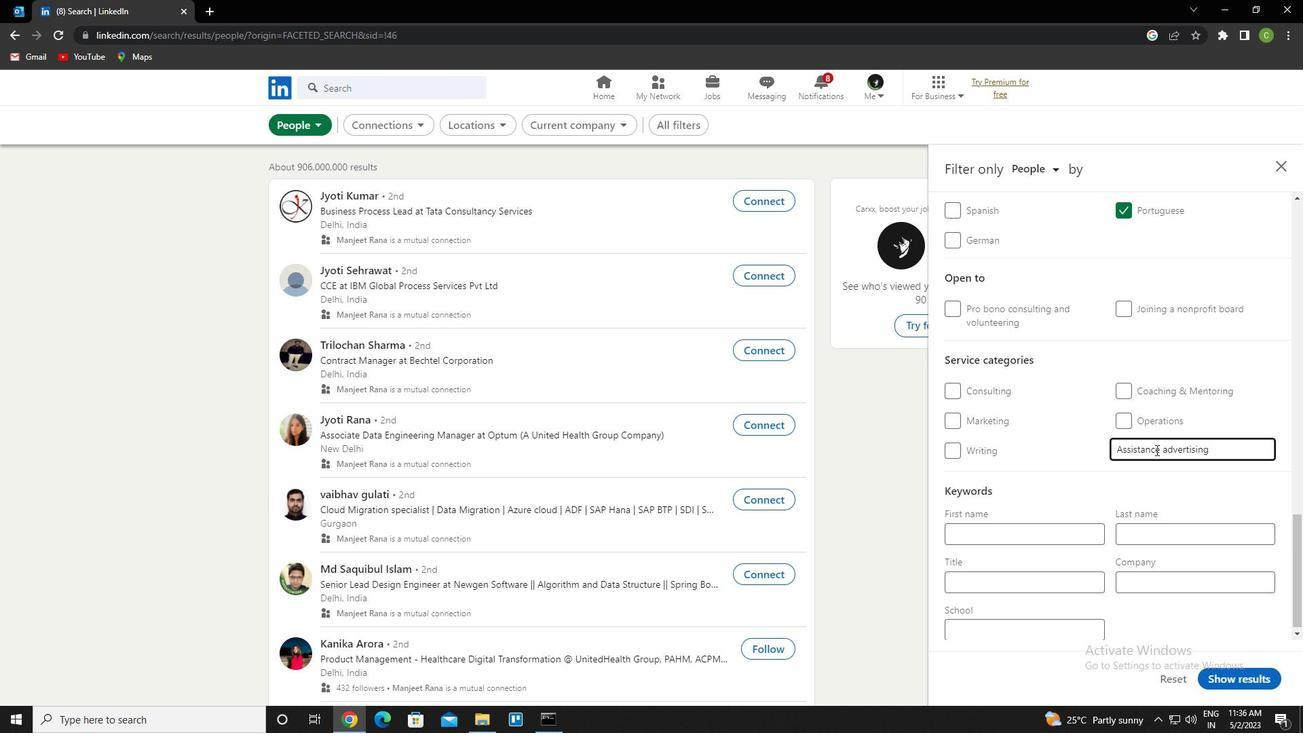 
Action: Mouse scrolled (1156, 449) with delta (0, 0)
Screenshot: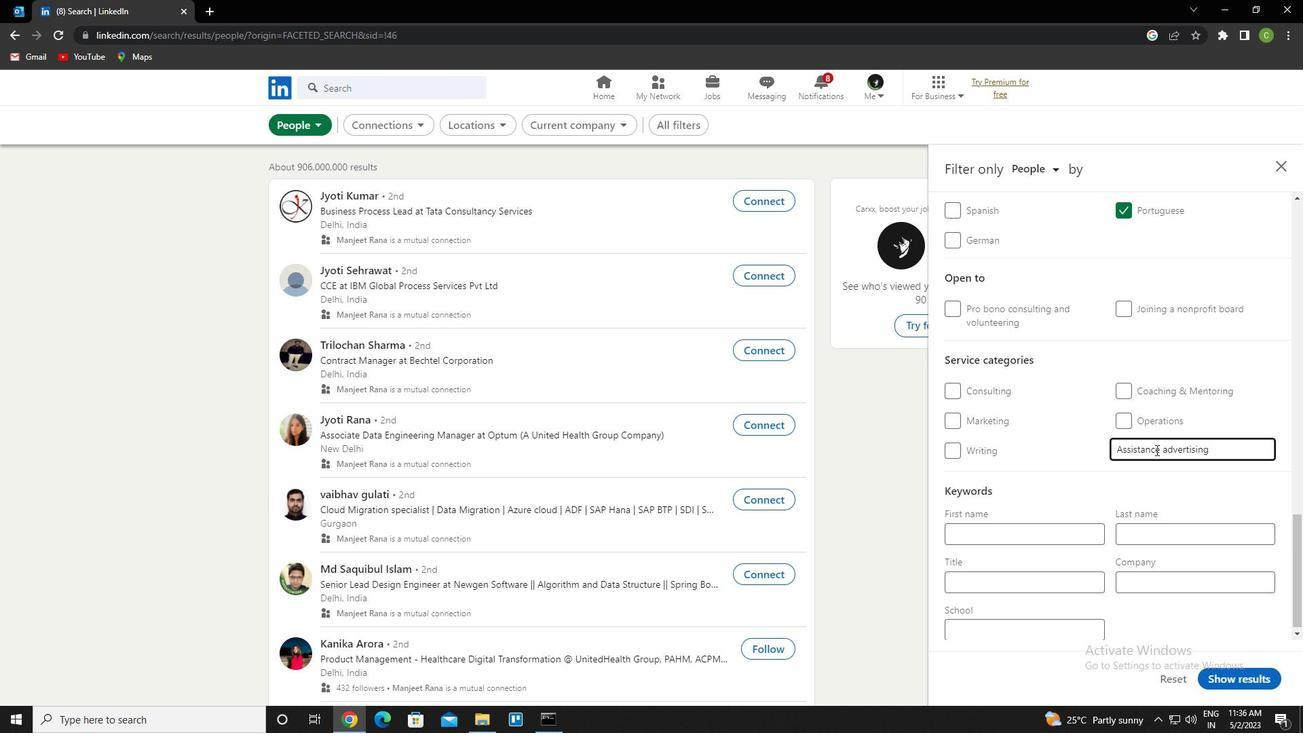 
Action: Mouse scrolled (1156, 449) with delta (0, 0)
Screenshot: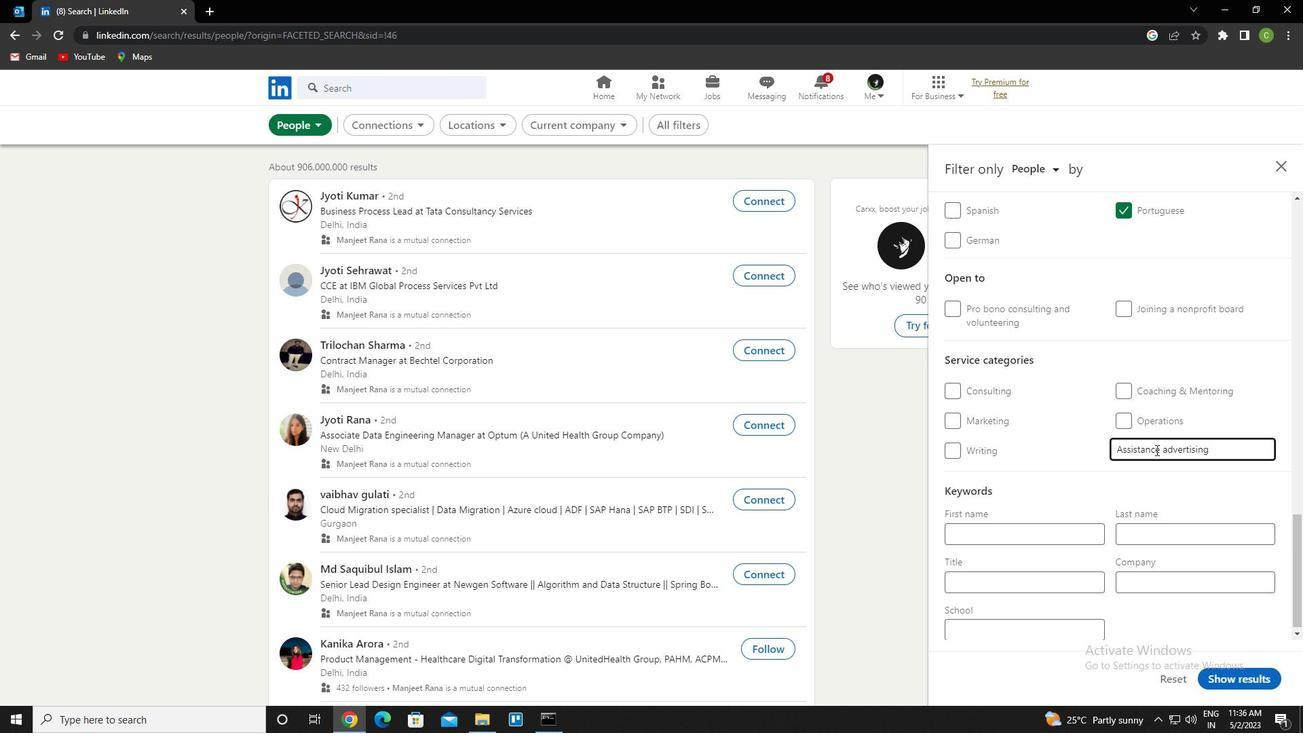 
Action: Mouse scrolled (1156, 449) with delta (0, 0)
Screenshot: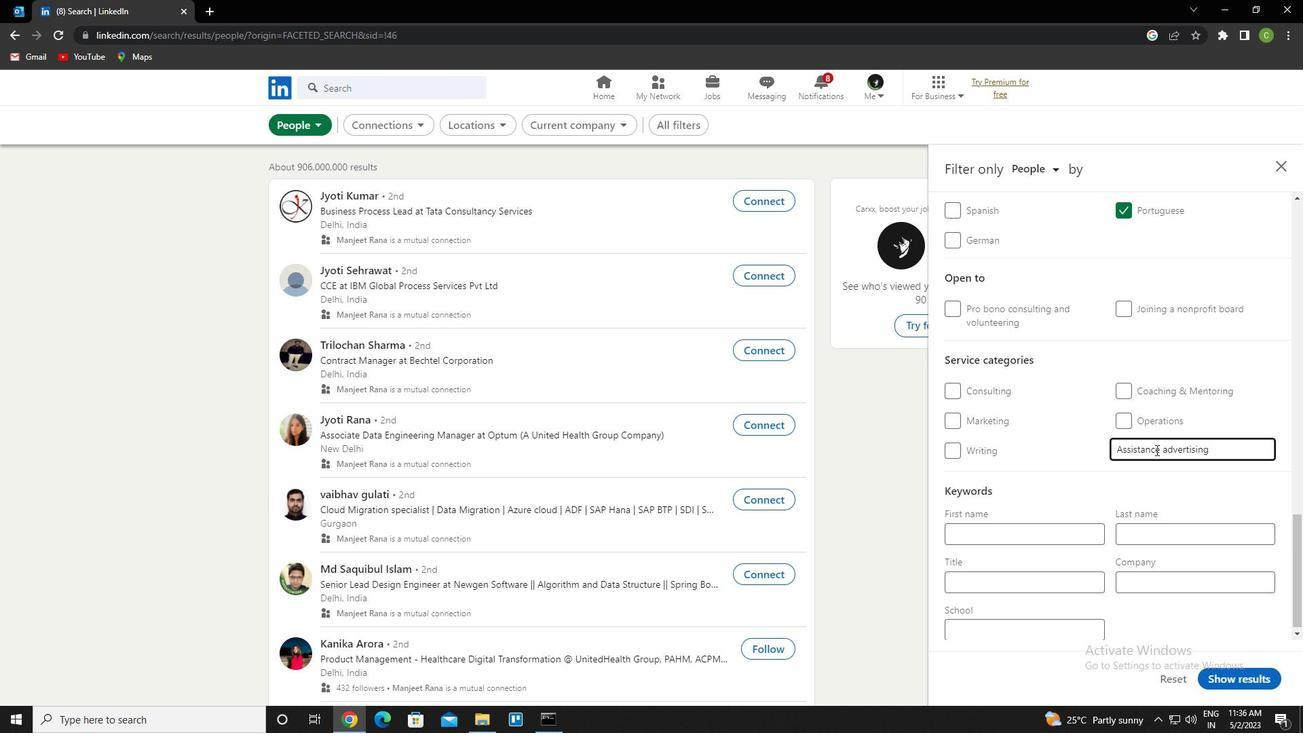 
Action: Mouse scrolled (1156, 449) with delta (0, 0)
Screenshot: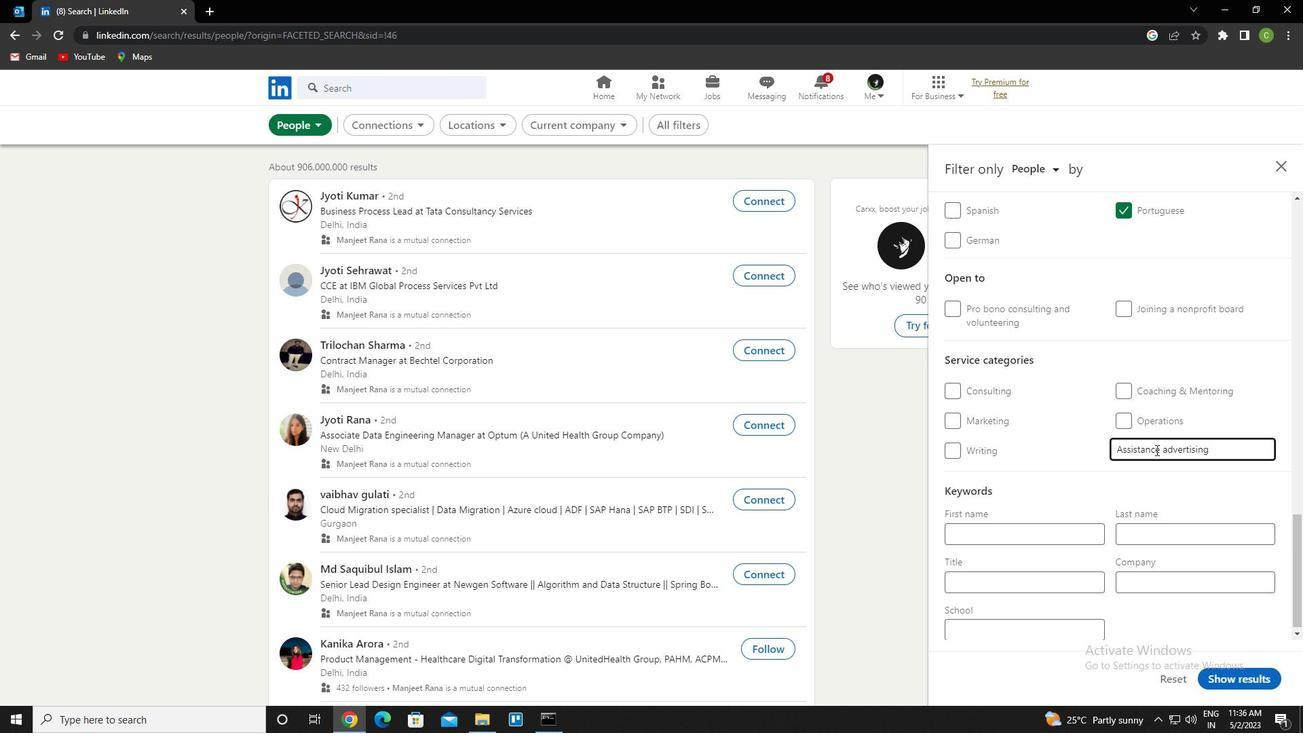 
Action: Mouse scrolled (1156, 449) with delta (0, 0)
Screenshot: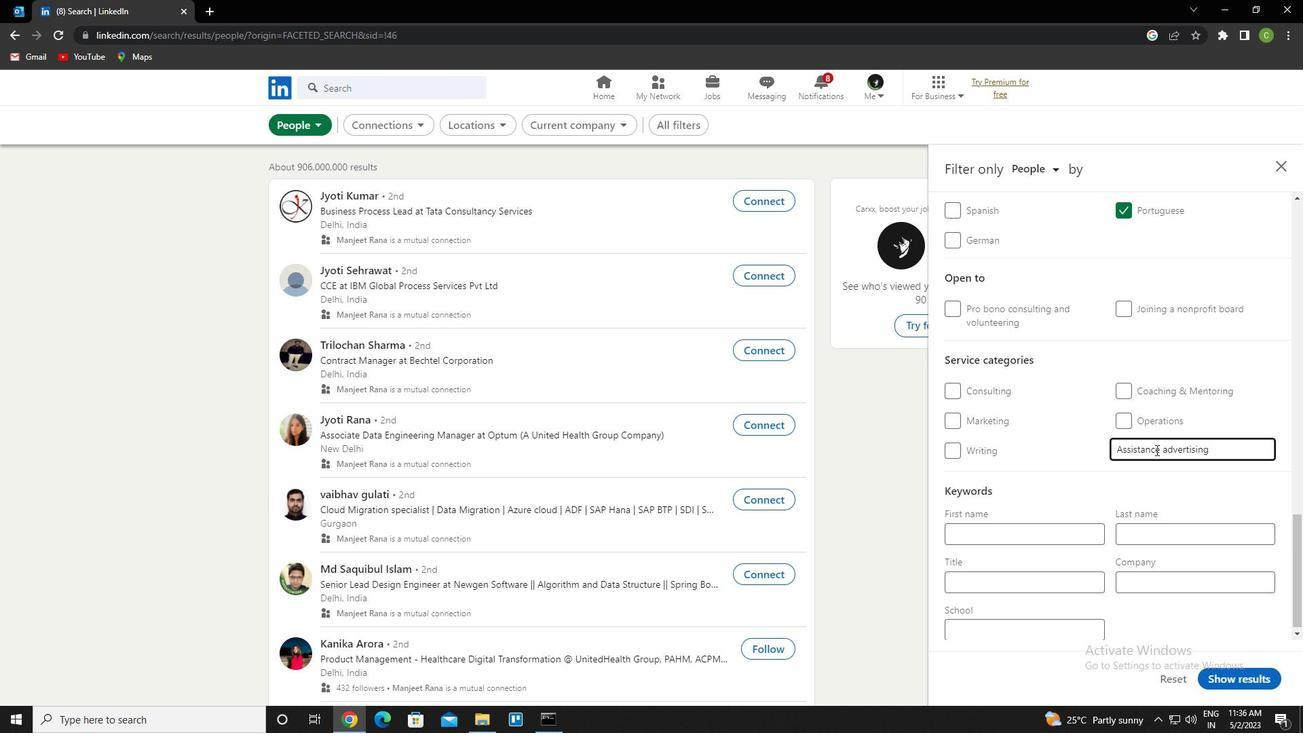 
Action: Mouse scrolled (1156, 449) with delta (0, 0)
Screenshot: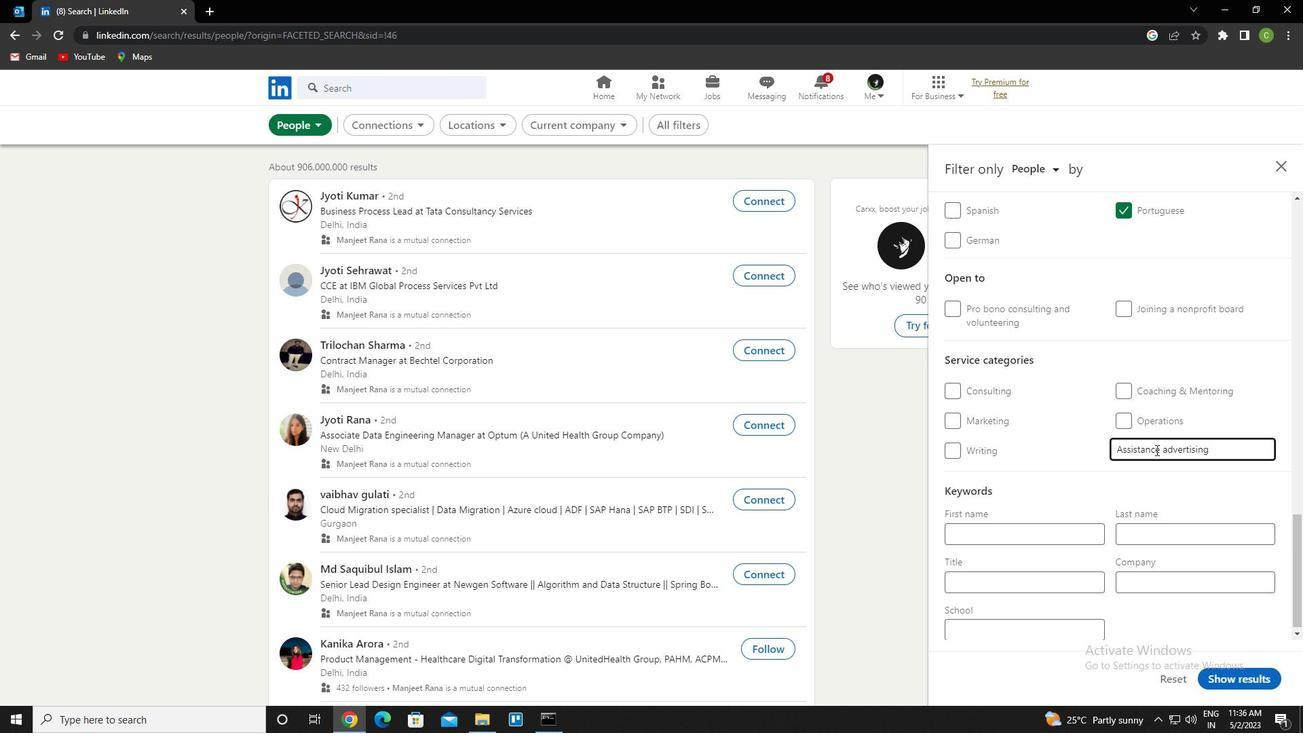 
Action: Mouse scrolled (1156, 449) with delta (0, 0)
Screenshot: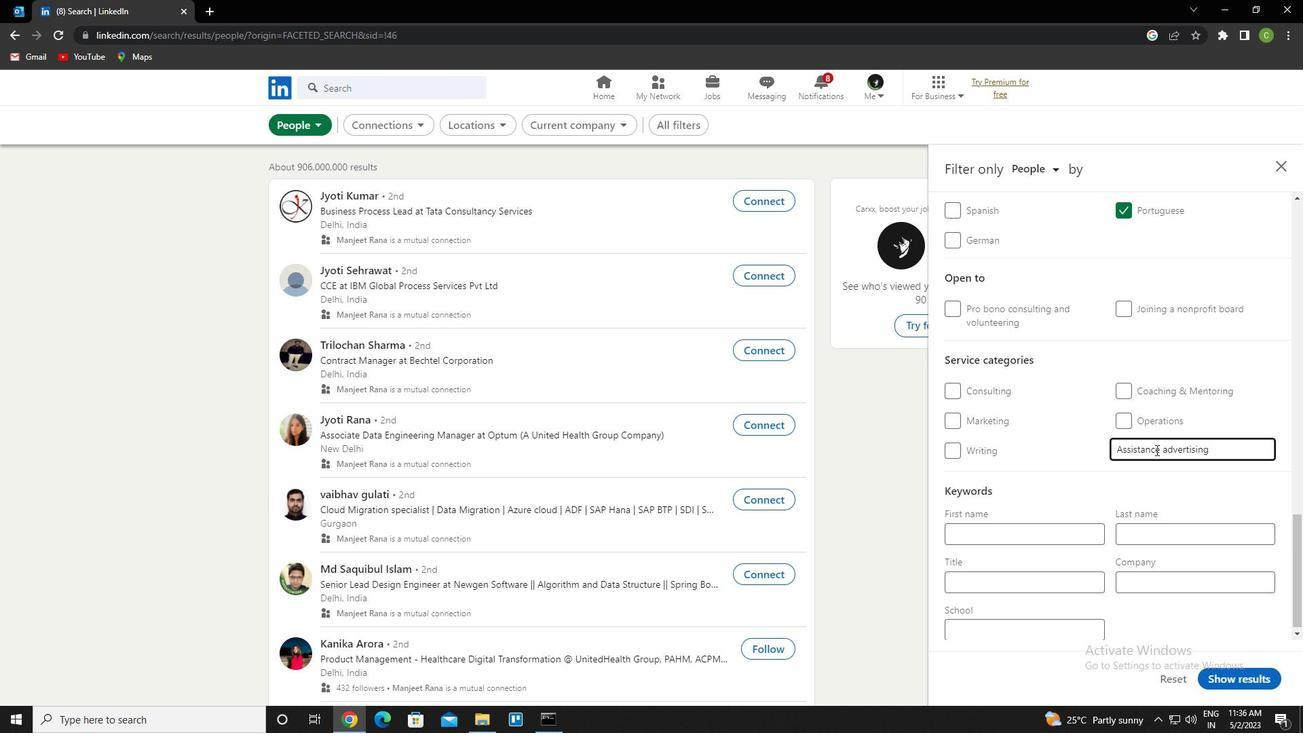 
Action: Mouse moved to (1054, 590)
Screenshot: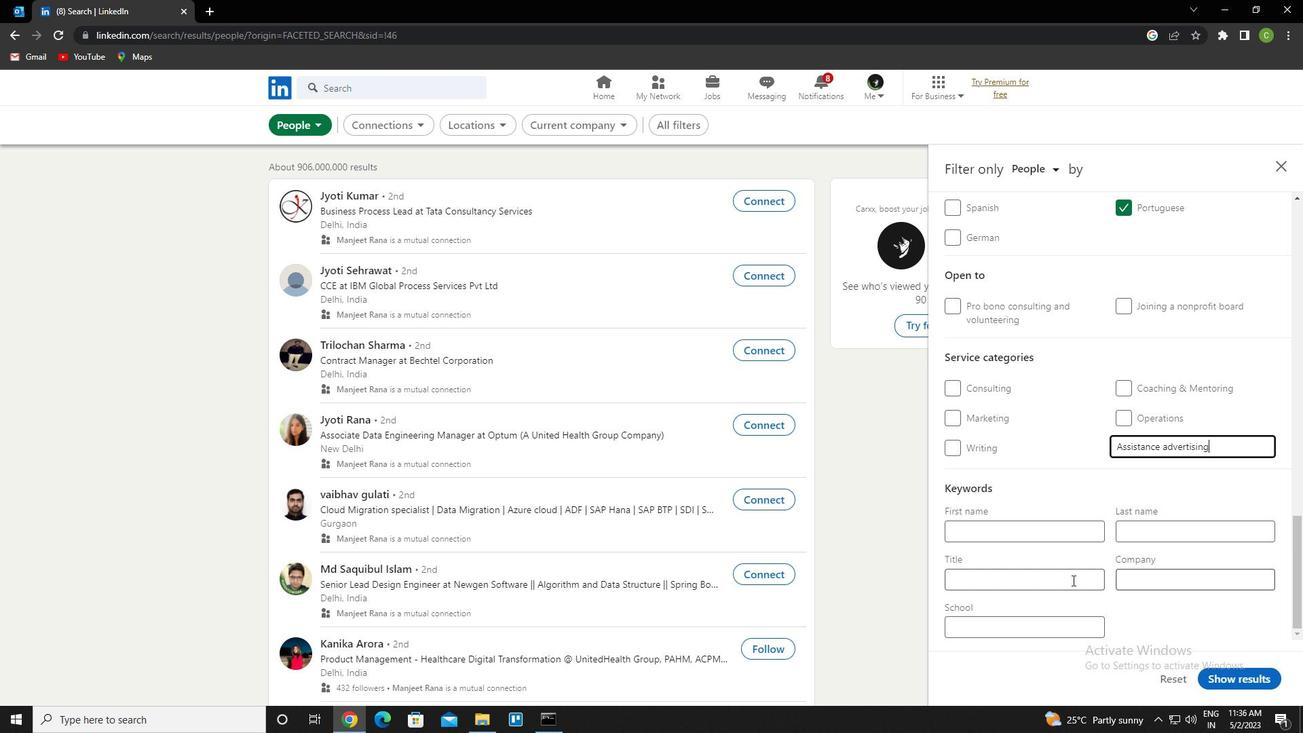 
Action: Mouse pressed left at (1054, 590)
Screenshot: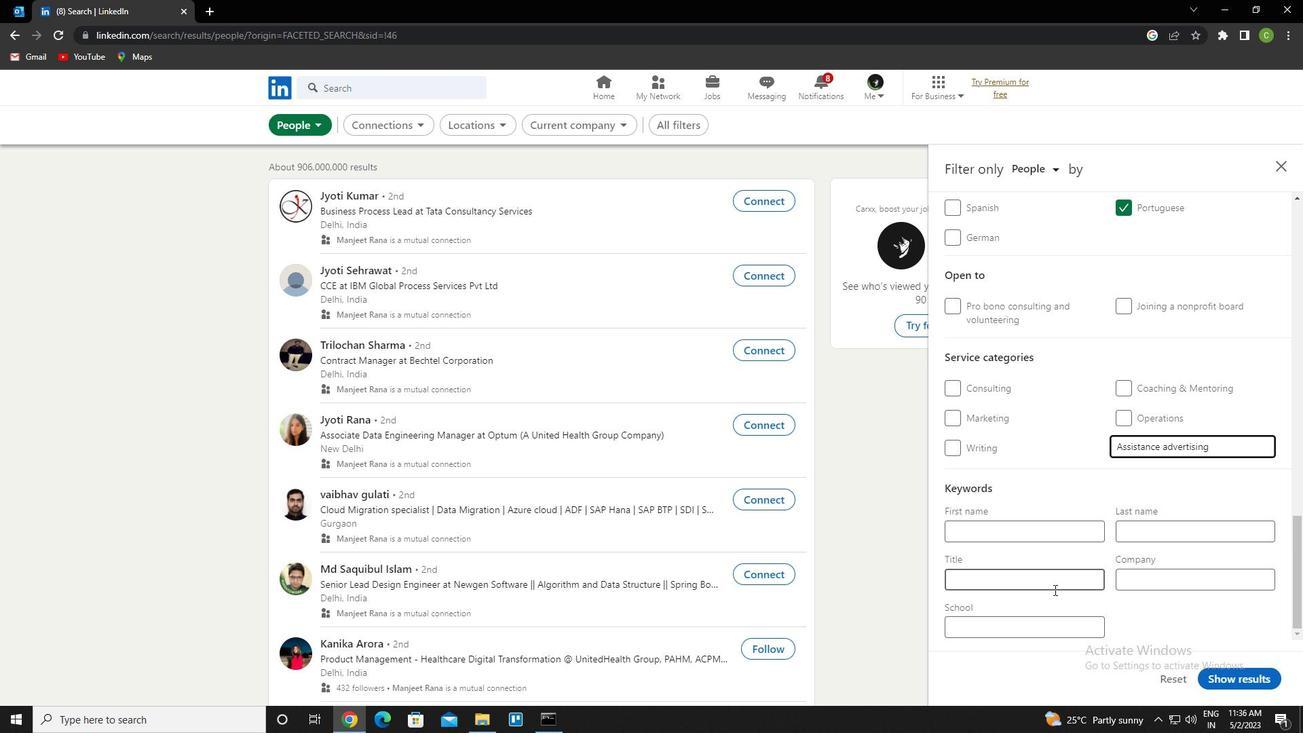 
Action: Key pressed <Key.caps_lock>e<Key.caps_lock>ngineering<Key.space><Key.caps_lock>t<Key.caps_lock>echnisian
Screenshot: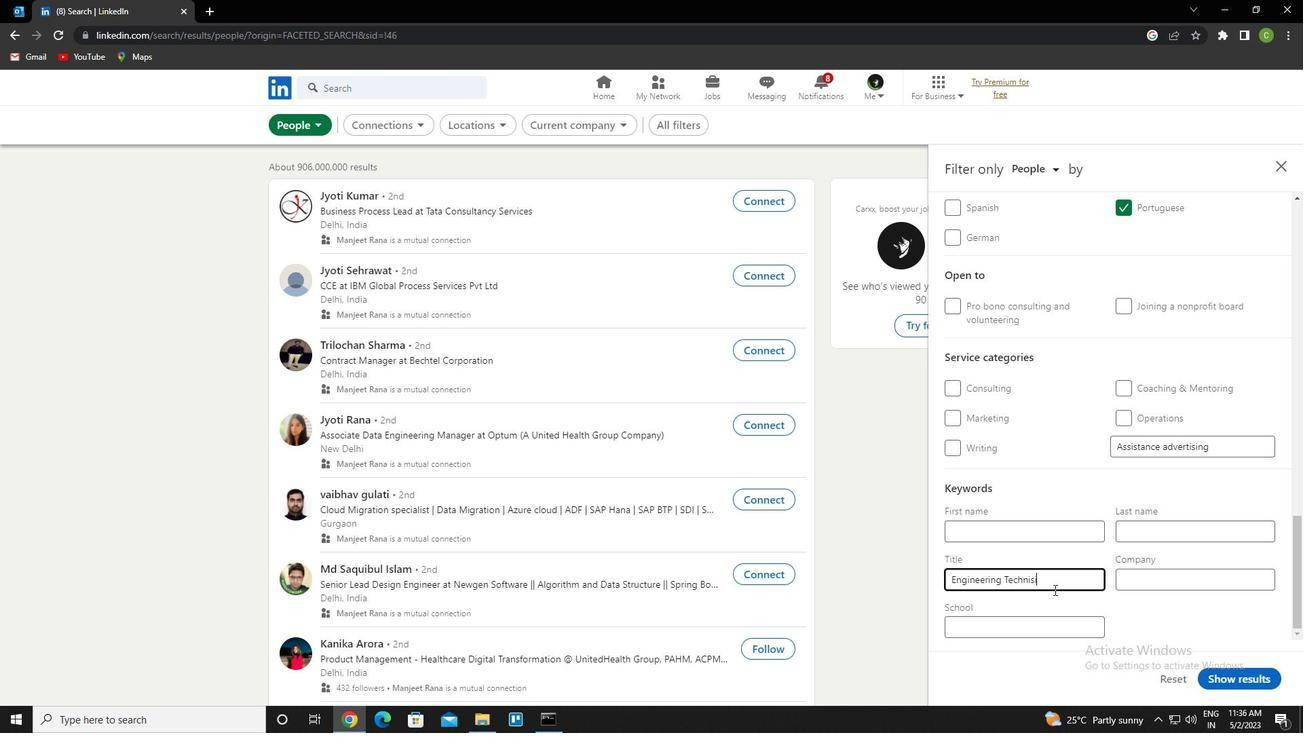 
Action: Mouse moved to (1179, 564)
Screenshot: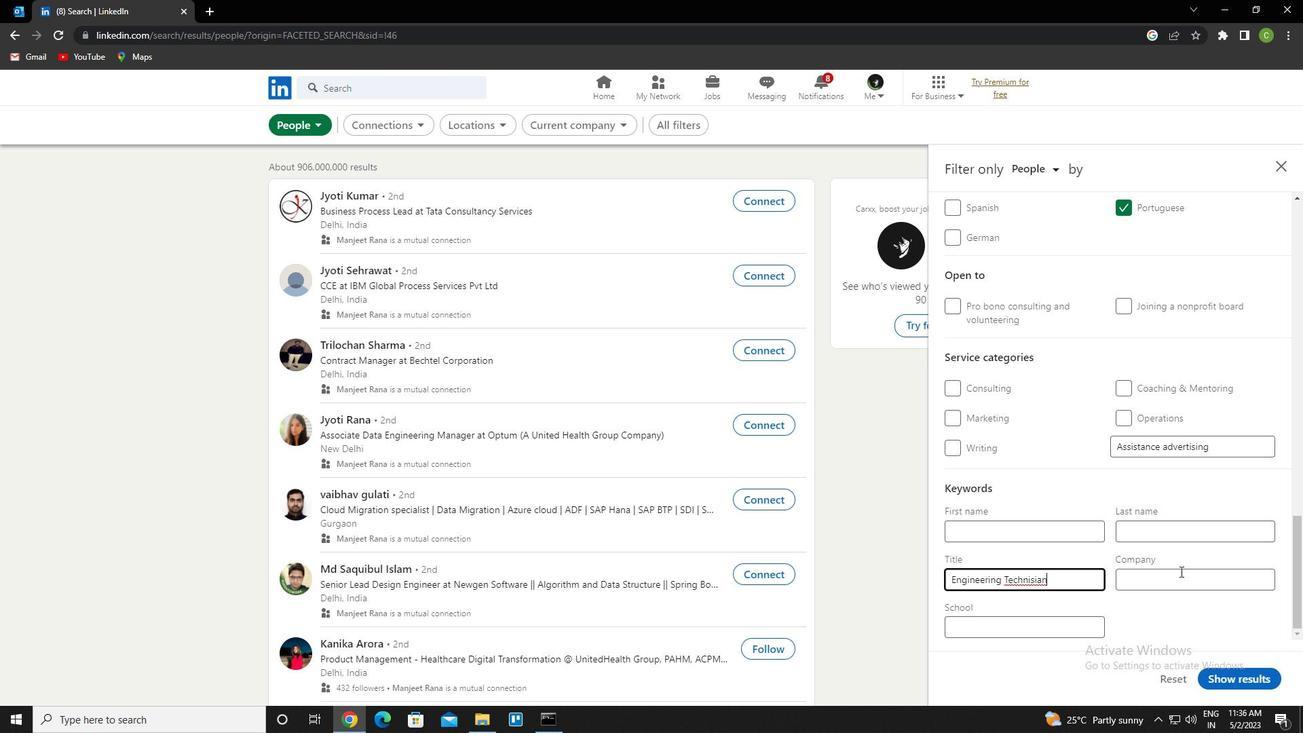 
Action: Key pressed <Key.backspace><Key.backspace><Key.backspace><Key.backspace>cian
Screenshot: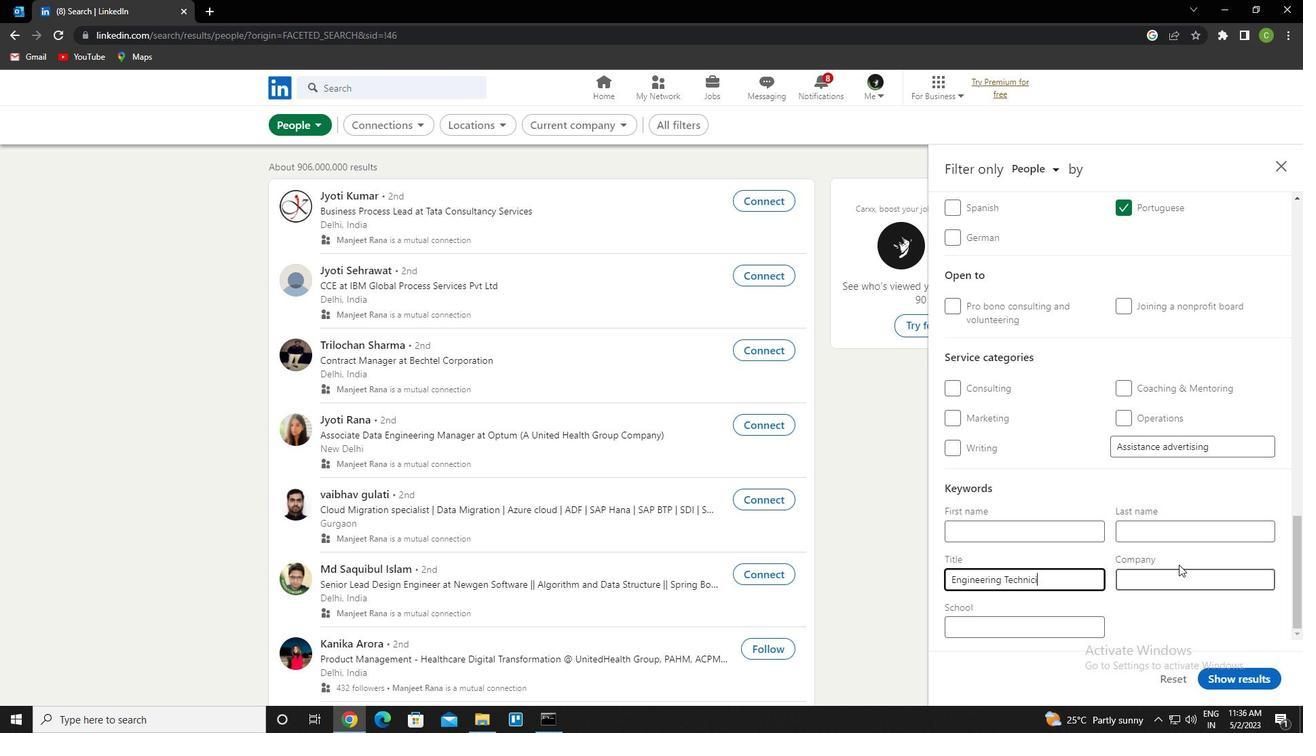 
Action: Mouse scrolled (1179, 565) with delta (0, 0)
Screenshot: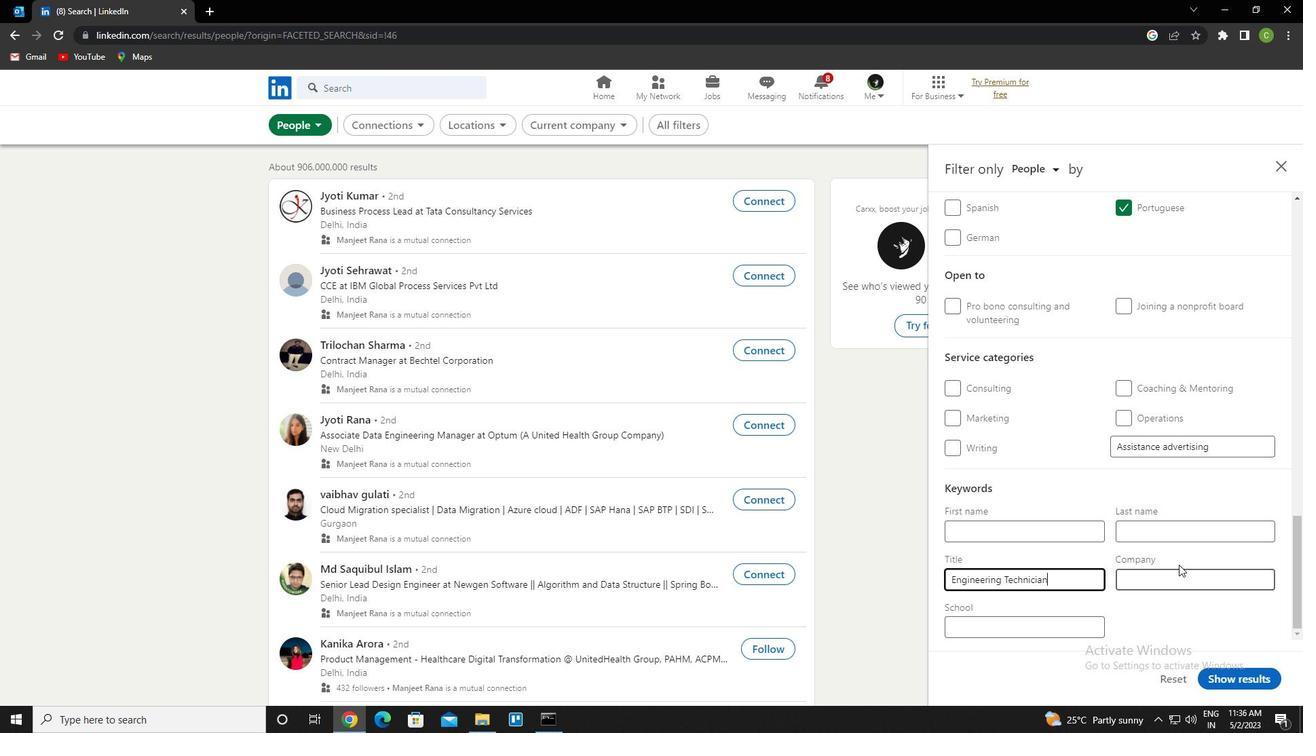 
Action: Mouse moved to (1238, 674)
Screenshot: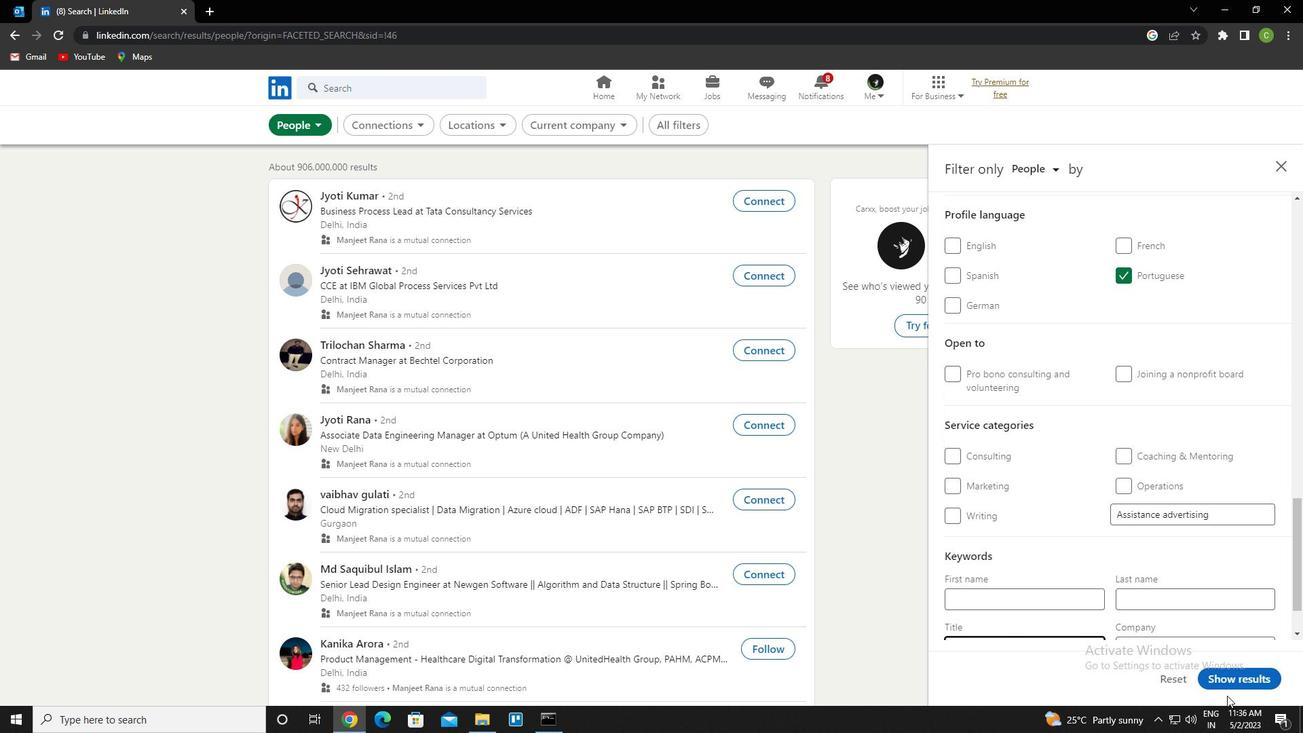 
Action: Mouse pressed left at (1238, 674)
Screenshot: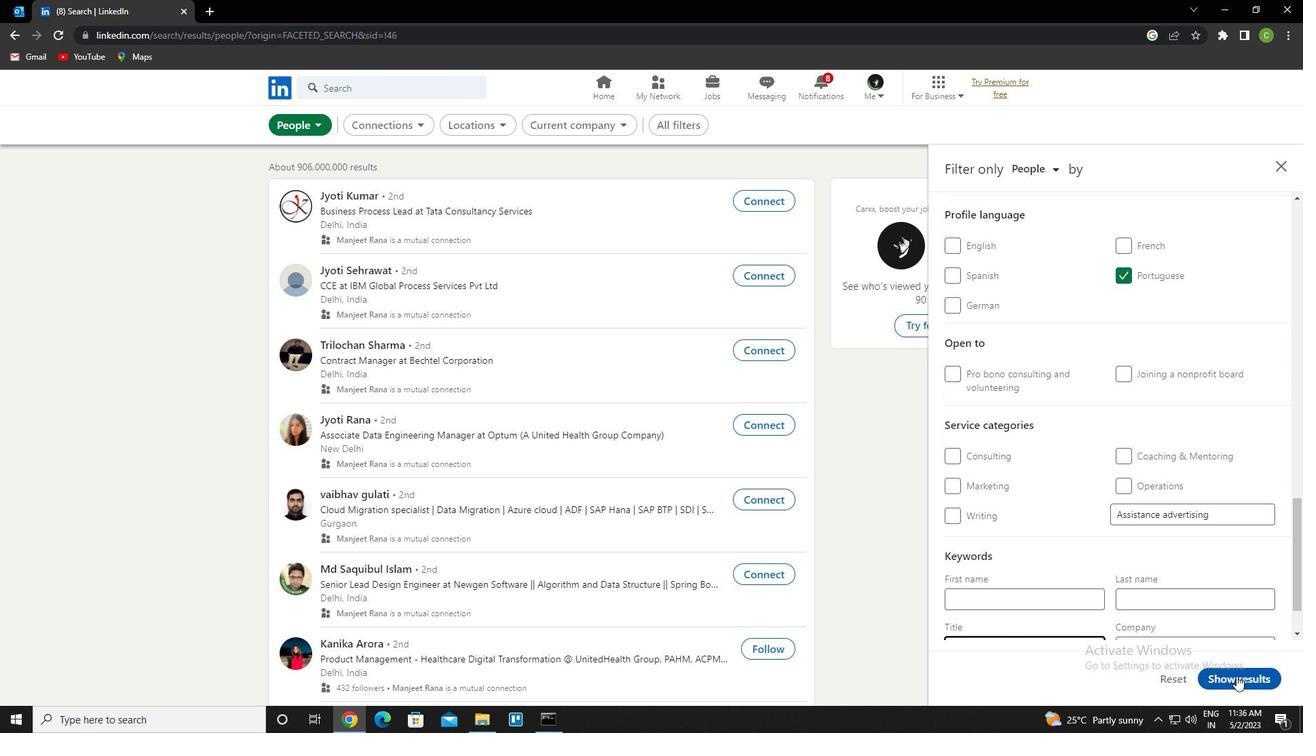 
Action: Mouse moved to (523, 663)
Screenshot: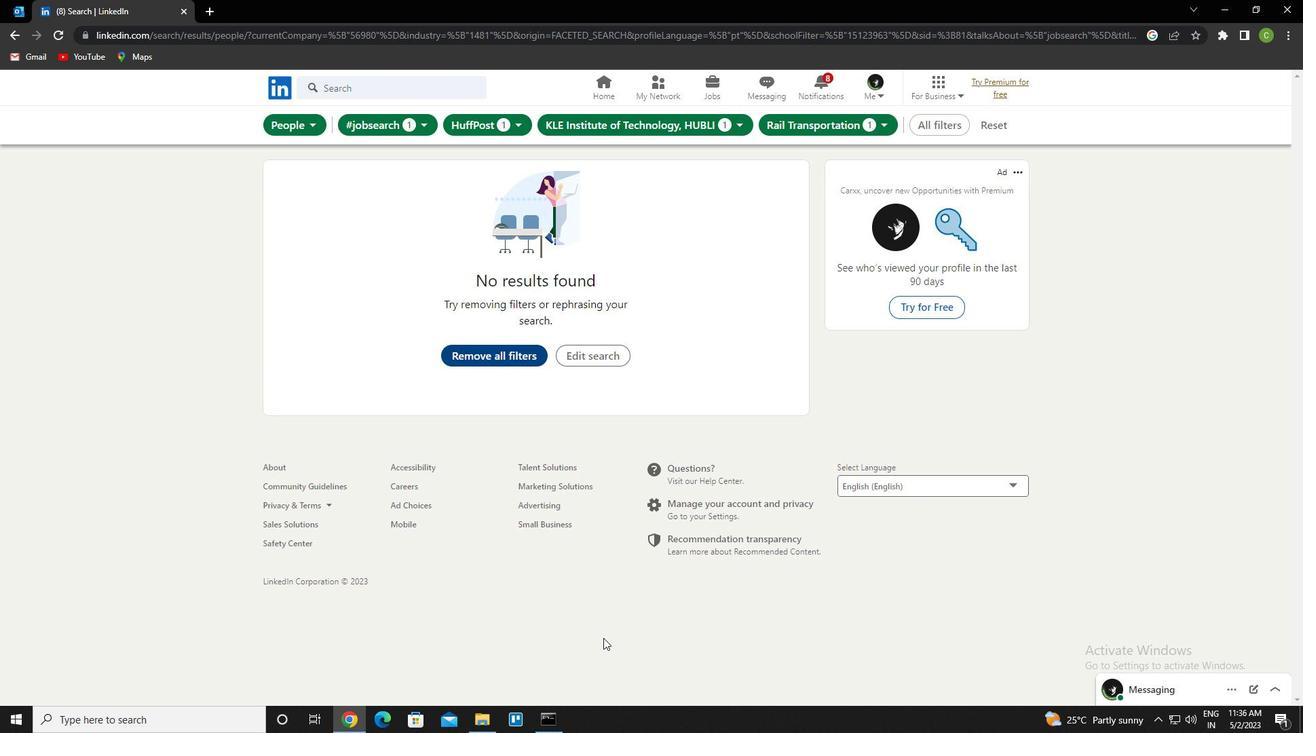 
